 Task: Create a mood board using Canva templates and explore design options.
Action: Mouse moved to (376, 58)
Screenshot: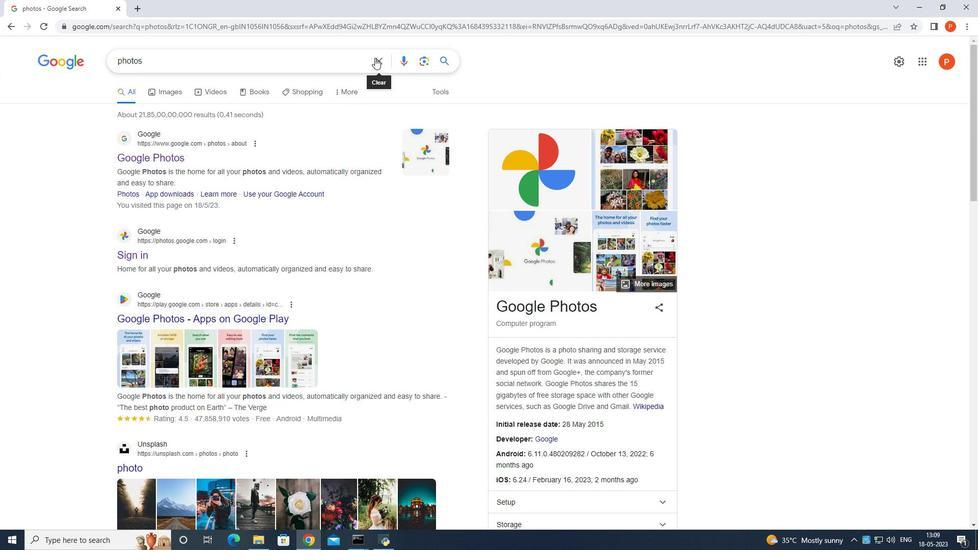 
Action: Mouse pressed left at (376, 58)
Screenshot: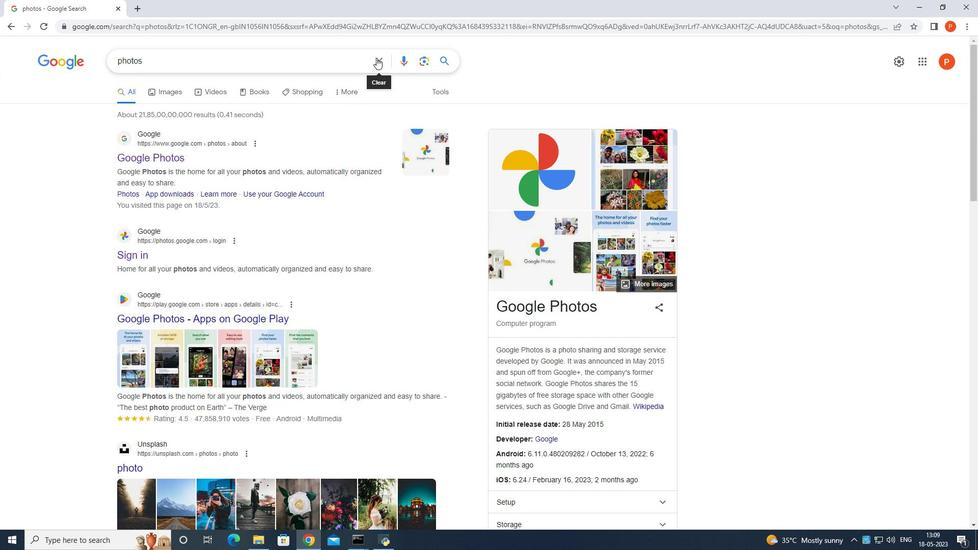 
Action: Mouse moved to (361, 58)
Screenshot: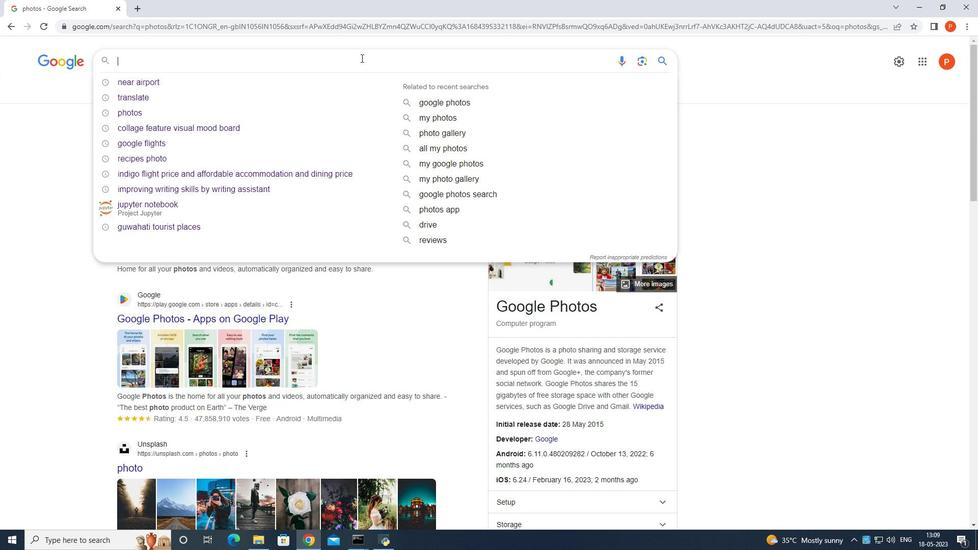
Action: Mouse pressed left at (361, 58)
Screenshot: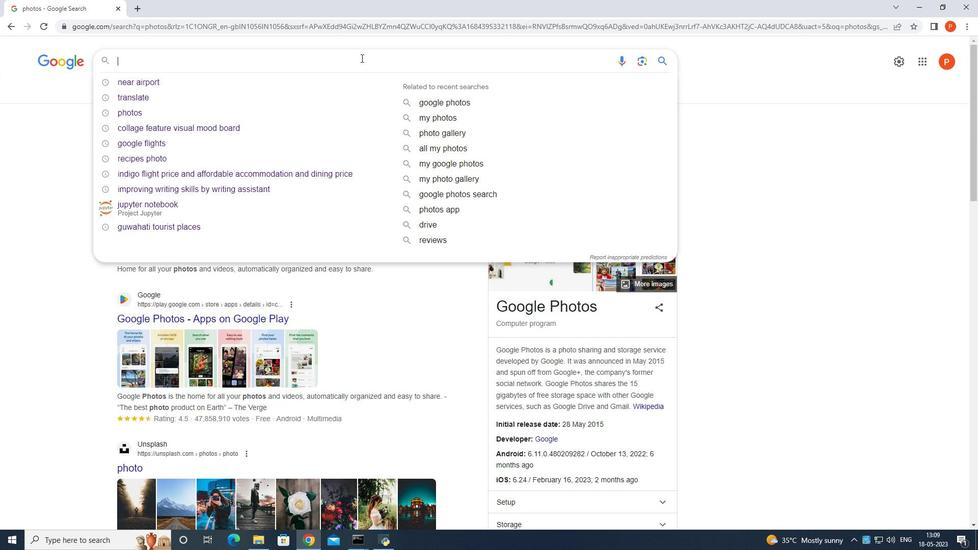 
Action: Mouse moved to (314, 131)
Screenshot: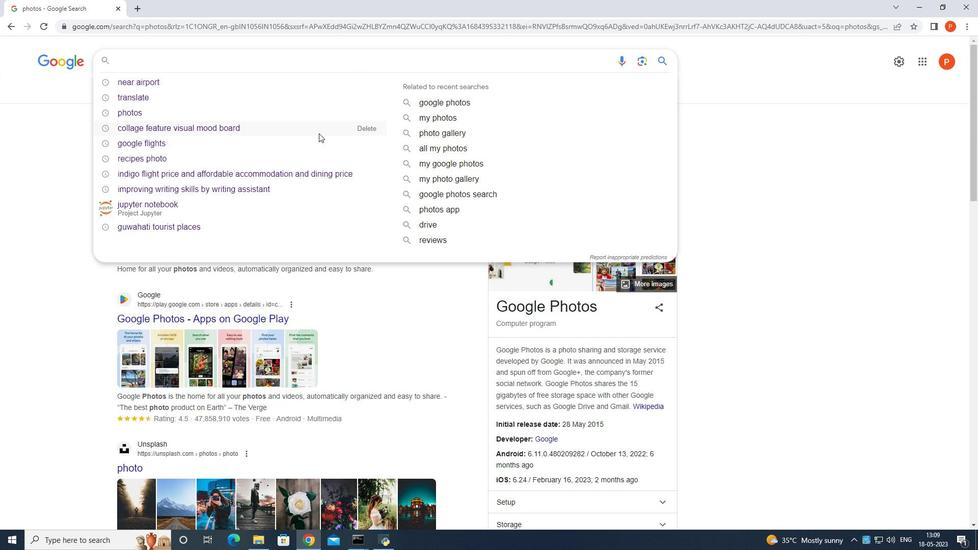 
Action: Mouse pressed left at (314, 131)
Screenshot: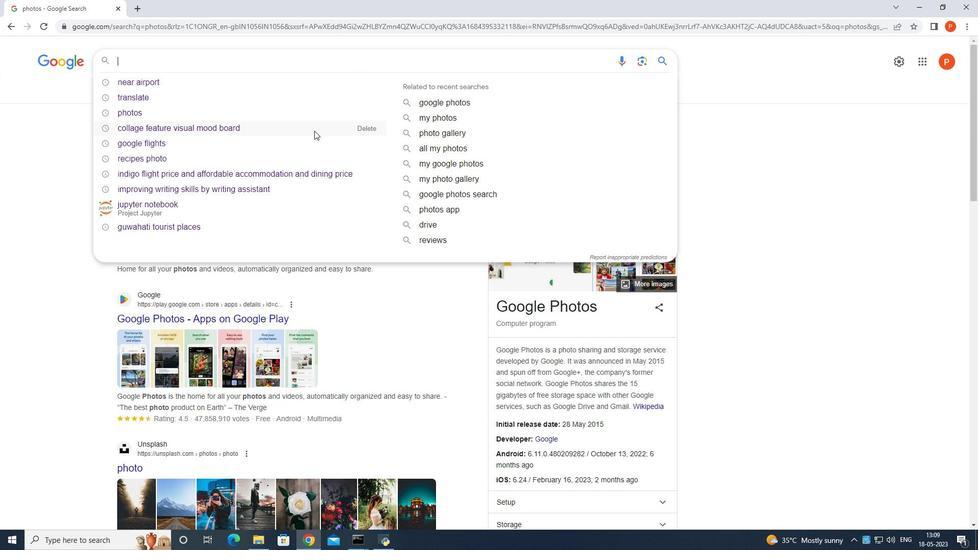 
Action: Mouse moved to (339, 199)
Screenshot: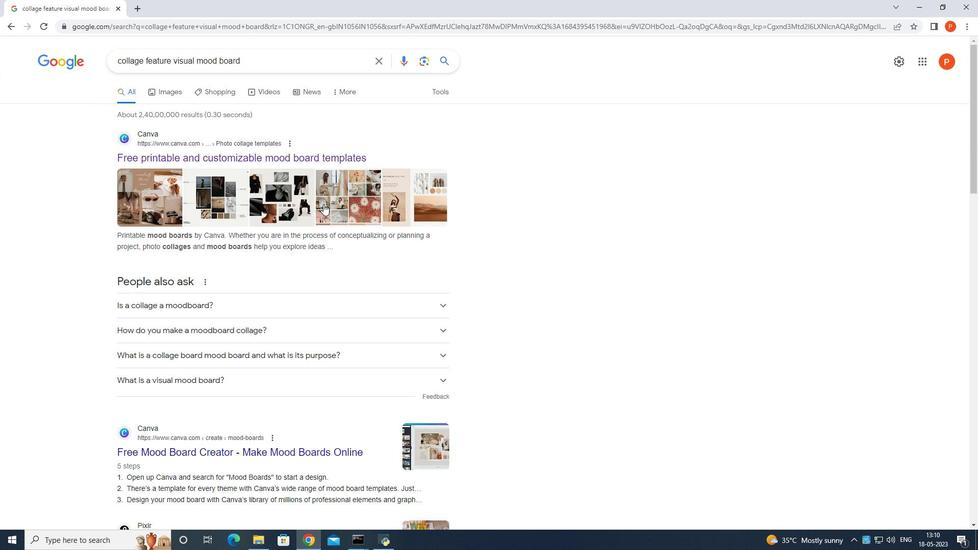 
Action: Mouse pressed left at (339, 199)
Screenshot: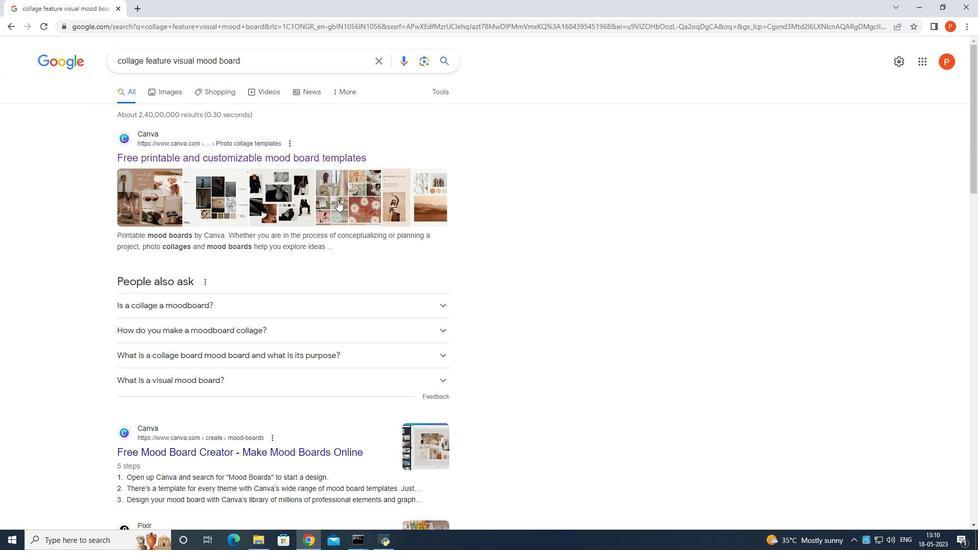 
Action: Mouse moved to (361, 200)
Screenshot: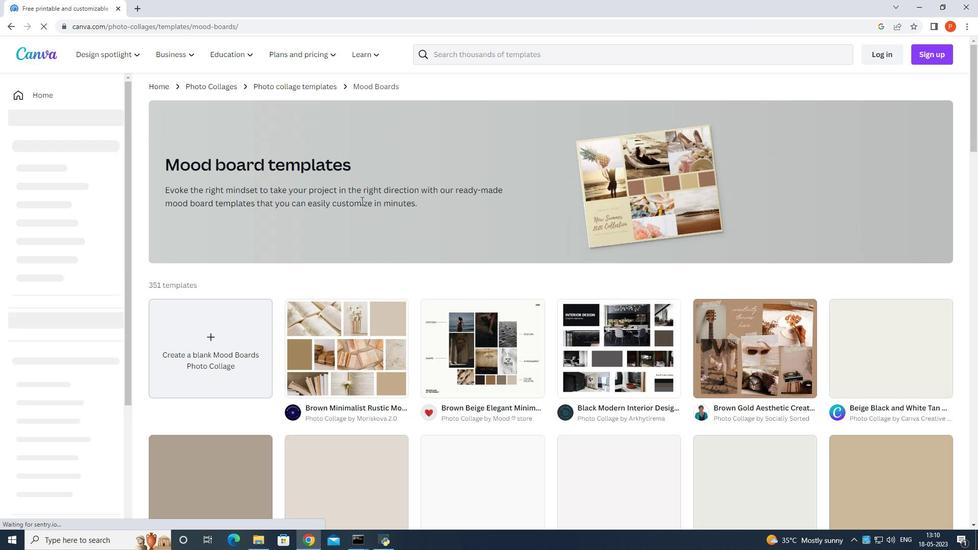 
Action: Mouse scrolled (361, 199) with delta (0, 0)
Screenshot: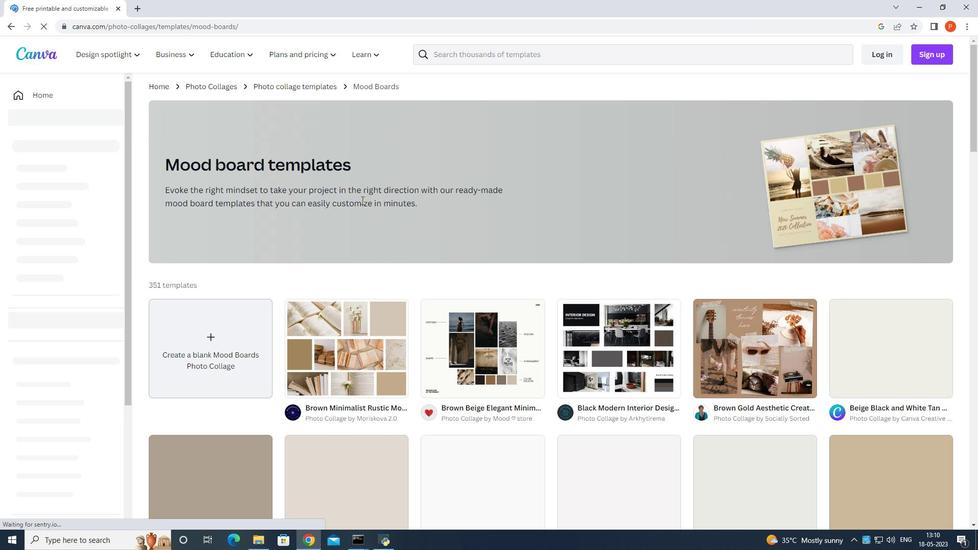 
Action: Mouse scrolled (361, 199) with delta (0, 0)
Screenshot: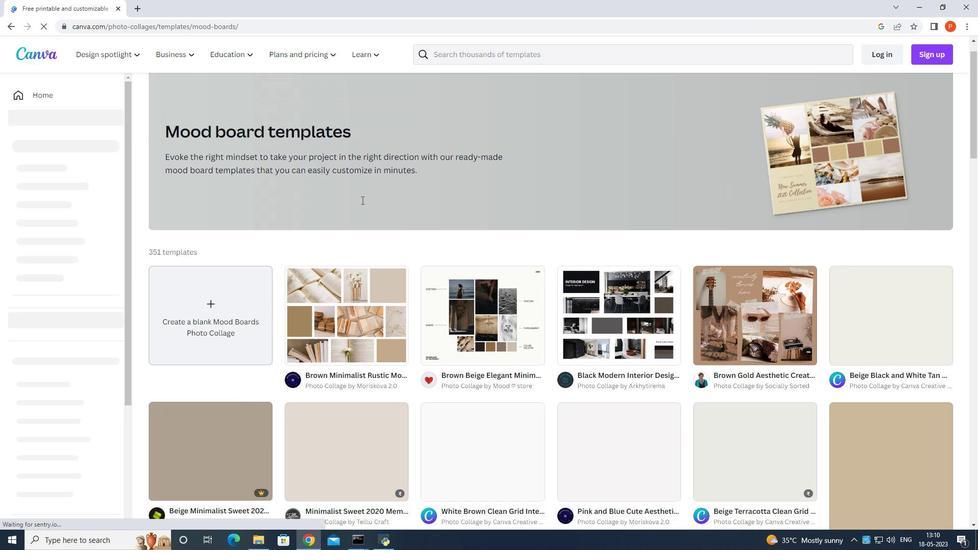 
Action: Mouse scrolled (361, 199) with delta (0, 0)
Screenshot: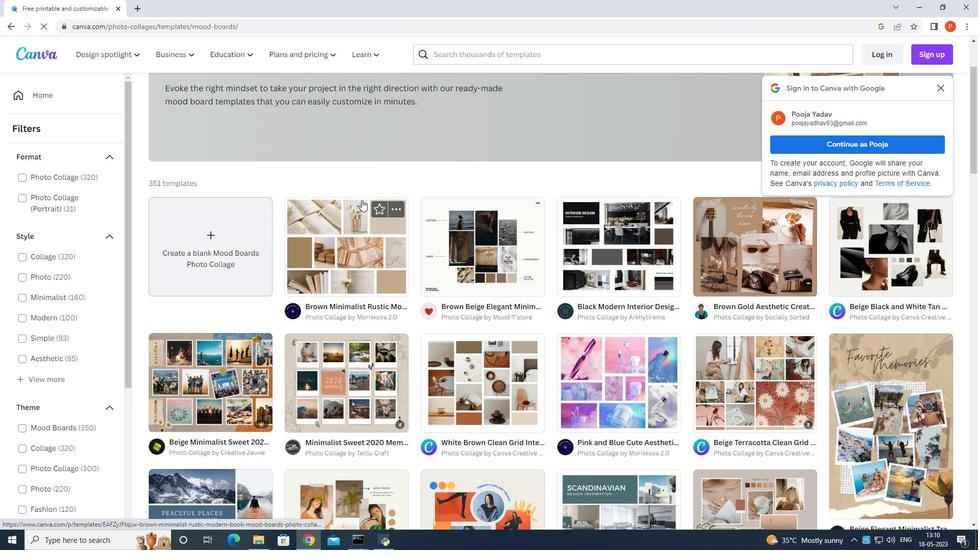 
Action: Mouse moved to (363, 203)
Screenshot: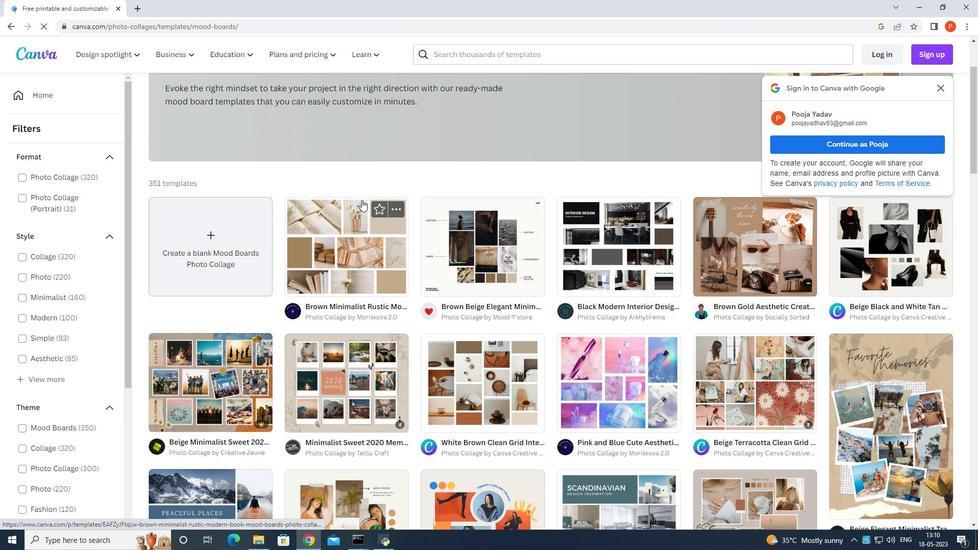 
Action: Mouse scrolled (363, 202) with delta (0, 0)
Screenshot: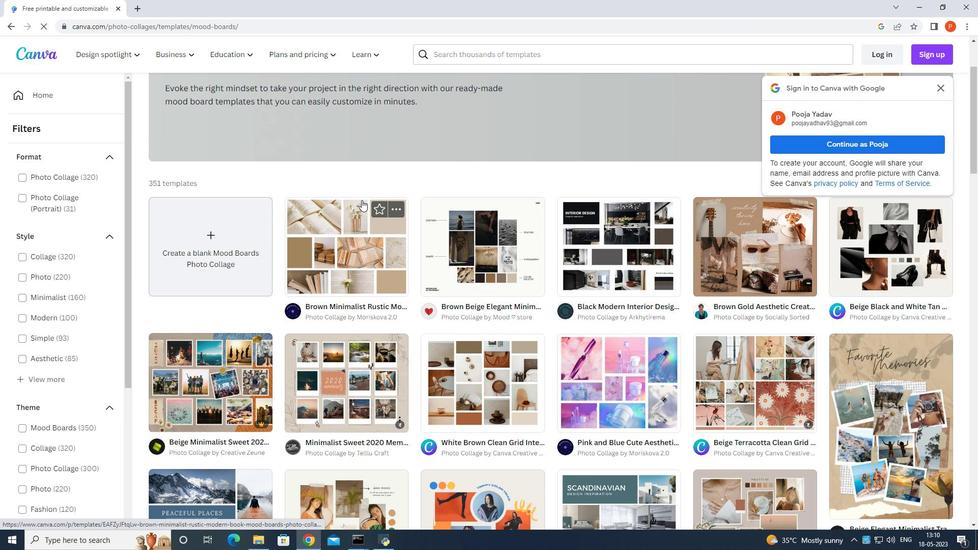 
Action: Mouse moved to (620, 144)
Screenshot: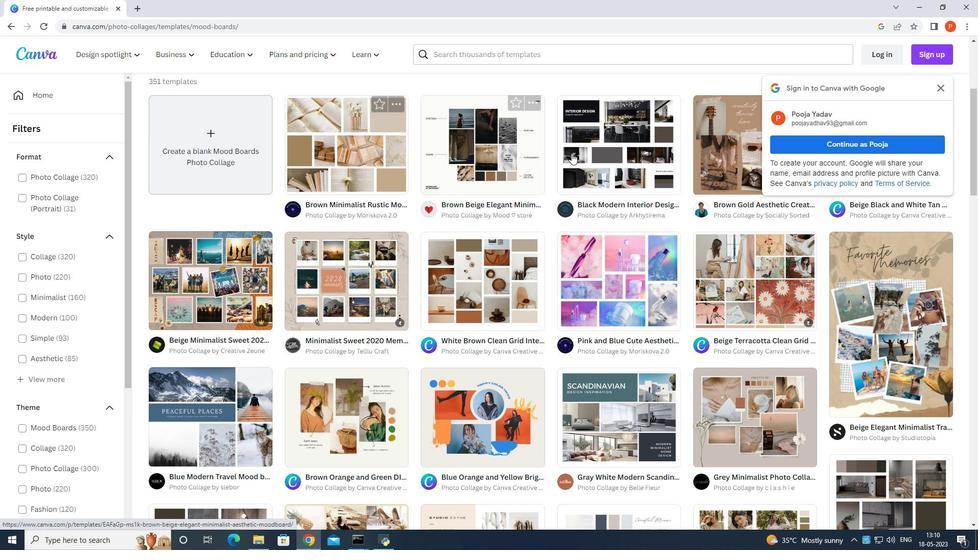 
Action: Mouse pressed left at (620, 144)
Screenshot: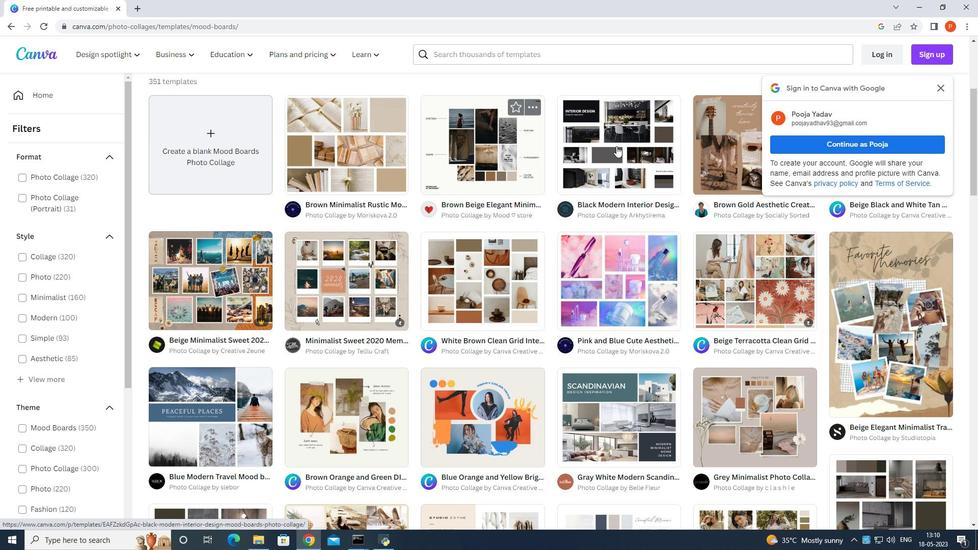
Action: Mouse moved to (669, 158)
Screenshot: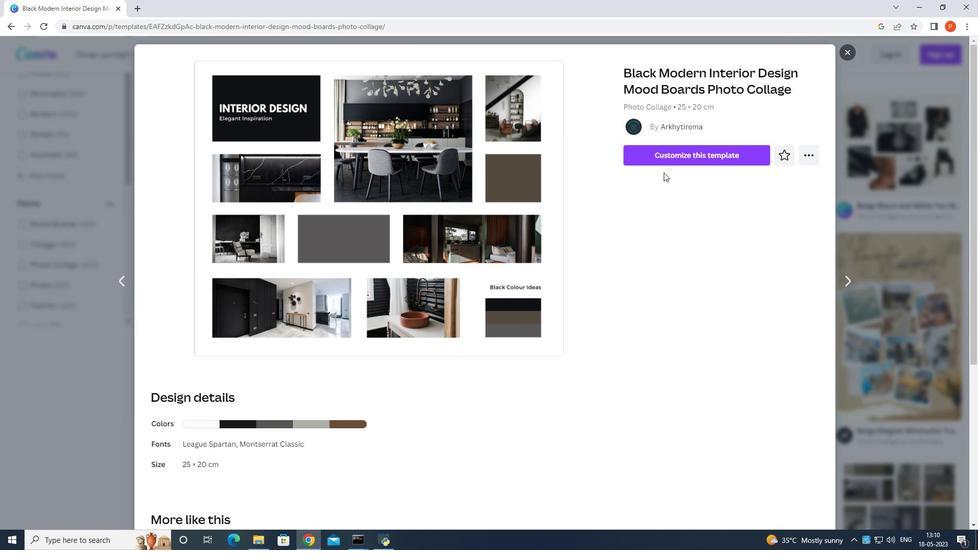 
Action: Mouse pressed left at (669, 158)
Screenshot: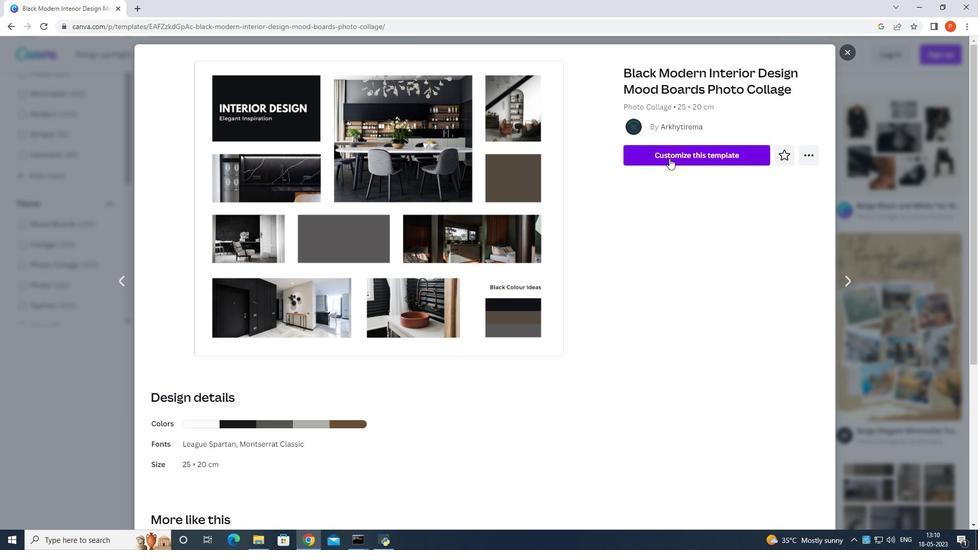
Action: Mouse moved to (581, 274)
Screenshot: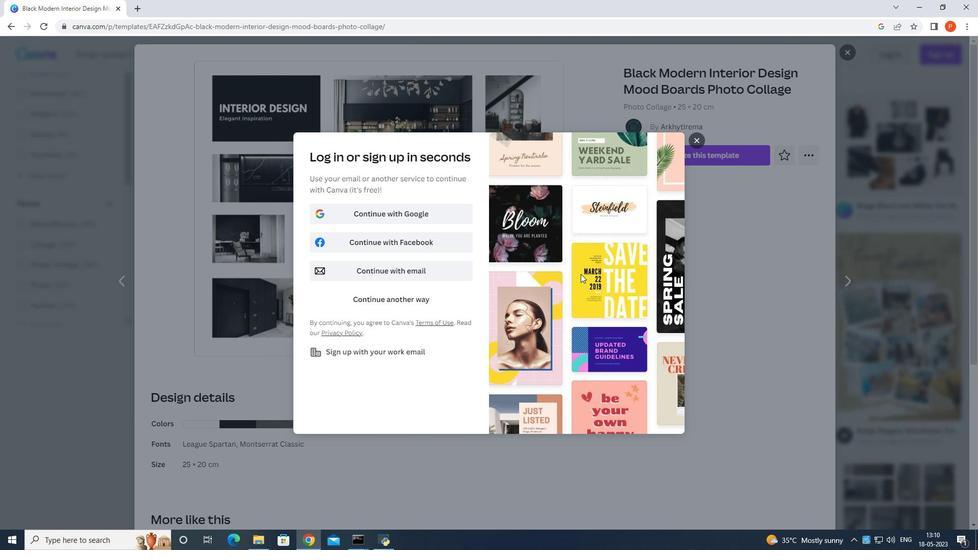 
Action: Mouse pressed left at (581, 274)
Screenshot: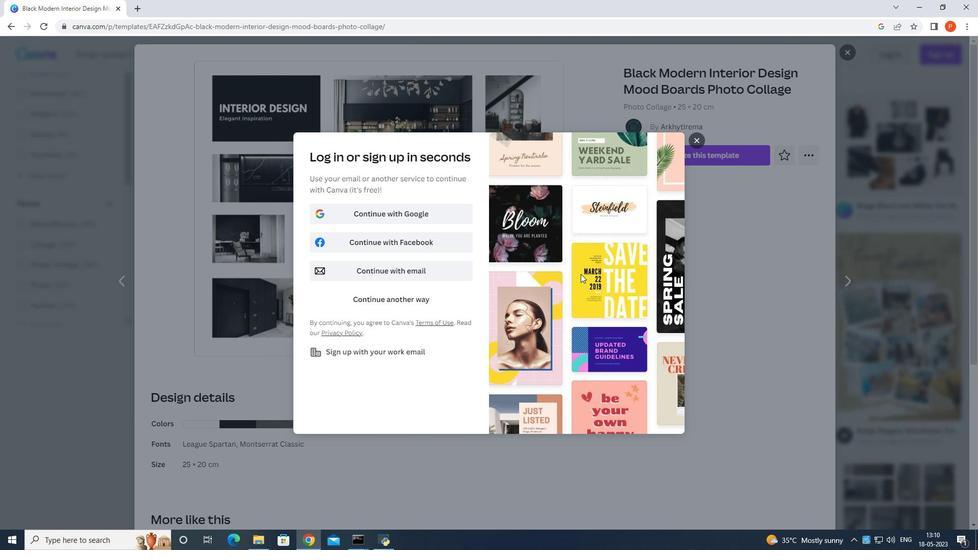 
Action: Mouse moved to (761, 259)
Screenshot: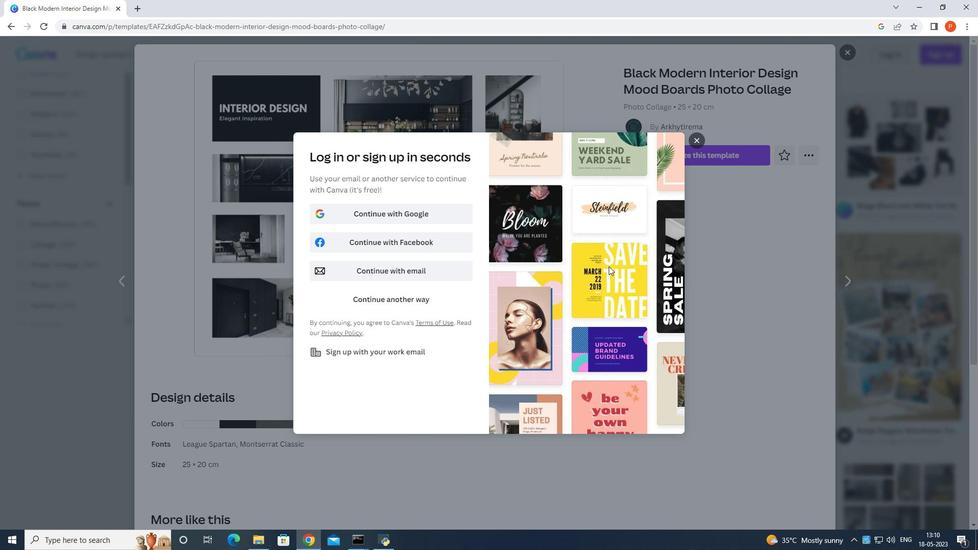 
Action: Mouse pressed left at (761, 259)
Screenshot: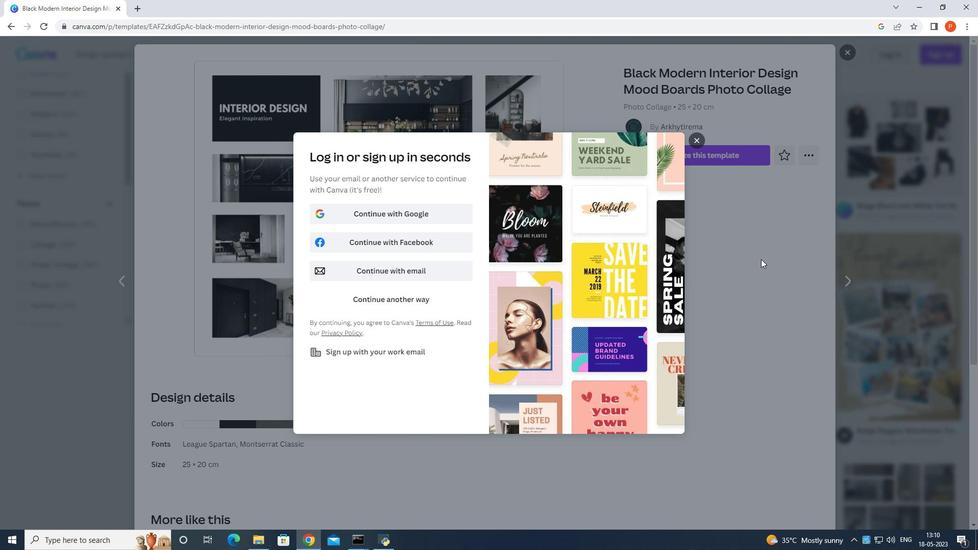 
Action: Mouse moved to (704, 140)
Screenshot: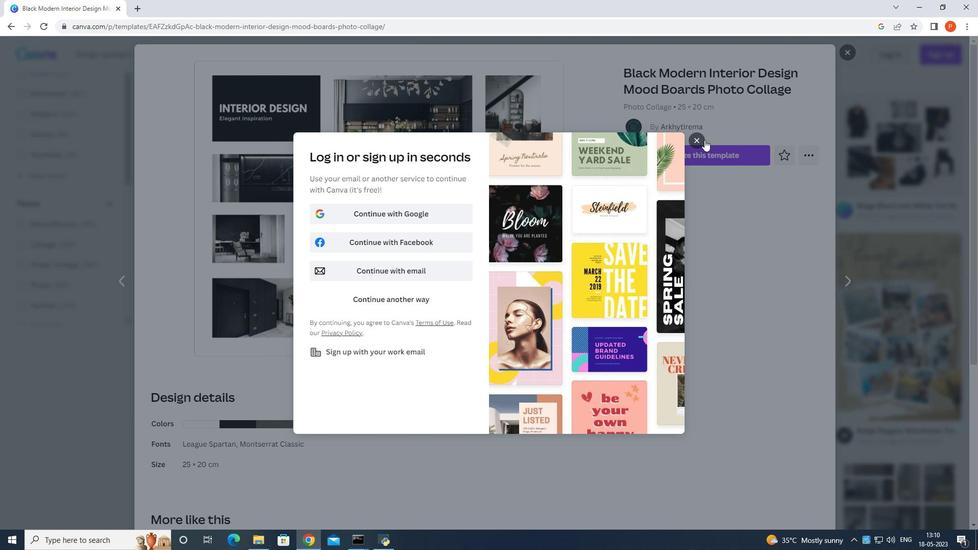 
Action: Mouse pressed left at (704, 140)
Screenshot: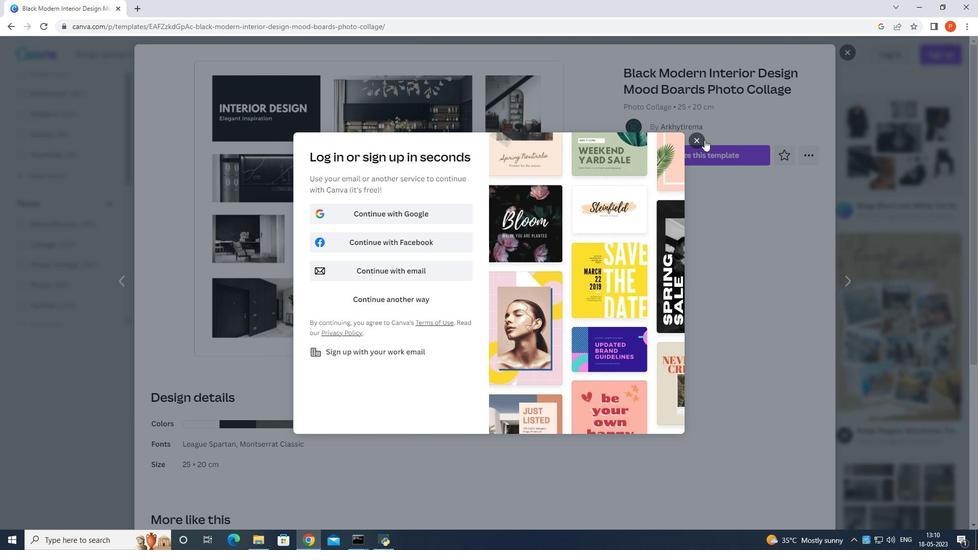 
Action: Mouse moved to (699, 140)
Screenshot: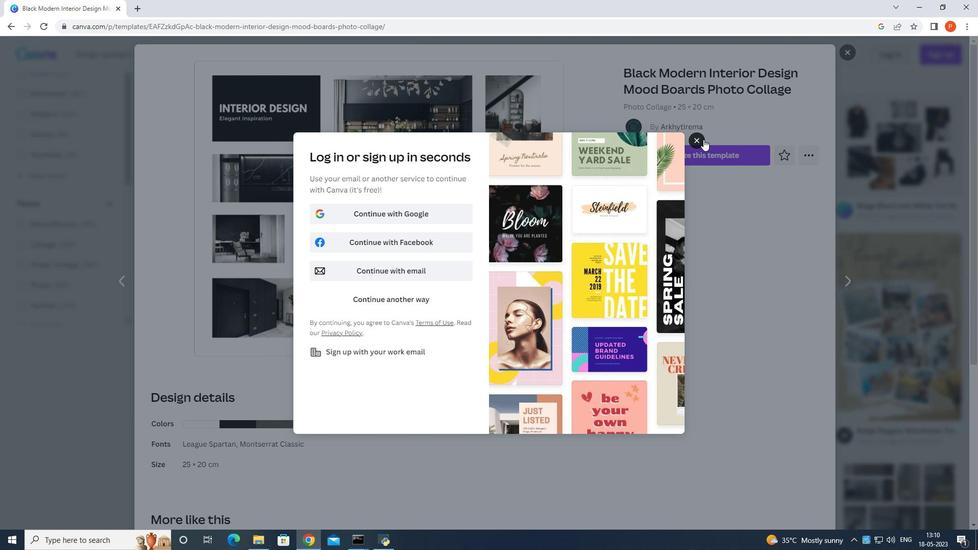 
Action: Mouse pressed left at (699, 140)
Screenshot: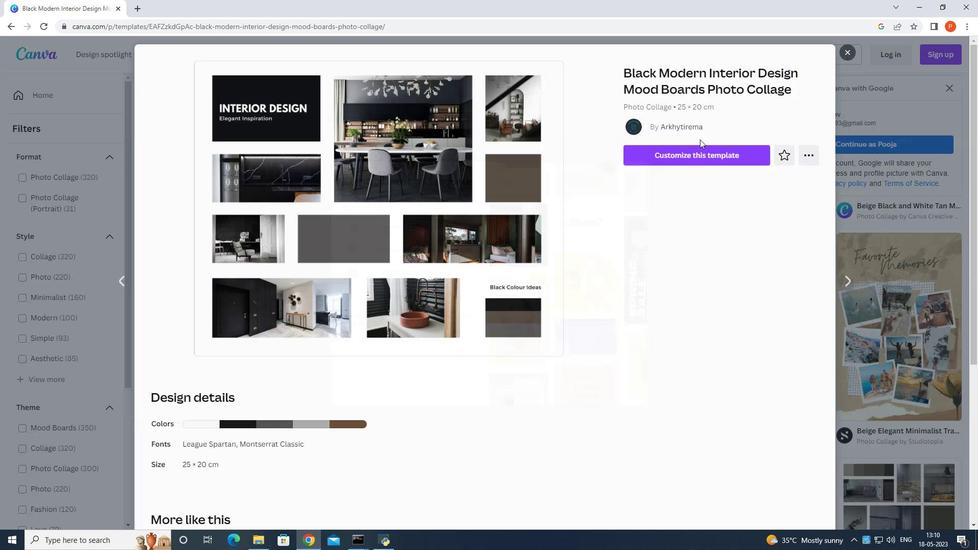 
Action: Mouse moved to (521, 246)
Screenshot: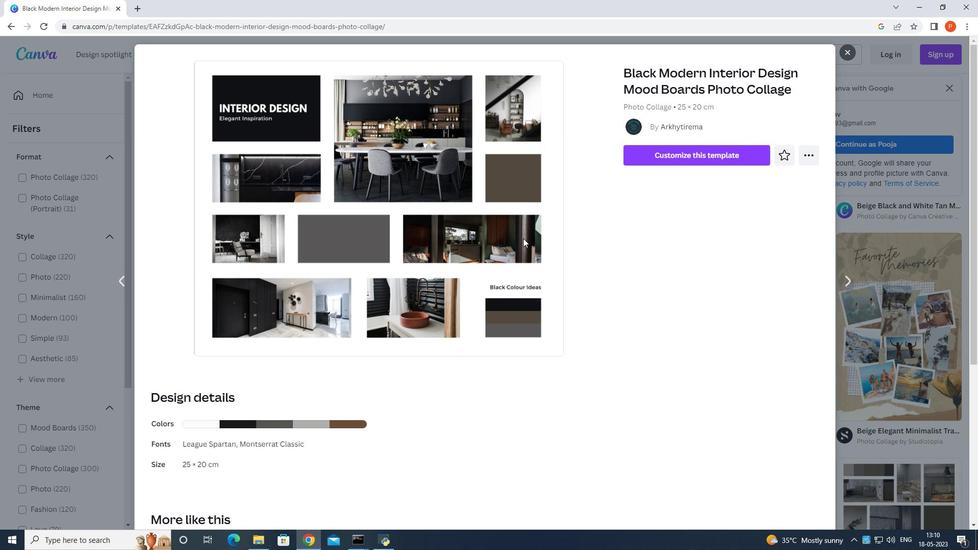 
Action: Mouse pressed left at (521, 246)
Screenshot: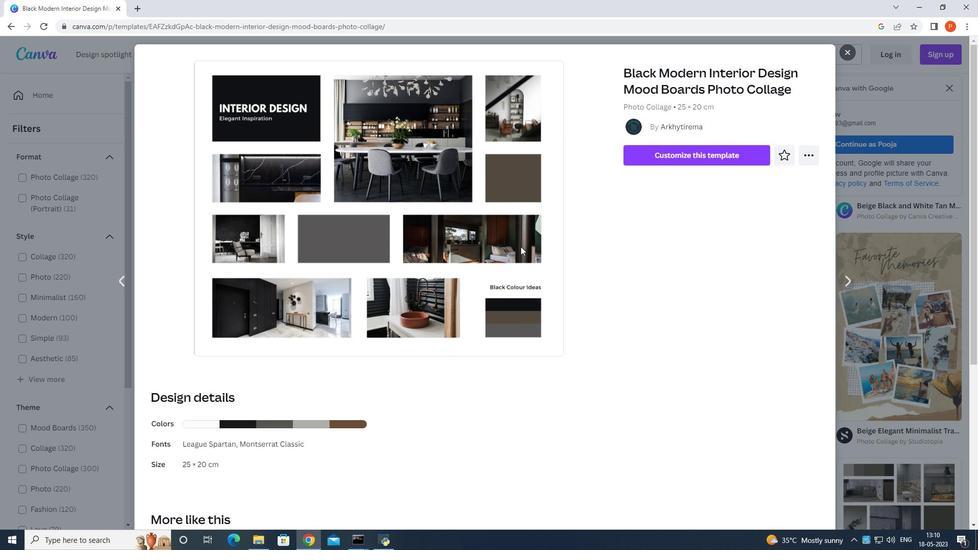 
Action: Mouse pressed left at (521, 246)
Screenshot: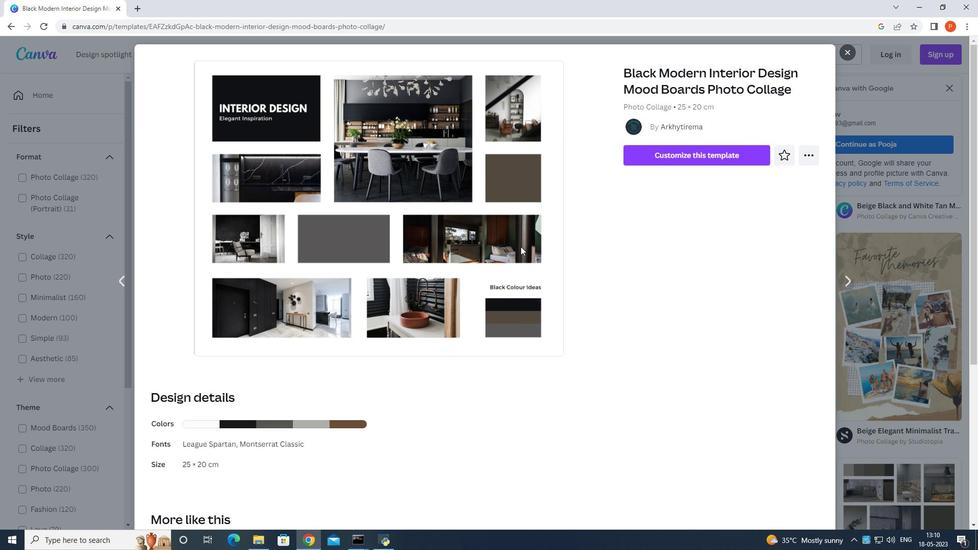 
Action: Mouse moved to (453, 302)
Screenshot: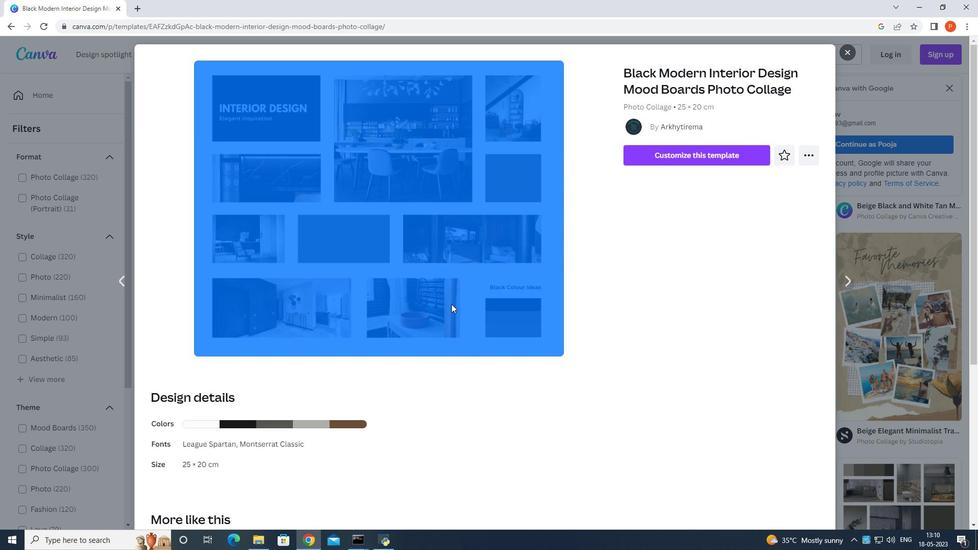 
Action: Mouse pressed left at (453, 302)
Screenshot: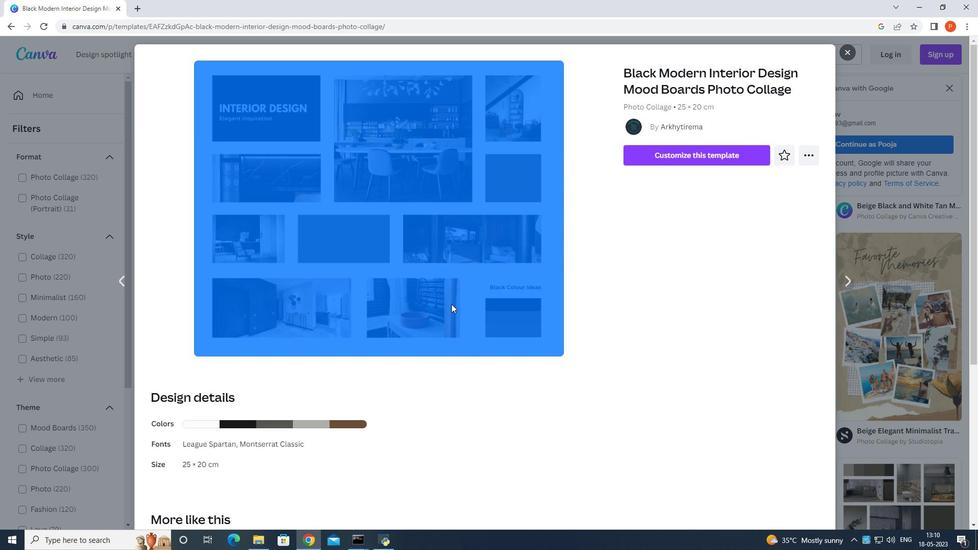 
Action: Mouse moved to (454, 296)
Screenshot: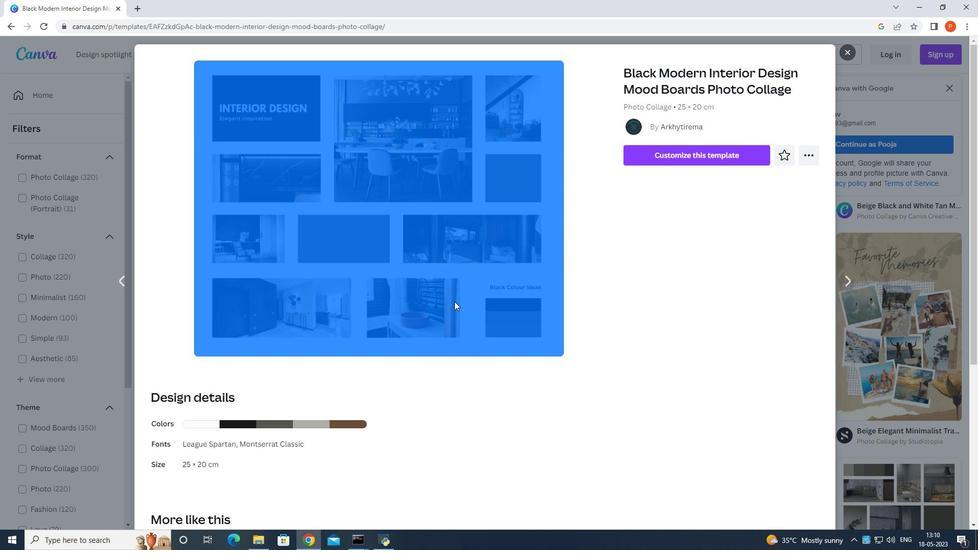 
Action: Mouse pressed left at (454, 296)
Screenshot: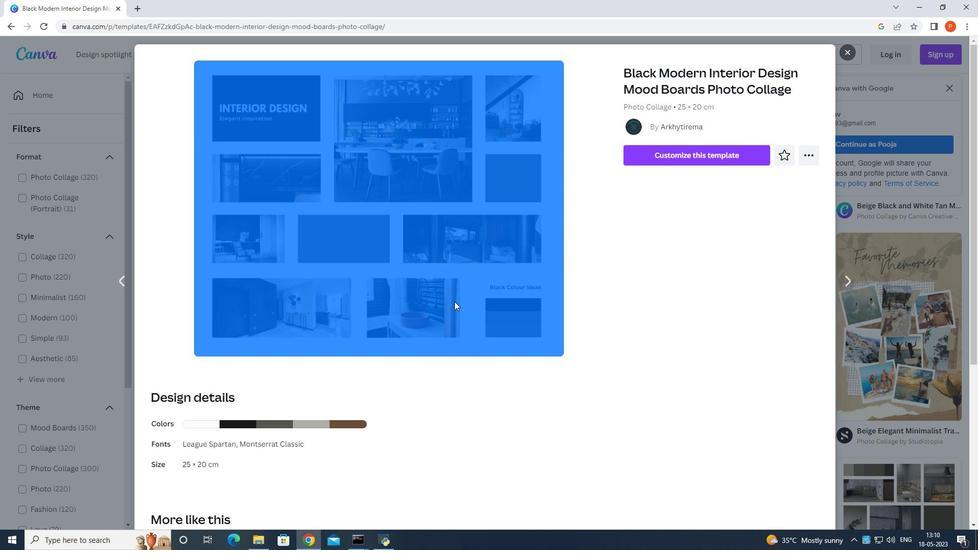 
Action: Mouse pressed left at (454, 296)
Screenshot: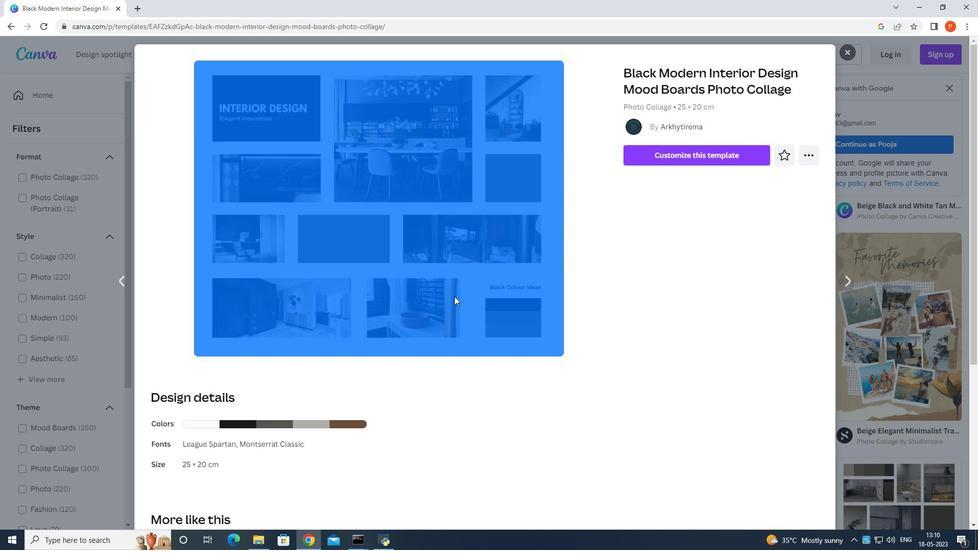 
Action: Mouse moved to (455, 296)
Screenshot: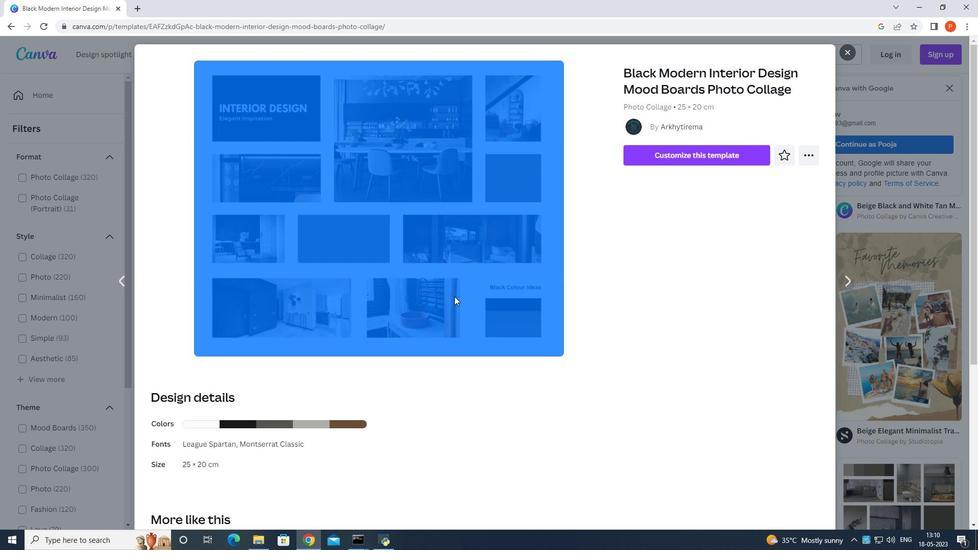 
Action: Mouse pressed left at (455, 296)
Screenshot: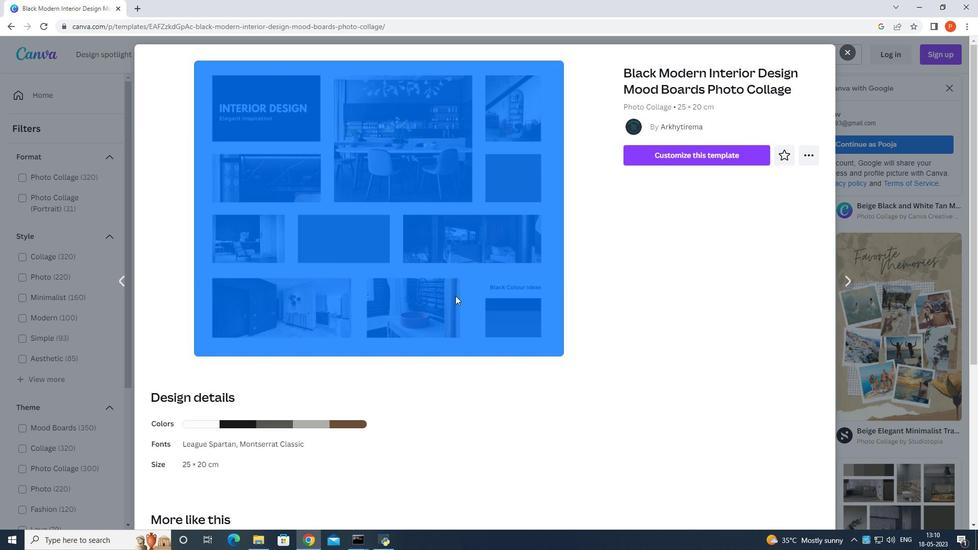 
Action: Mouse pressed left at (455, 296)
Screenshot: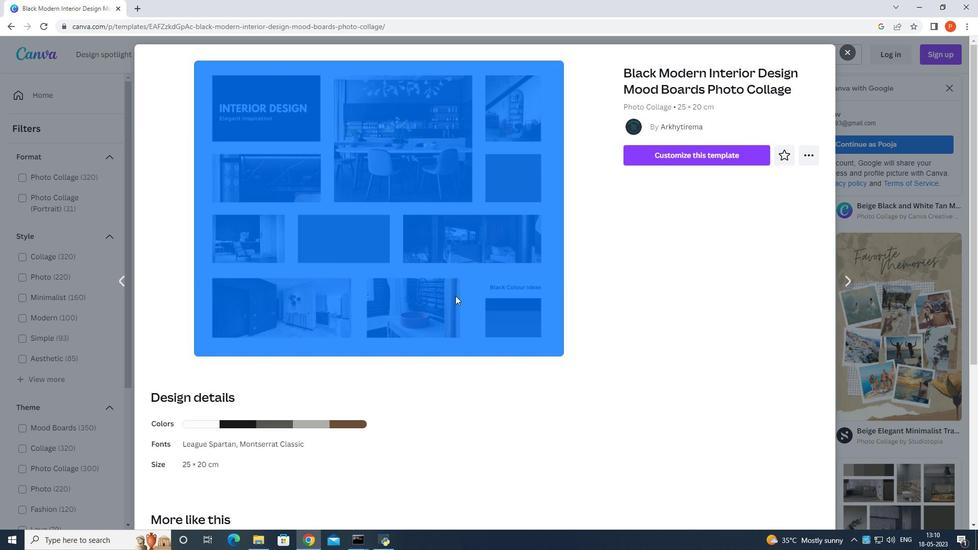 
Action: Mouse moved to (448, 292)
Screenshot: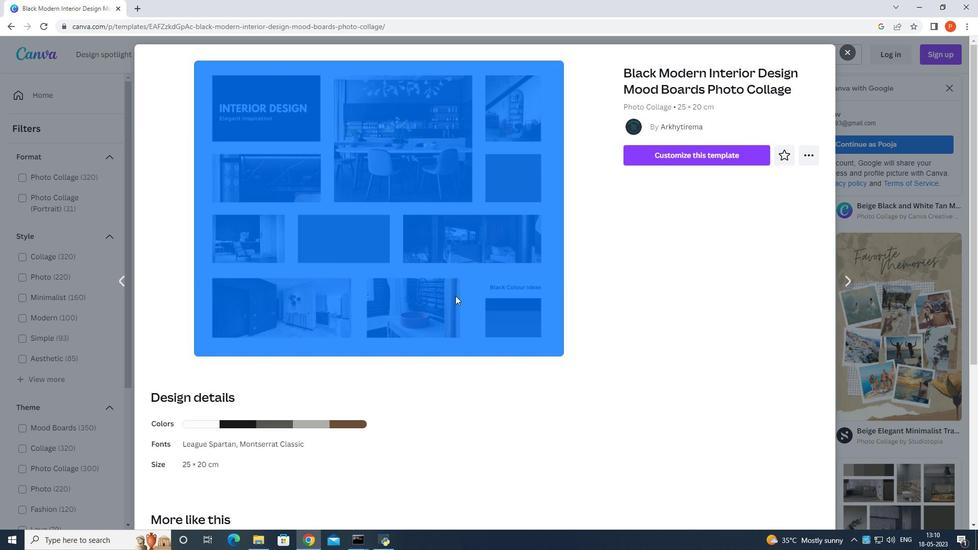 
Action: Mouse pressed left at (448, 292)
Screenshot: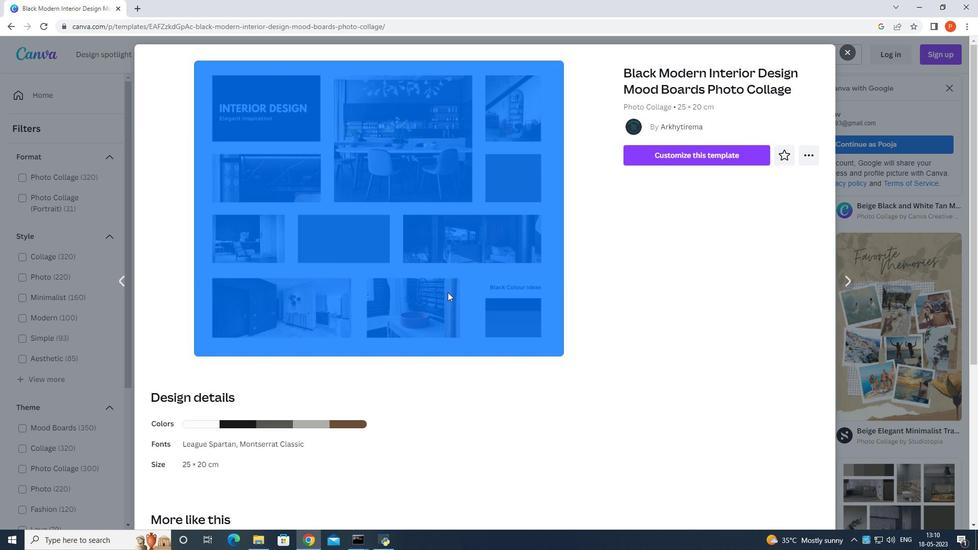
Action: Mouse moved to (846, 280)
Screenshot: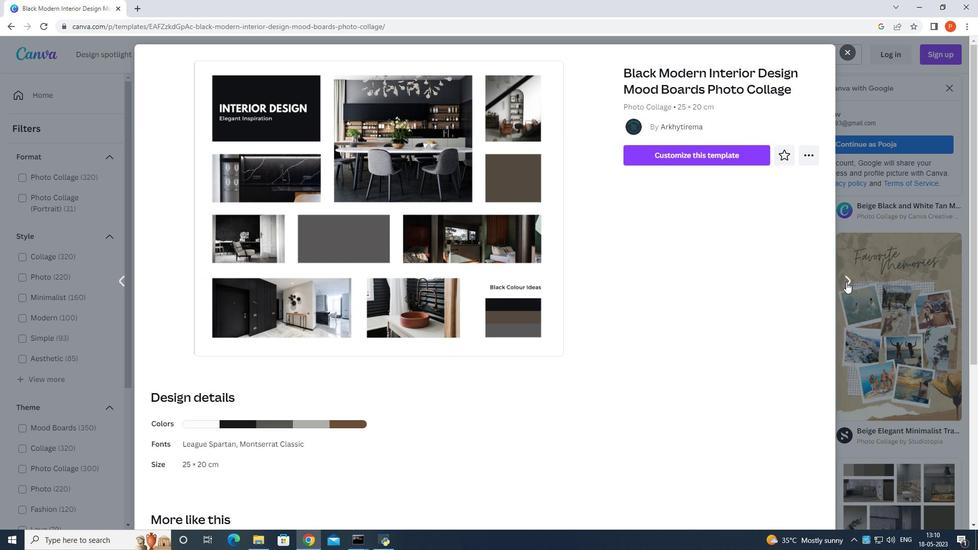 
Action: Mouse pressed left at (846, 280)
Screenshot: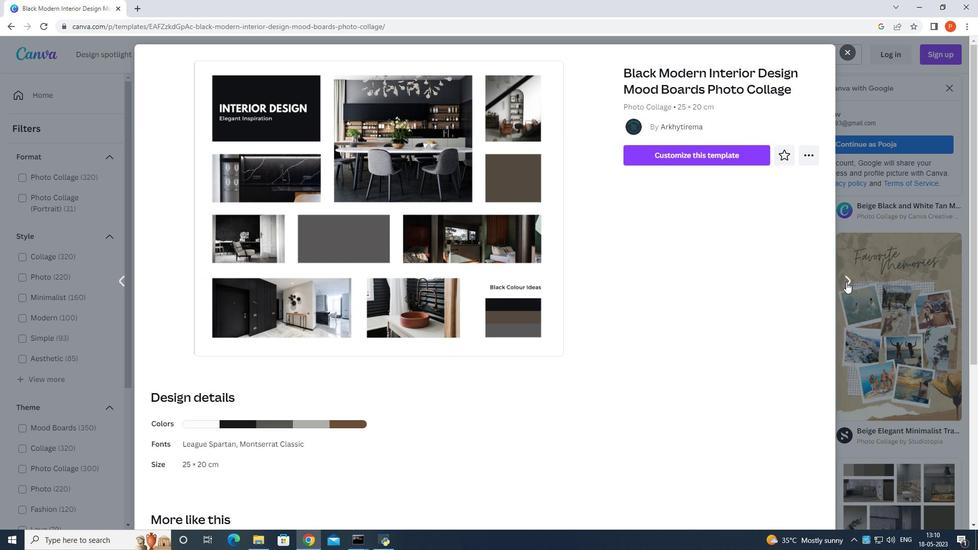 
Action: Mouse moved to (846, 280)
Screenshot: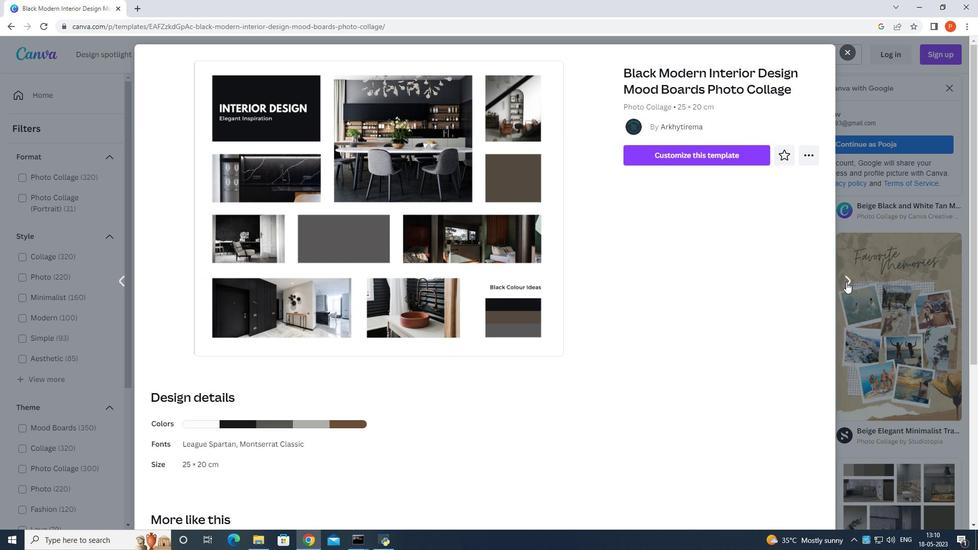 
Action: Mouse pressed left at (846, 280)
Screenshot: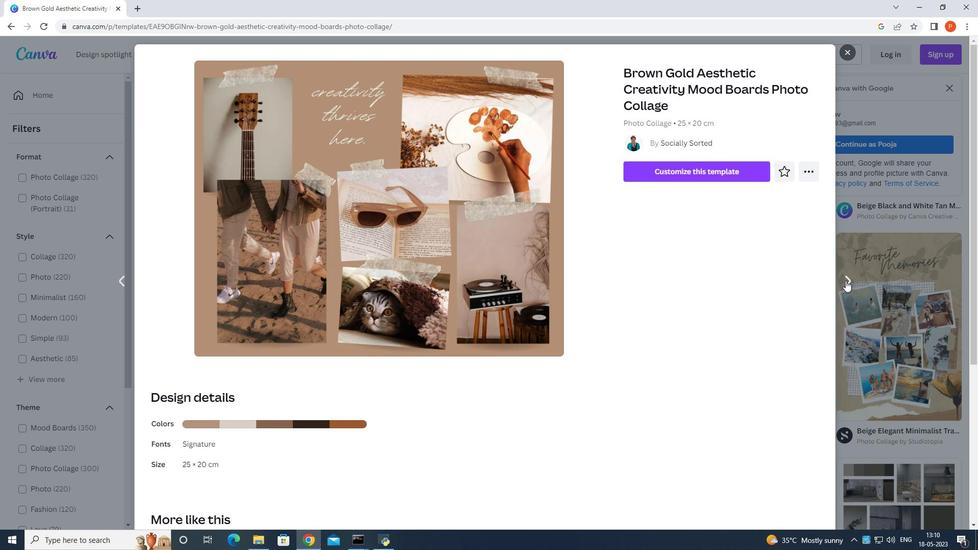 
Action: Mouse pressed left at (846, 280)
Screenshot: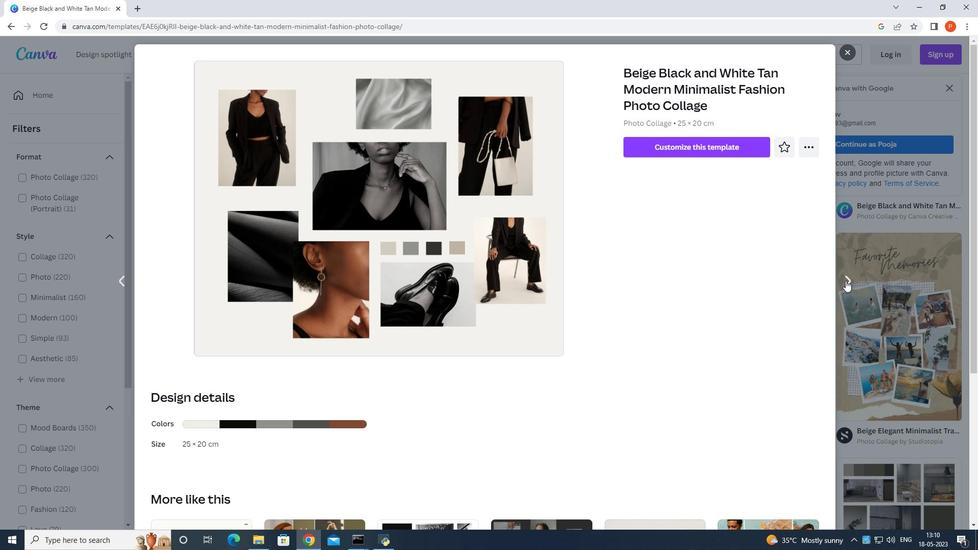 
Action: Mouse moved to (702, 298)
Screenshot: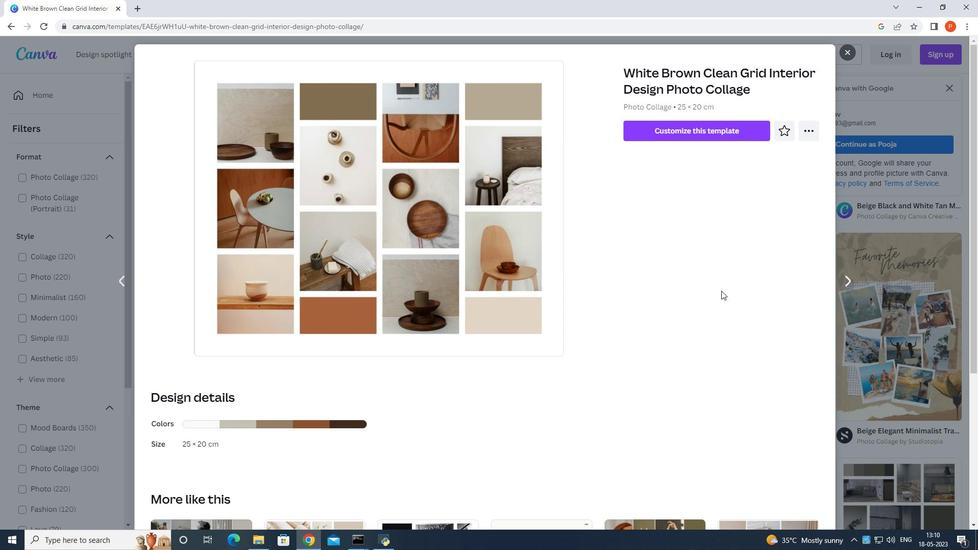
Action: Mouse scrolled (703, 297) with delta (0, 0)
Screenshot: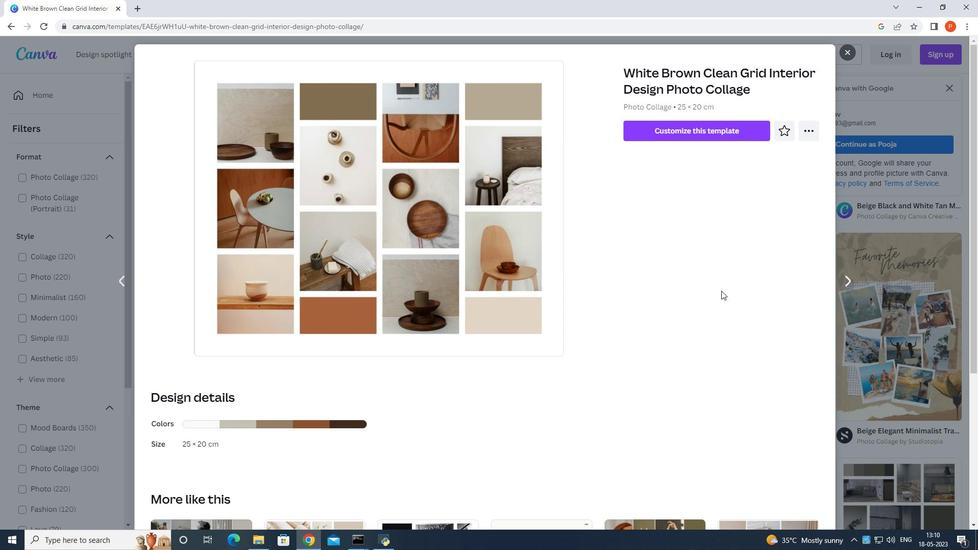 
Action: Mouse scrolled (702, 297) with delta (0, 0)
Screenshot: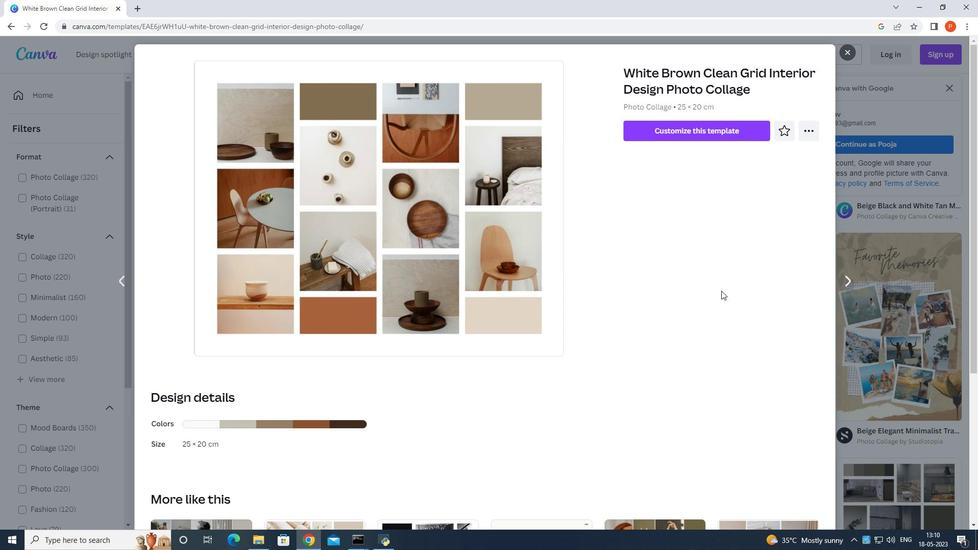 
Action: Mouse scrolled (702, 297) with delta (0, 0)
Screenshot: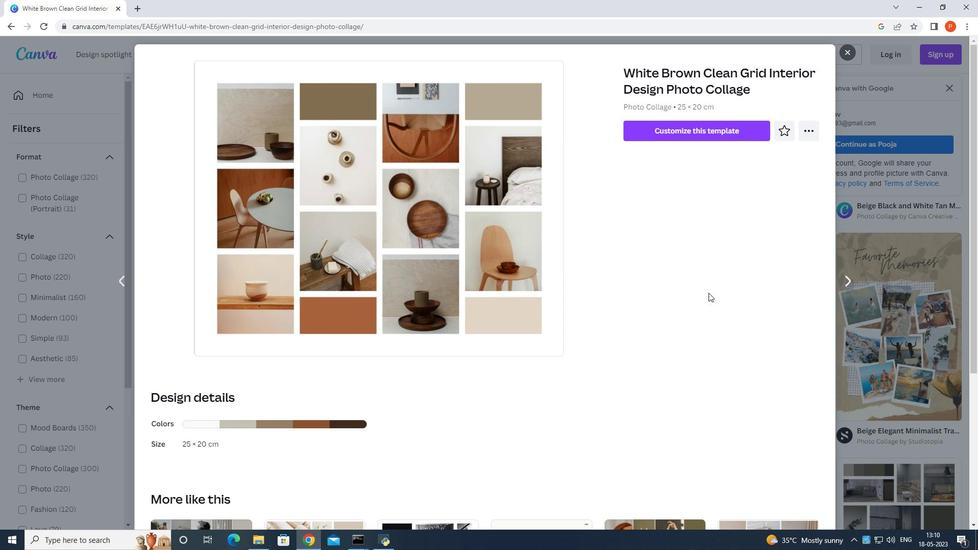 
Action: Mouse scrolled (702, 297) with delta (0, 0)
Screenshot: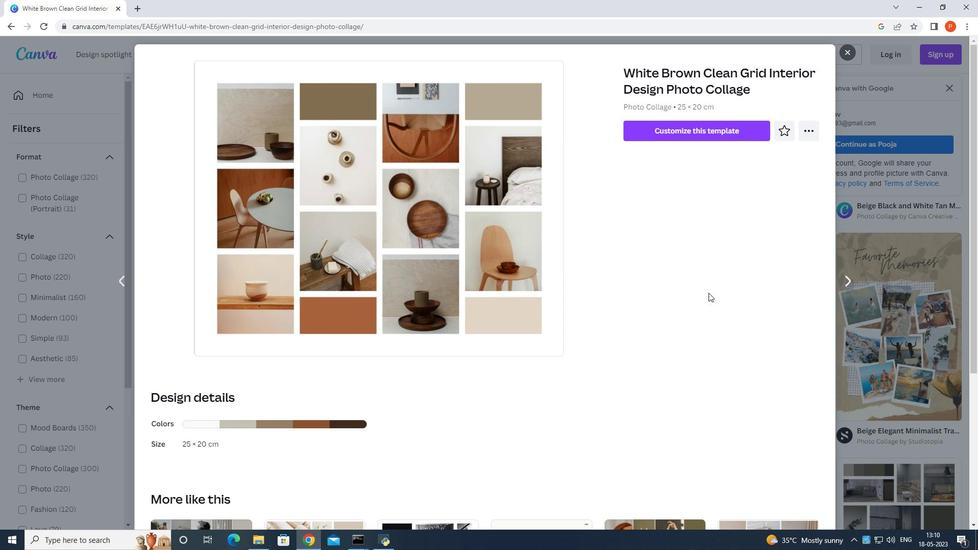 
Action: Mouse scrolled (702, 297) with delta (0, 0)
Screenshot: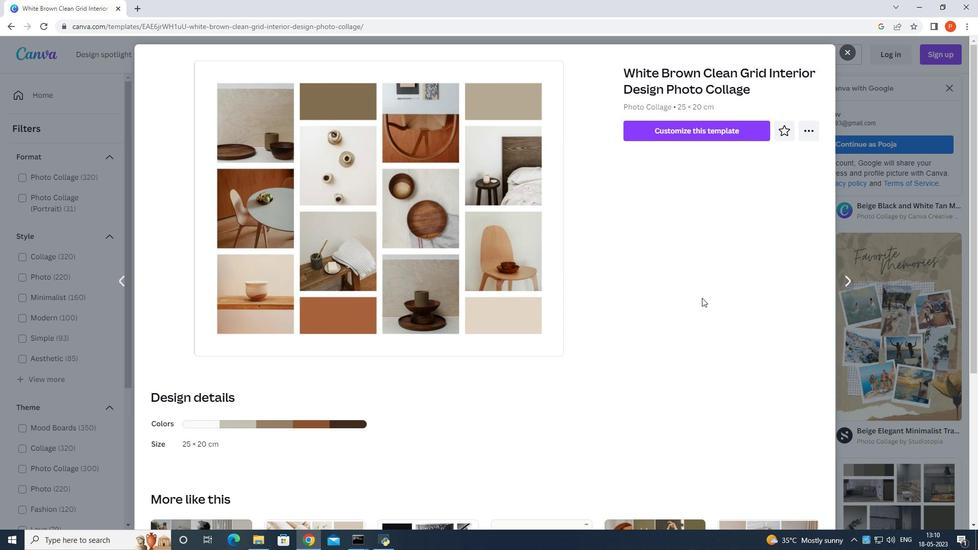 
Action: Mouse moved to (700, 297)
Screenshot: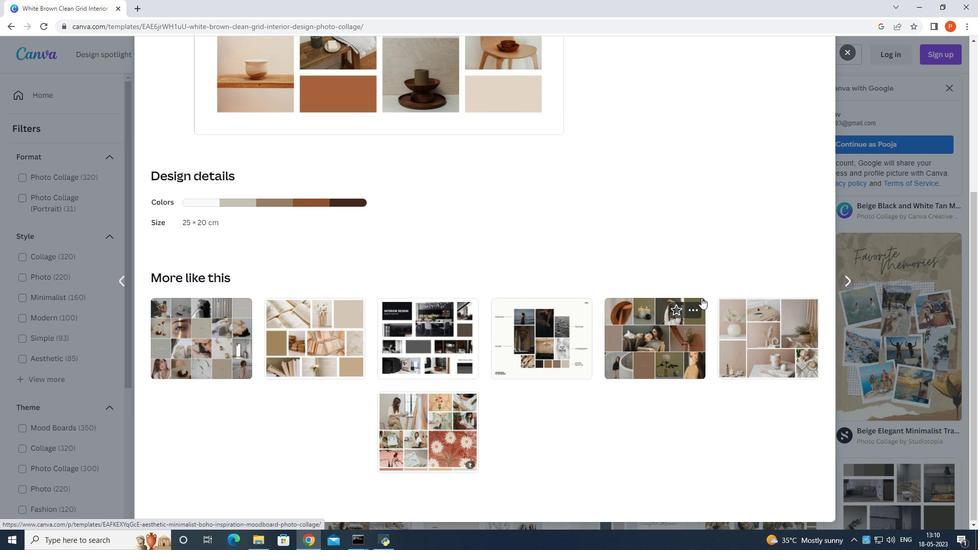 
Action: Mouse scrolled (700, 297) with delta (0, 0)
Screenshot: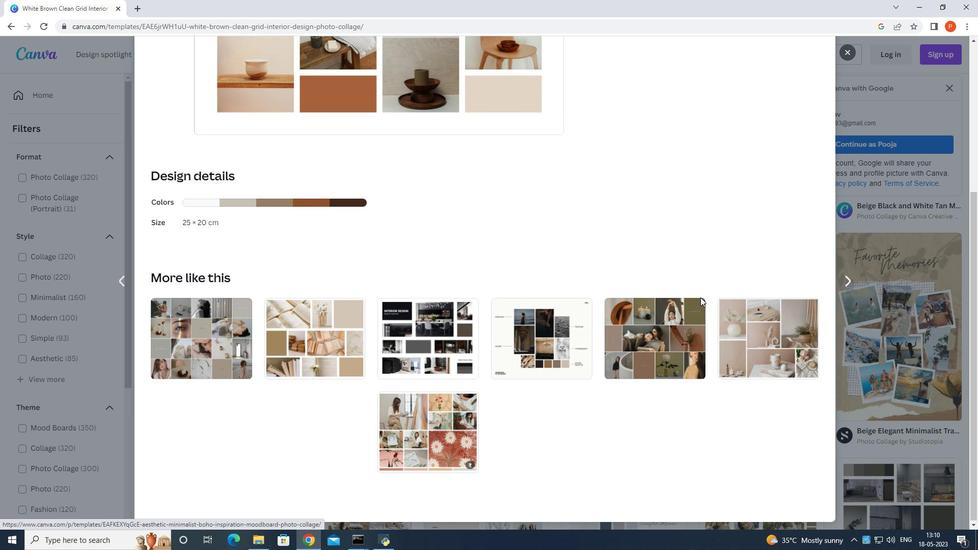 
Action: Mouse scrolled (700, 297) with delta (0, 0)
Screenshot: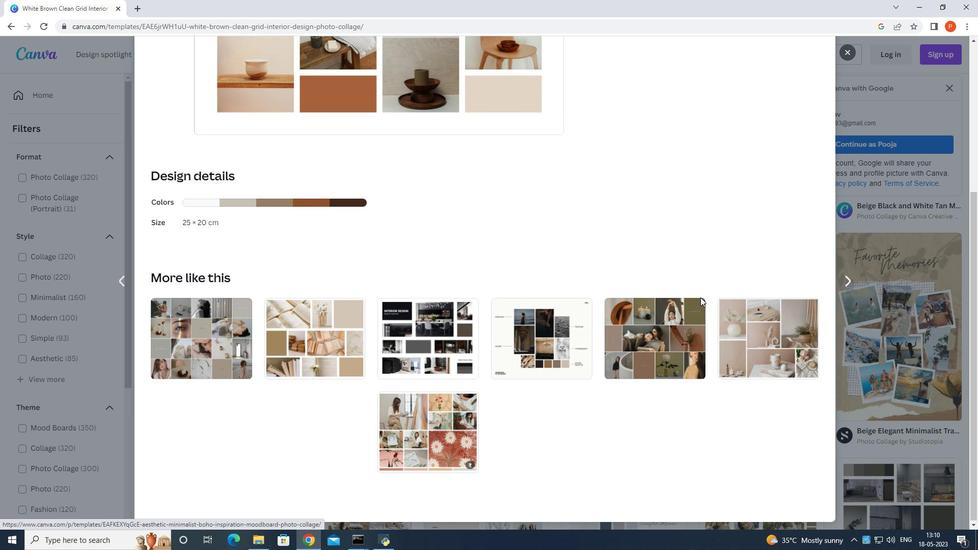 
Action: Mouse moved to (754, 324)
Screenshot: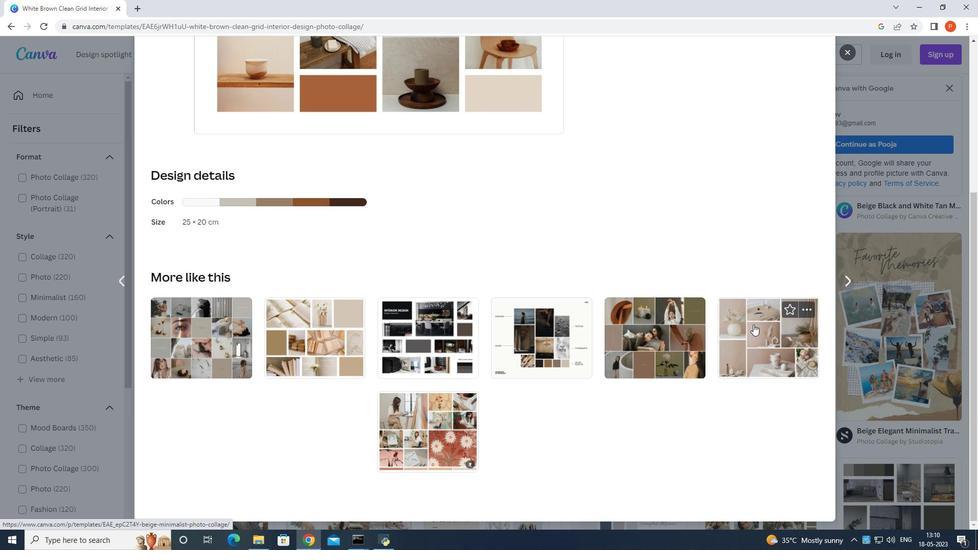 
Action: Mouse pressed left at (754, 324)
Screenshot: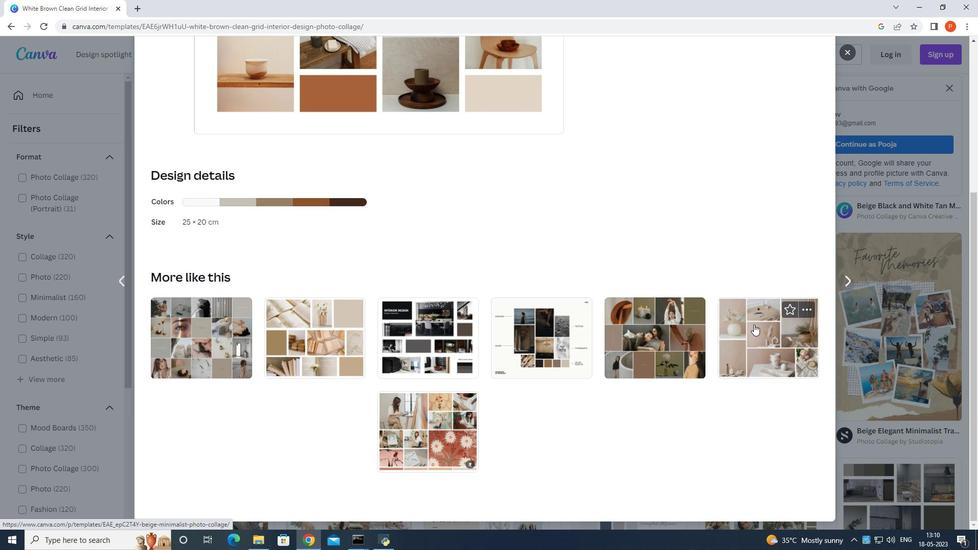 
Action: Mouse moved to (491, 317)
Screenshot: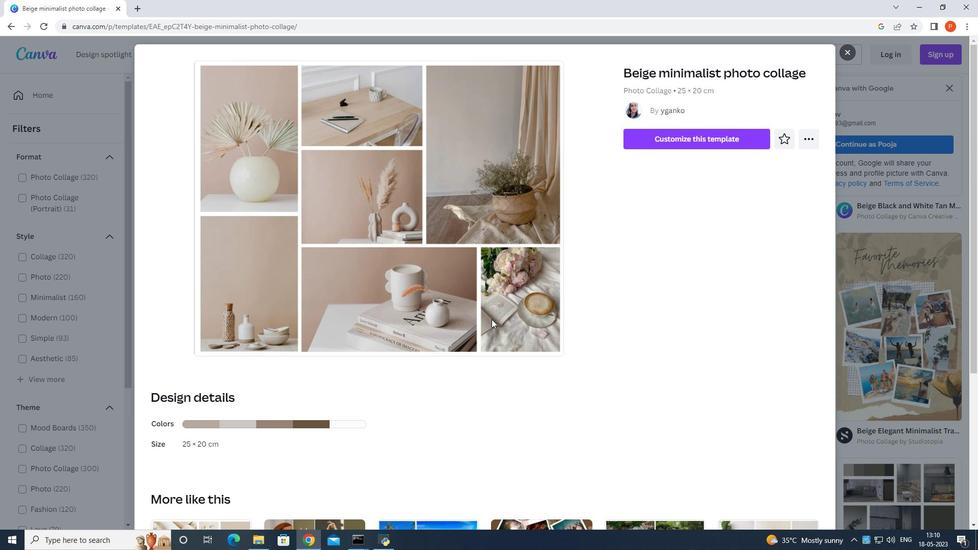 
Action: Mouse scrolled (491, 316) with delta (0, 0)
Screenshot: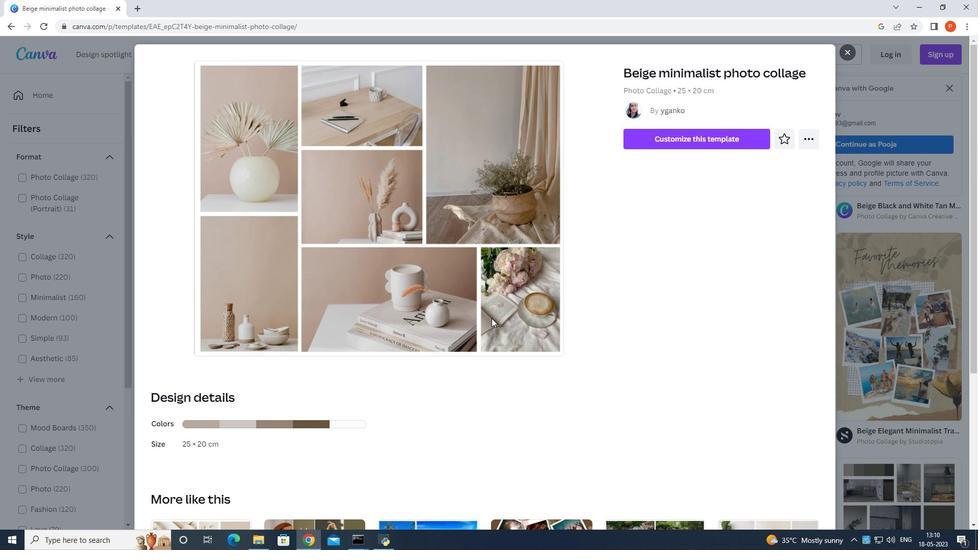 
Action: Mouse scrolled (491, 316) with delta (0, 0)
Screenshot: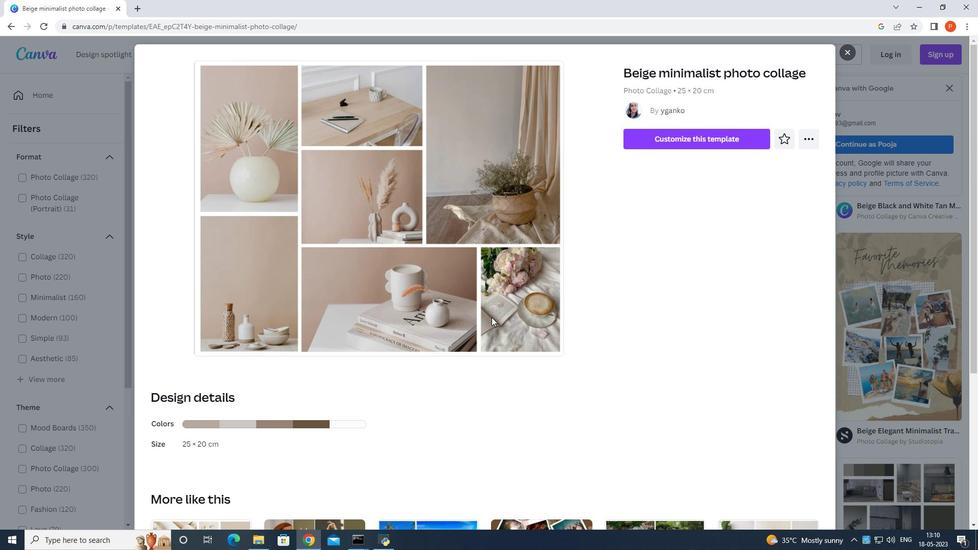 
Action: Mouse scrolled (491, 316) with delta (0, 0)
Screenshot: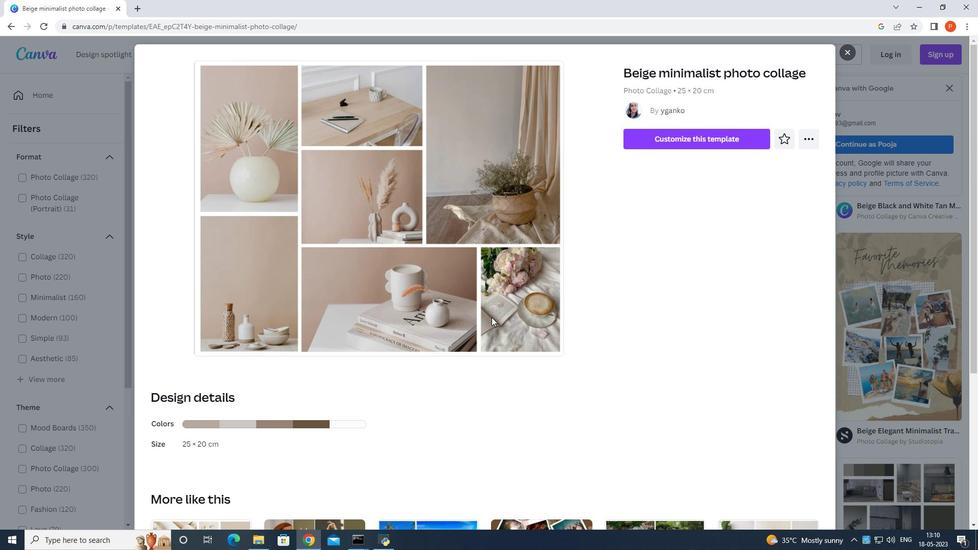 
Action: Mouse moved to (493, 315)
Screenshot: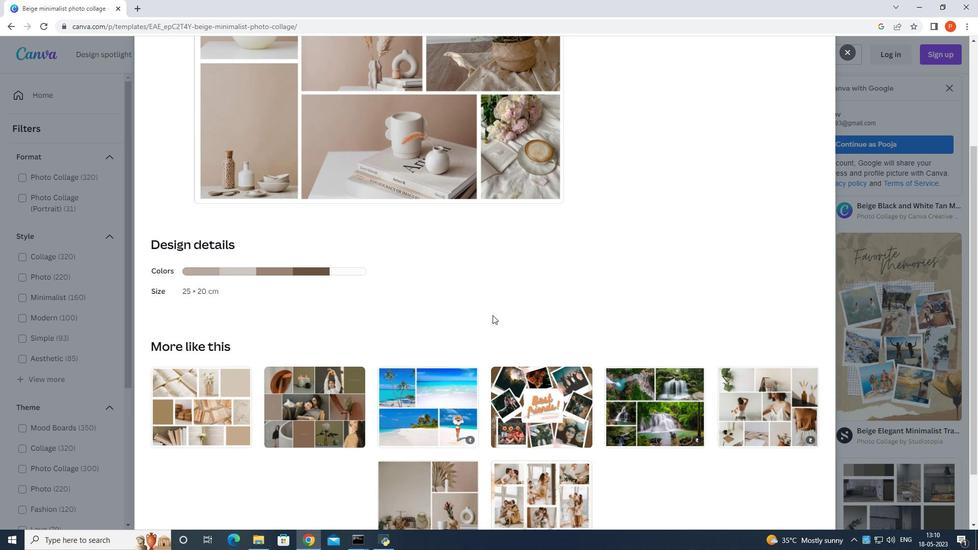 
Action: Mouse scrolled (493, 315) with delta (0, 0)
Screenshot: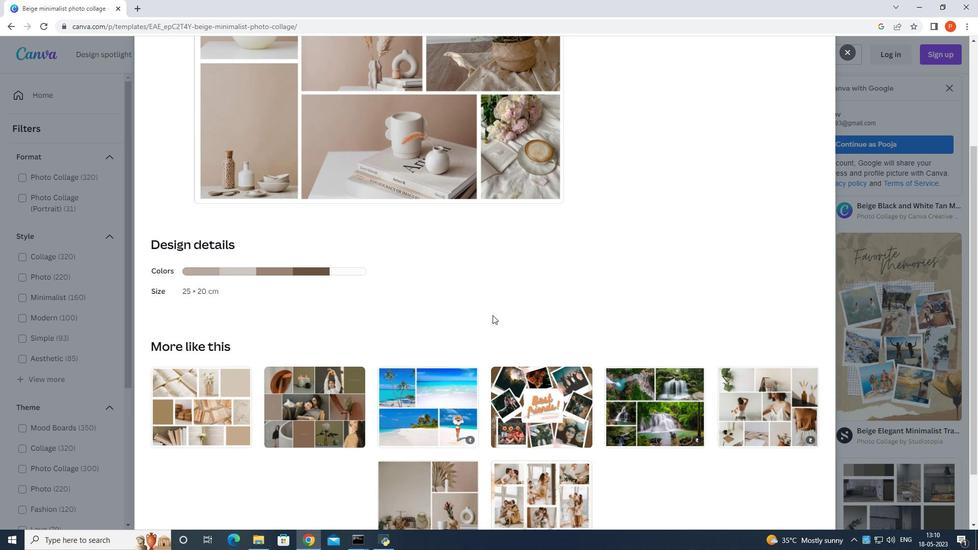 
Action: Mouse moved to (495, 315)
Screenshot: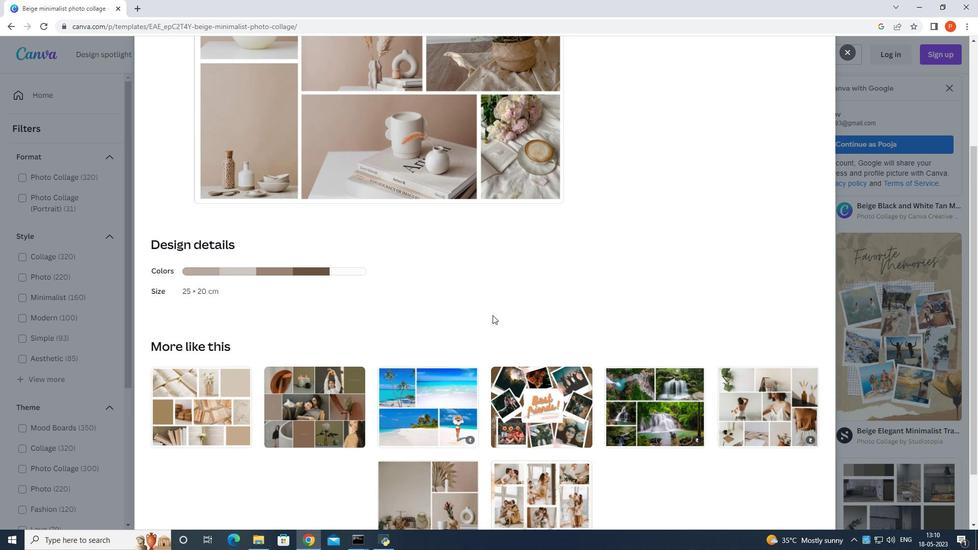 
Action: Mouse scrolled (495, 315) with delta (0, 0)
Screenshot: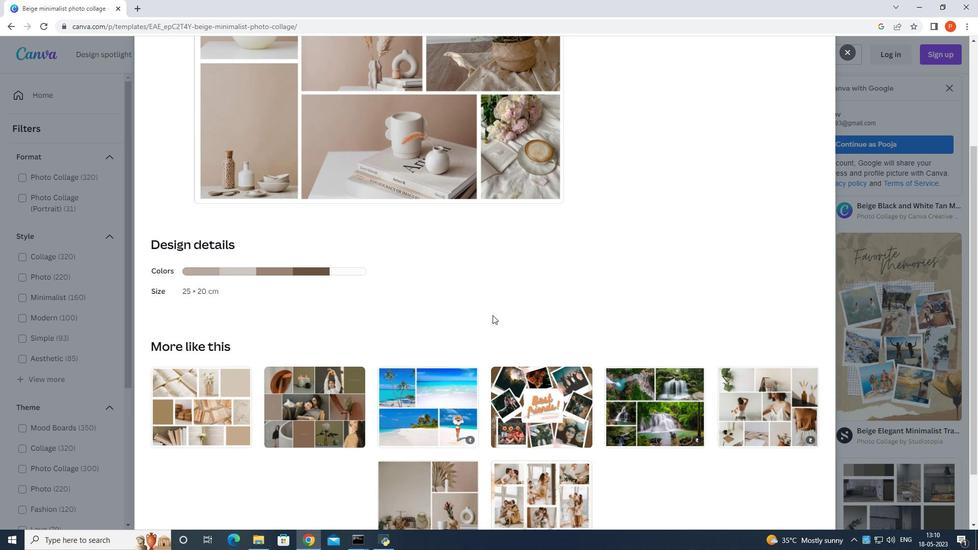 
Action: Mouse scrolled (495, 315) with delta (0, 0)
Screenshot: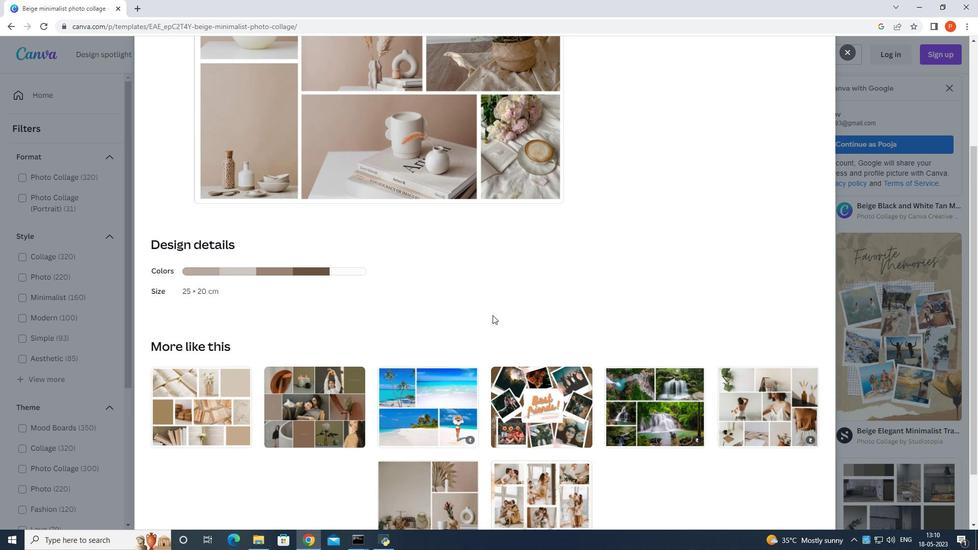 
Action: Mouse scrolled (495, 315) with delta (0, 0)
Screenshot: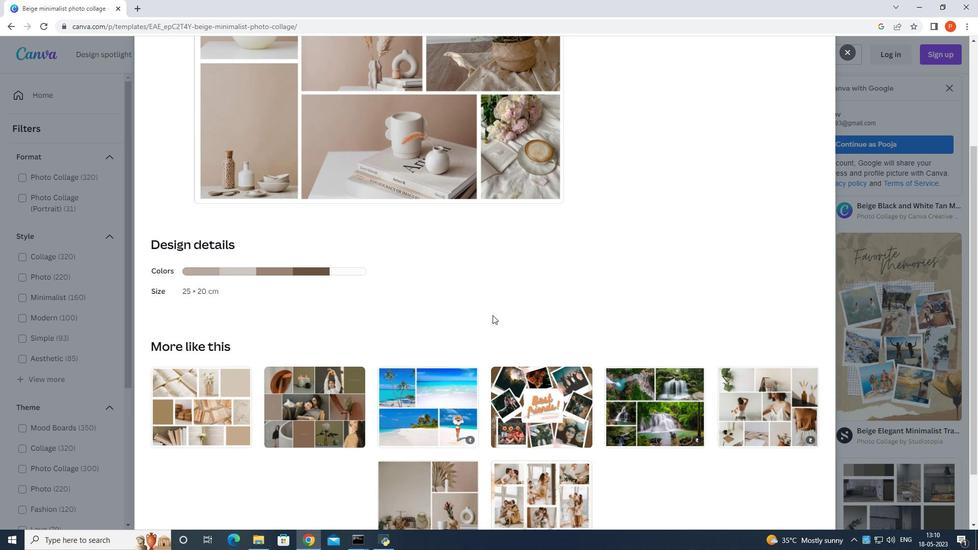 
Action: Mouse moved to (495, 315)
Screenshot: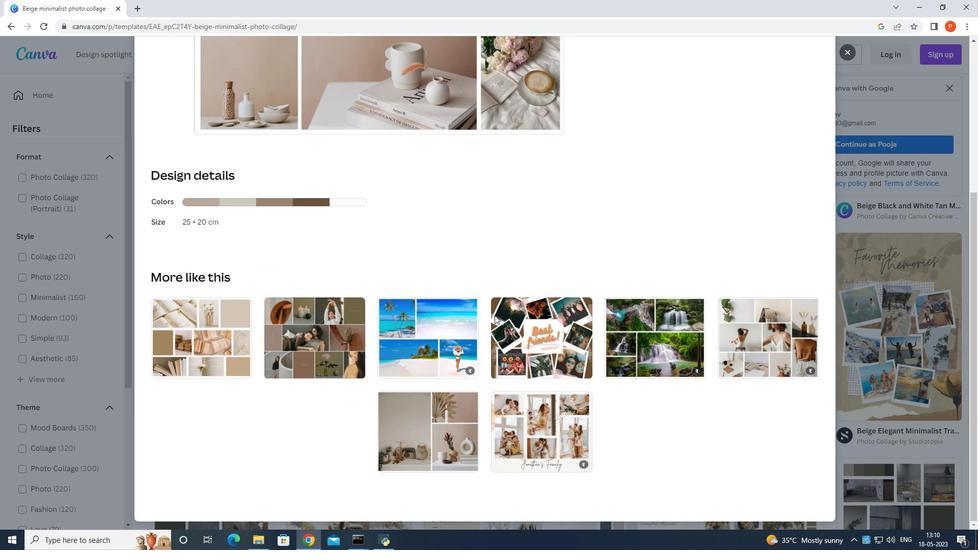 
Action: Mouse scrolled (495, 315) with delta (0, 0)
Screenshot: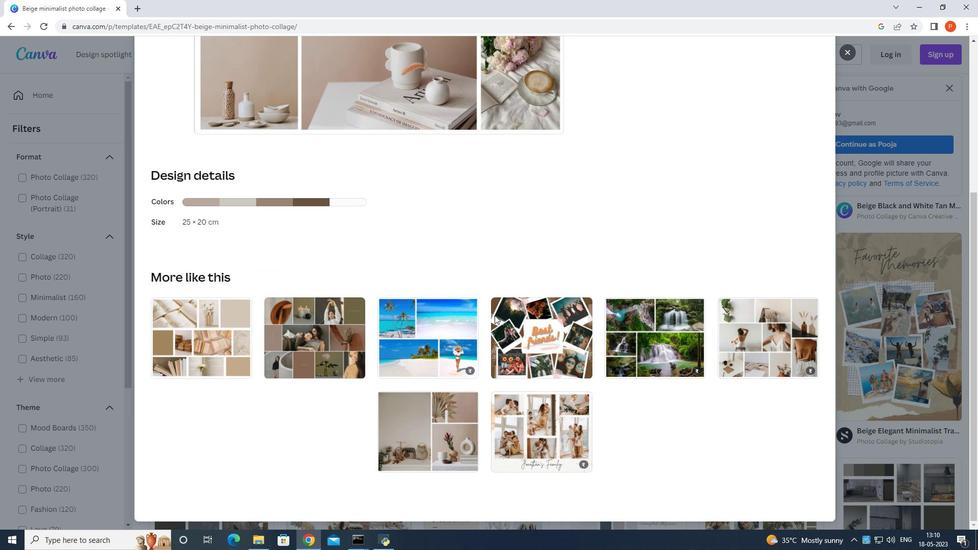 
Action: Mouse scrolled (495, 315) with delta (0, 0)
Screenshot: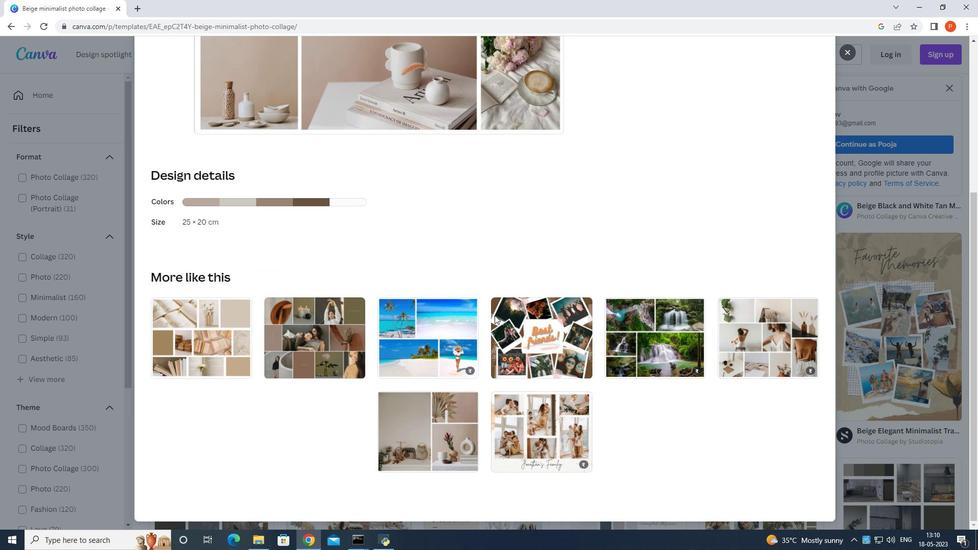 
Action: Mouse scrolled (495, 315) with delta (0, 0)
Screenshot: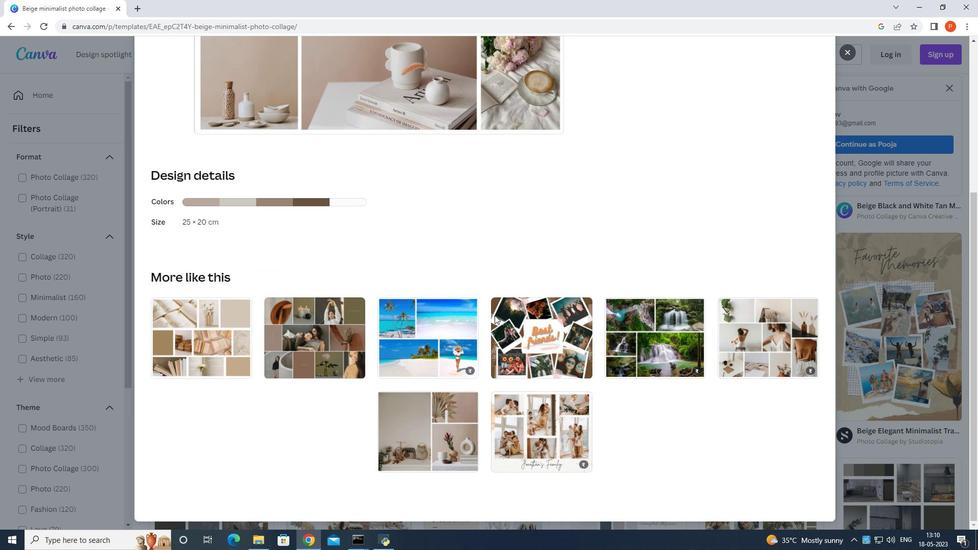 
Action: Mouse moved to (496, 315)
Screenshot: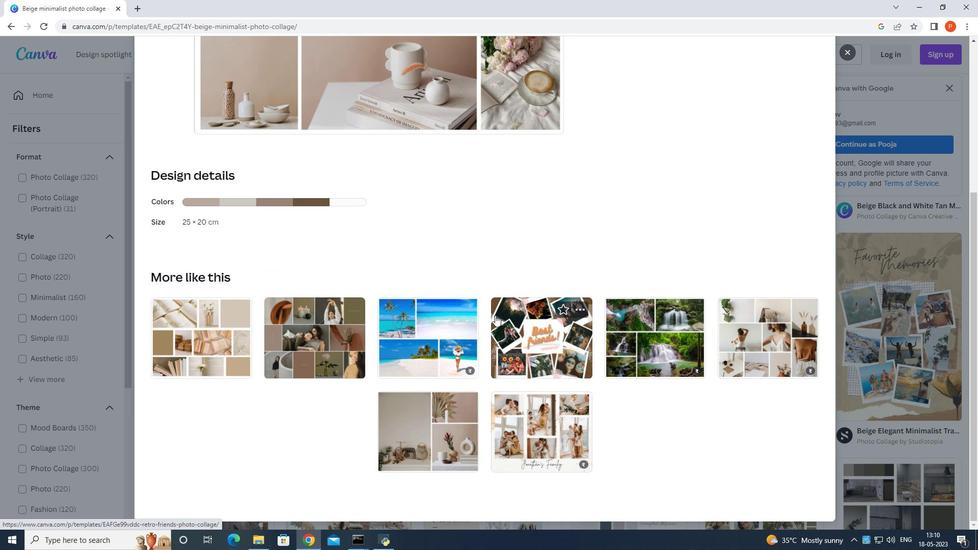 
Action: Mouse scrolled (496, 316) with delta (0, 0)
Screenshot: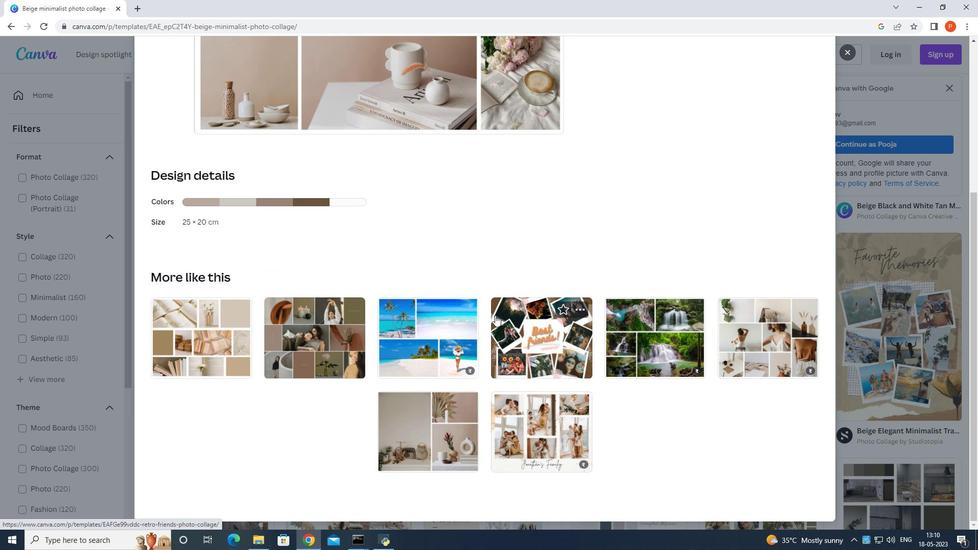 
Action: Mouse moved to (497, 315)
Screenshot: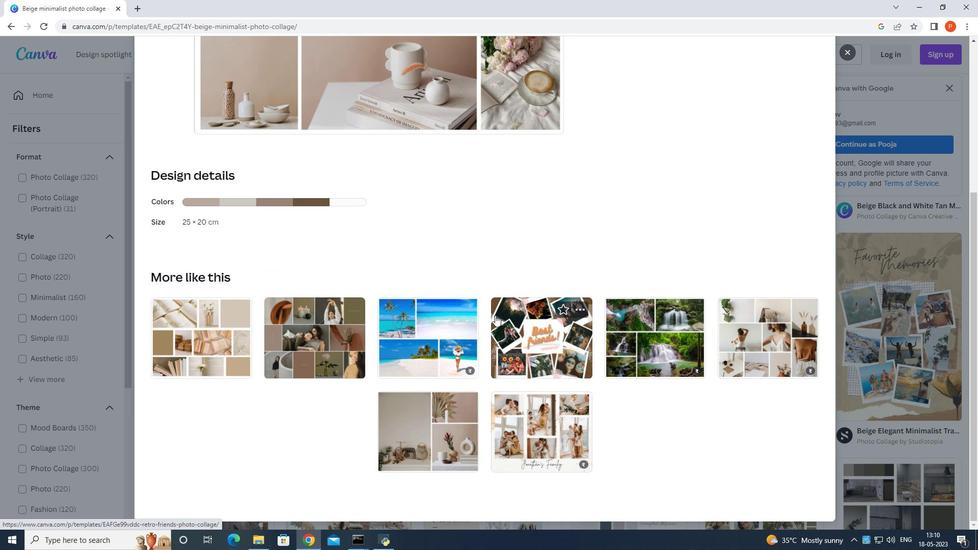 
Action: Mouse scrolled (497, 315) with delta (0, 0)
Screenshot: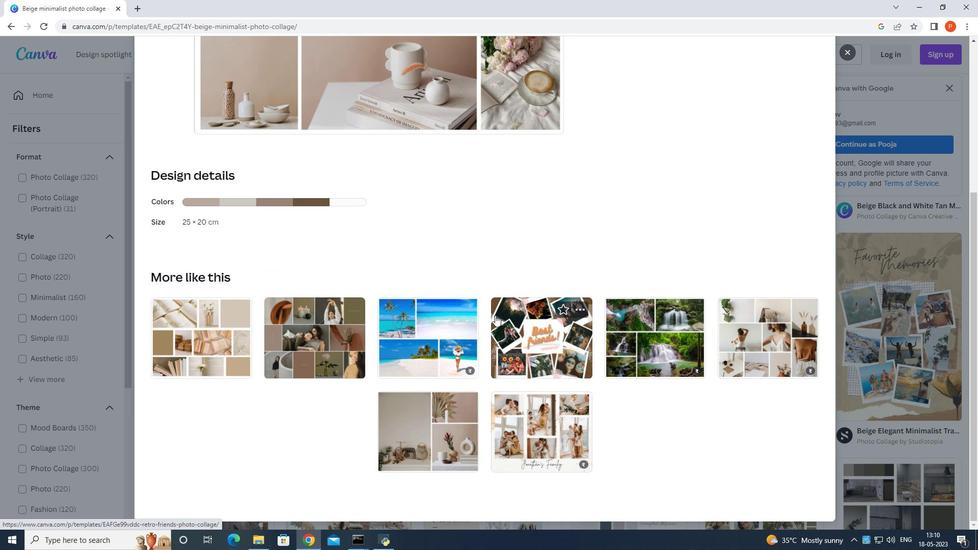 
Action: Mouse moved to (498, 314)
Screenshot: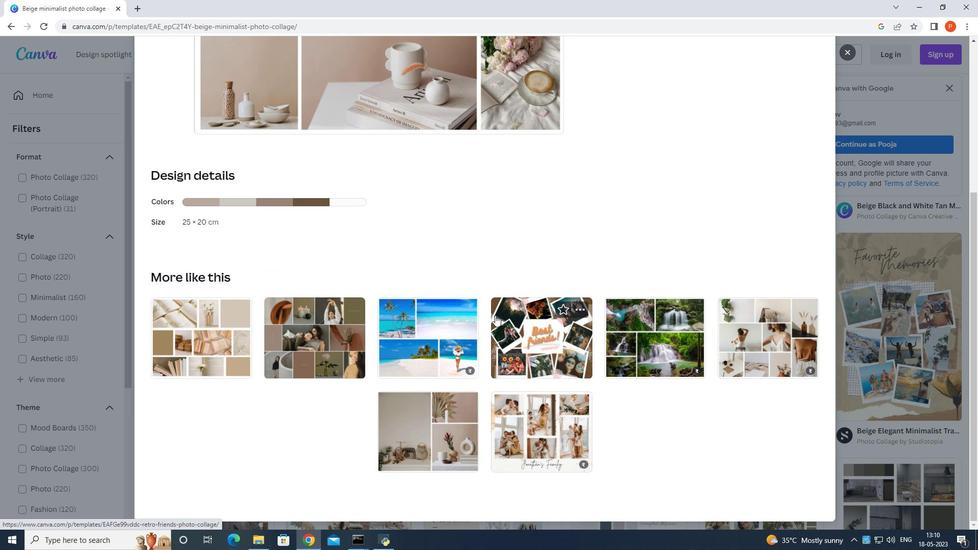 
Action: Mouse scrolled (498, 315) with delta (0, 0)
Screenshot: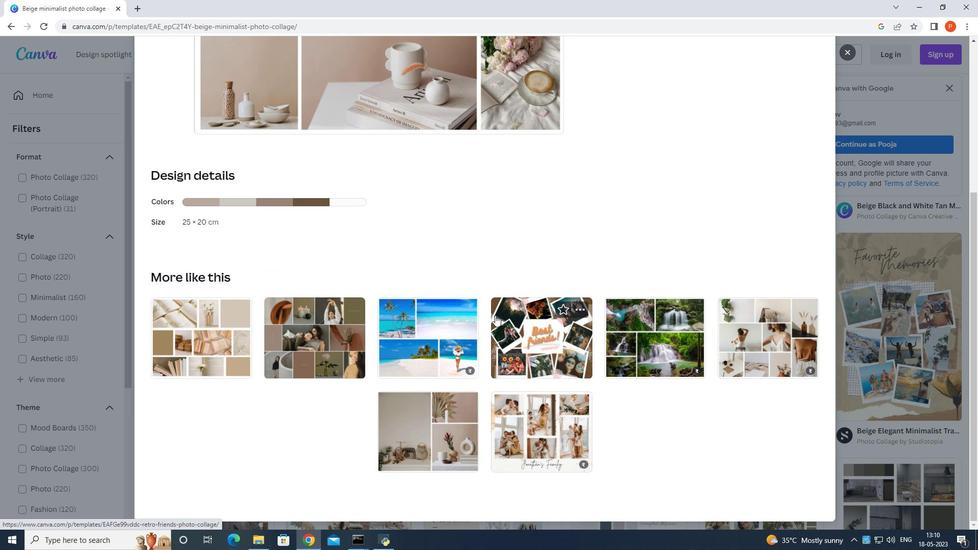
Action: Mouse scrolled (498, 315) with delta (0, 0)
Screenshot: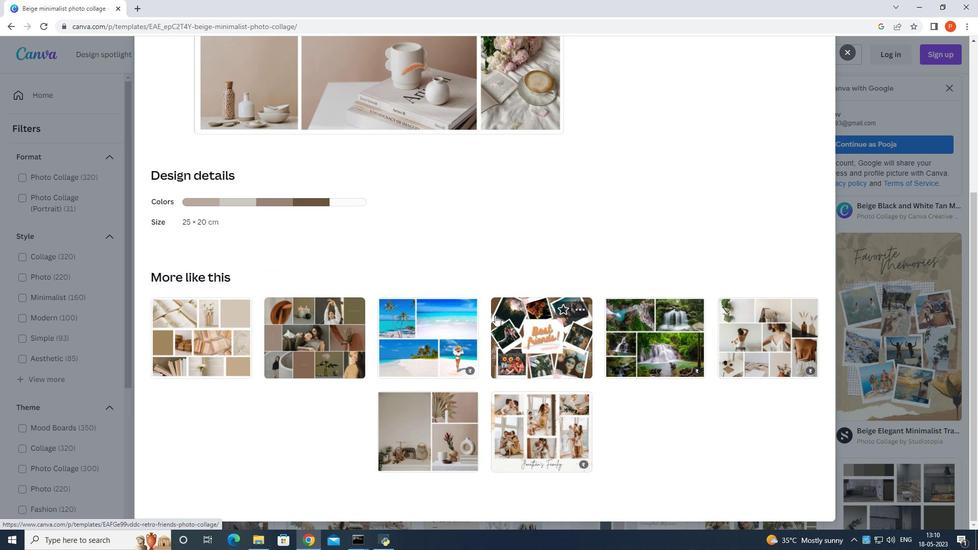 
Action: Mouse moved to (500, 314)
Screenshot: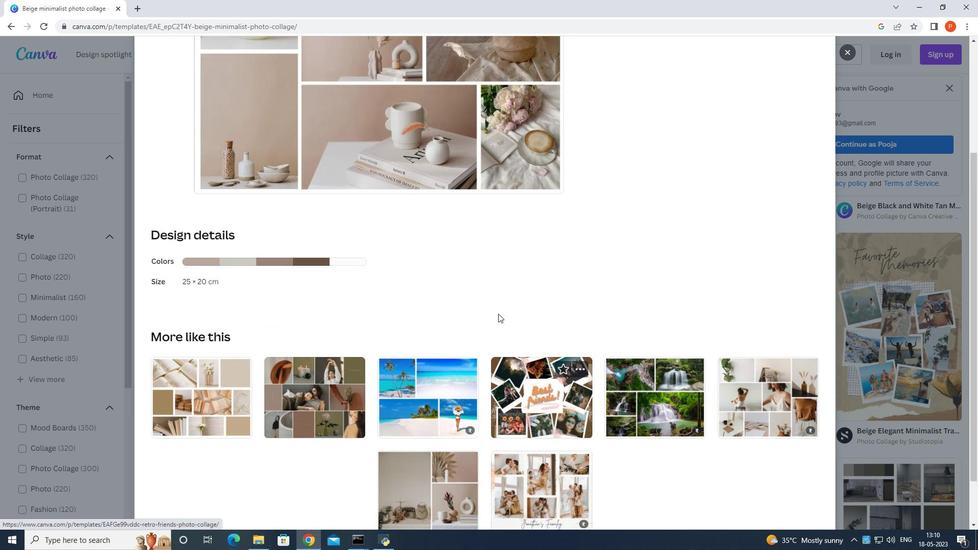 
Action: Mouse scrolled (500, 315) with delta (0, 0)
Screenshot: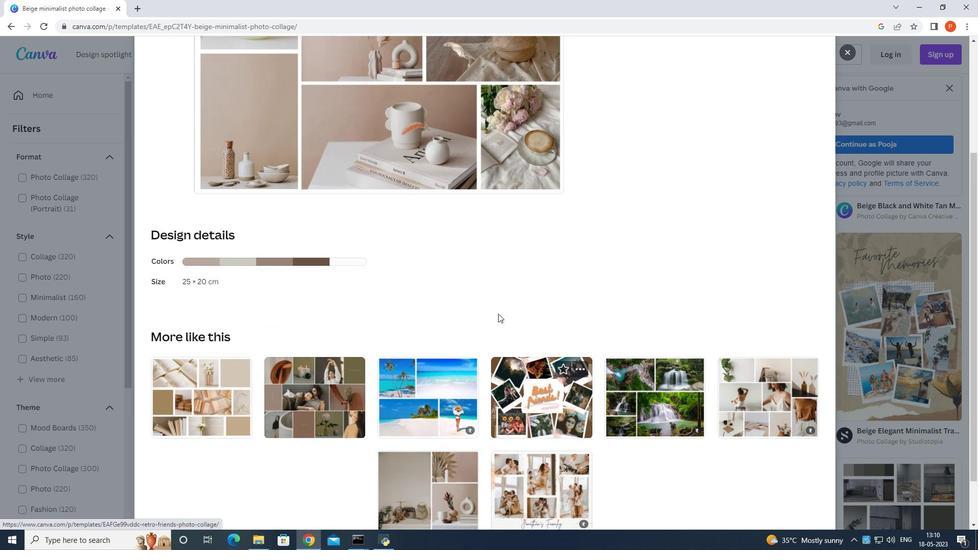 
Action: Mouse scrolled (500, 315) with delta (0, 0)
Screenshot: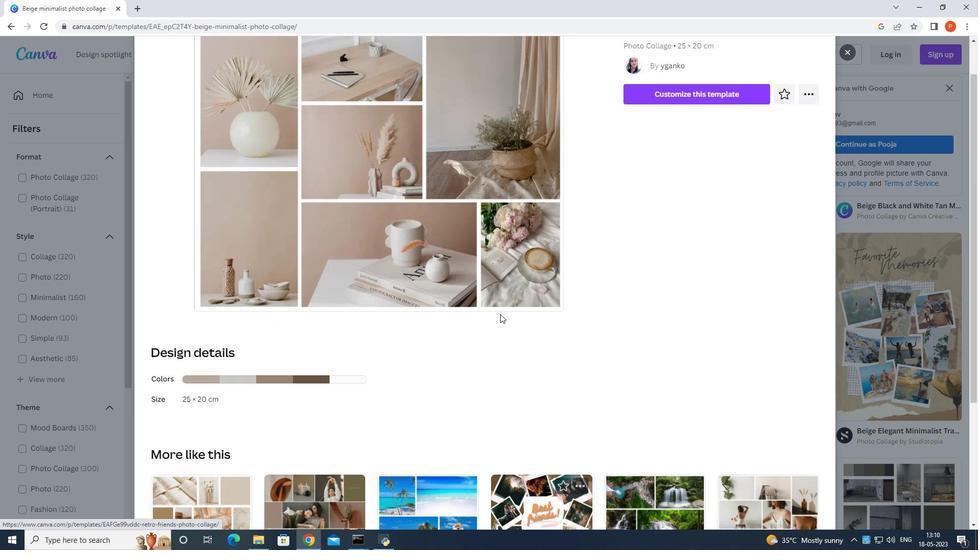 
Action: Mouse moved to (501, 314)
Screenshot: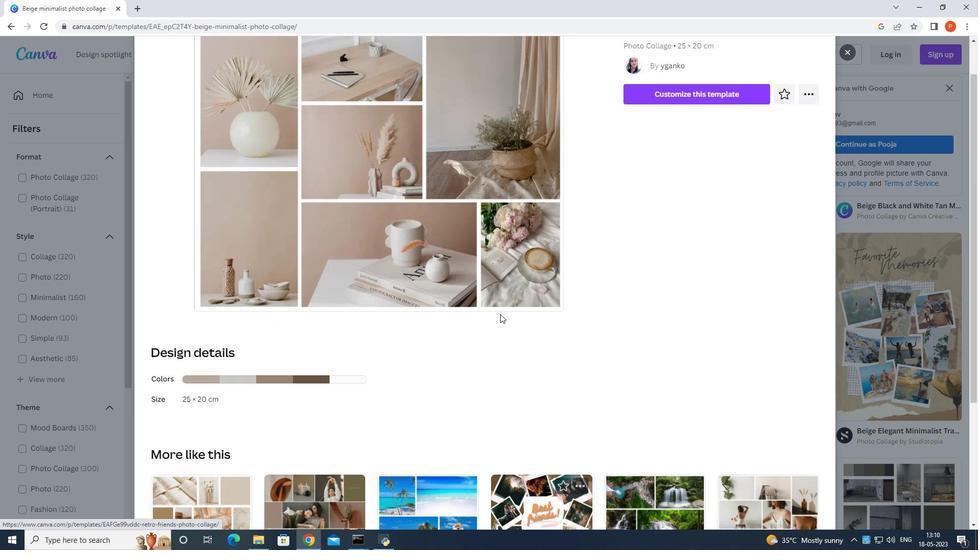 
Action: Mouse scrolled (501, 315) with delta (0, 0)
Screenshot: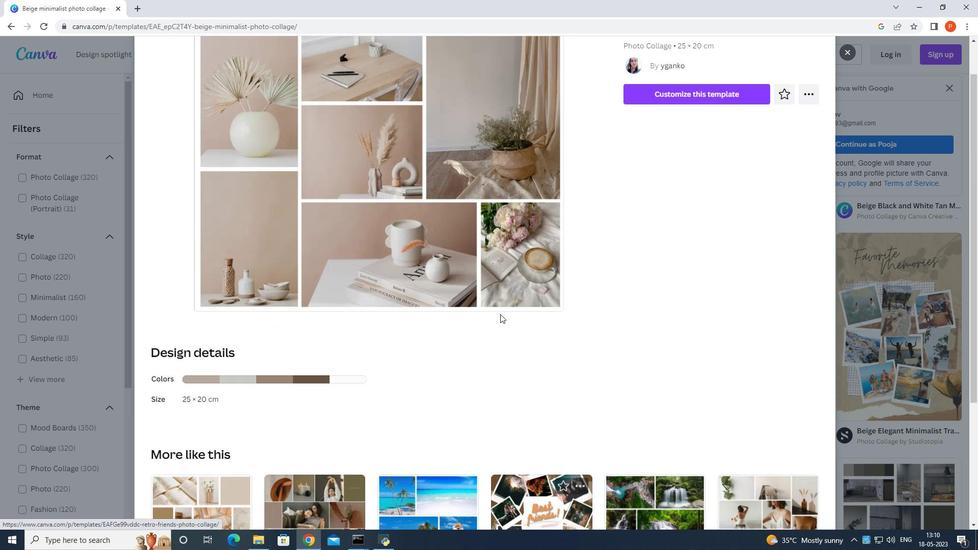 
Action: Mouse moved to (479, 293)
Screenshot: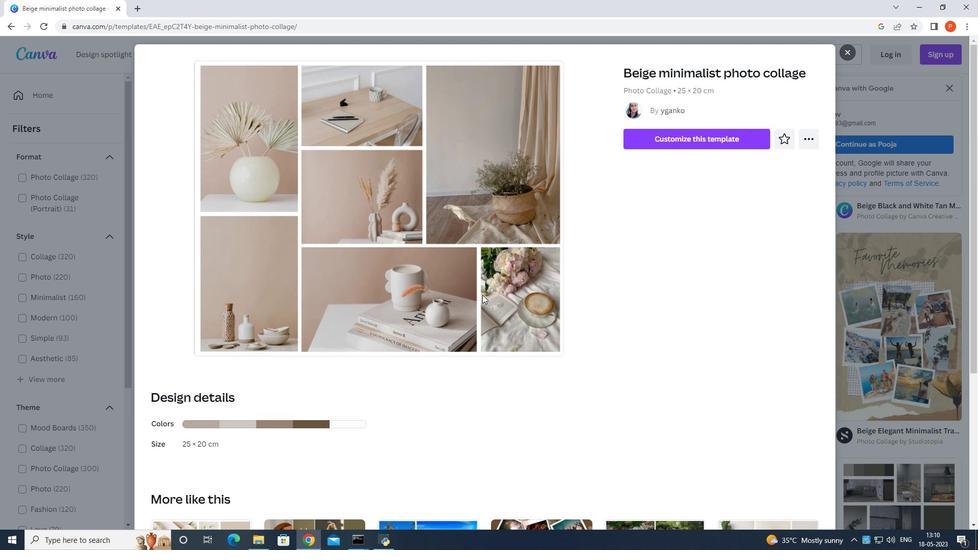 
Action: Mouse pressed left at (479, 293)
Screenshot: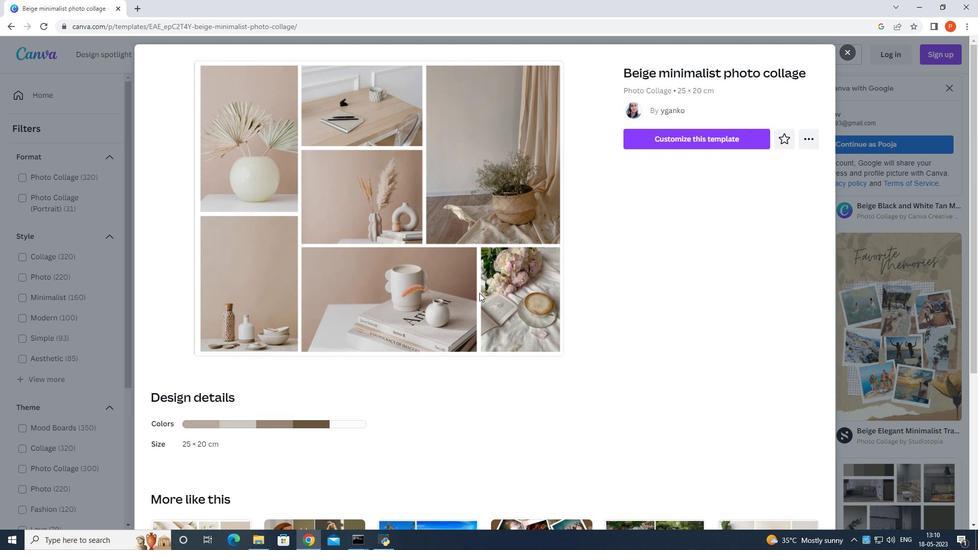 
Action: Mouse pressed left at (479, 293)
Screenshot: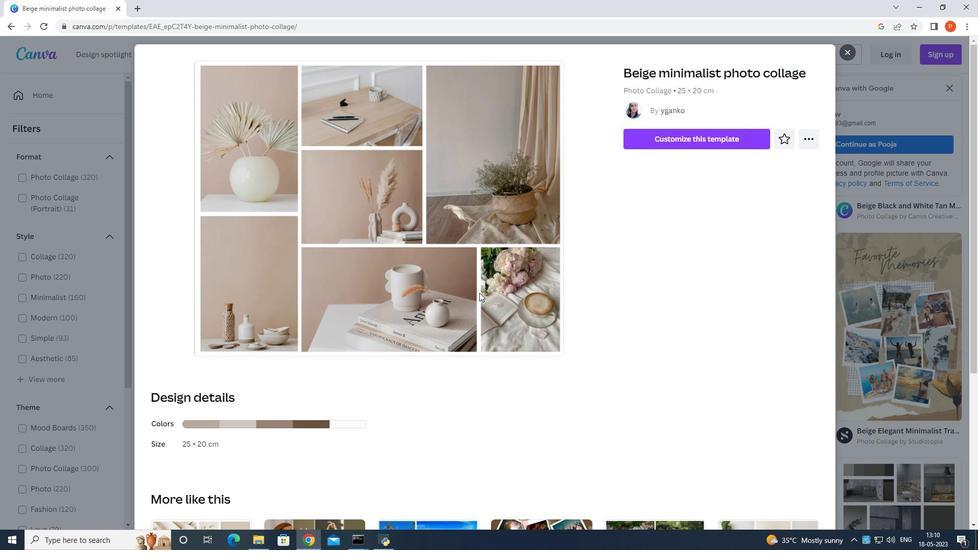 
Action: Mouse pressed left at (479, 293)
Screenshot: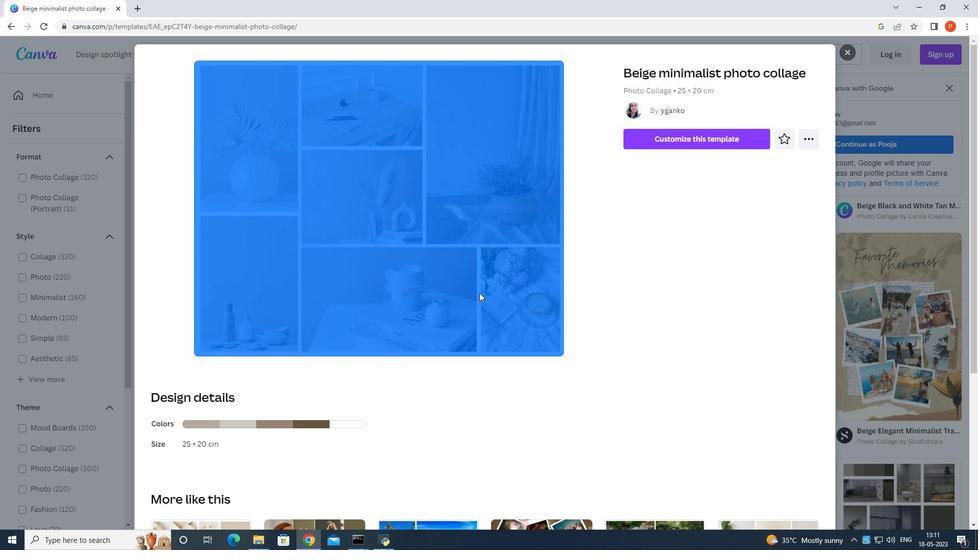 
Action: Mouse moved to (530, 343)
Screenshot: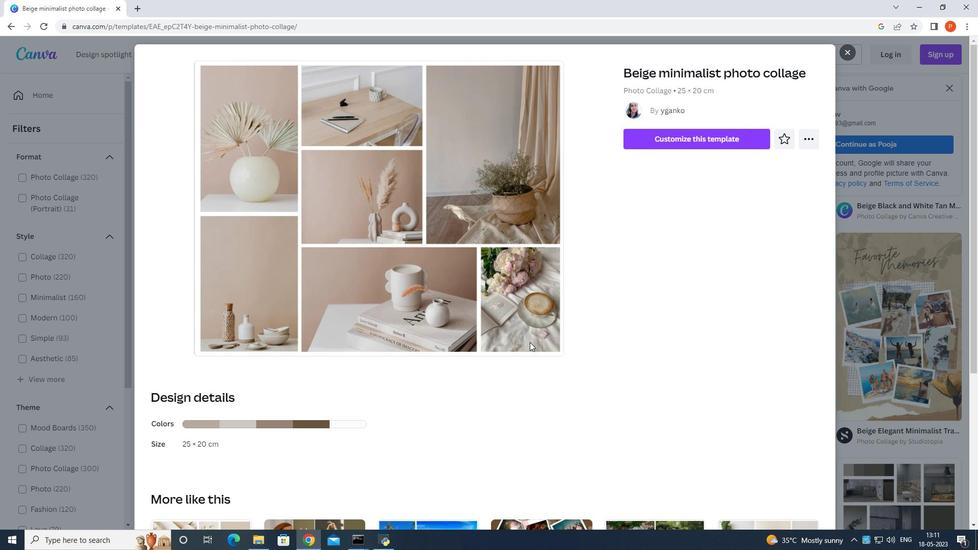 
Action: Mouse scrolled (530, 343) with delta (0, 0)
Screenshot: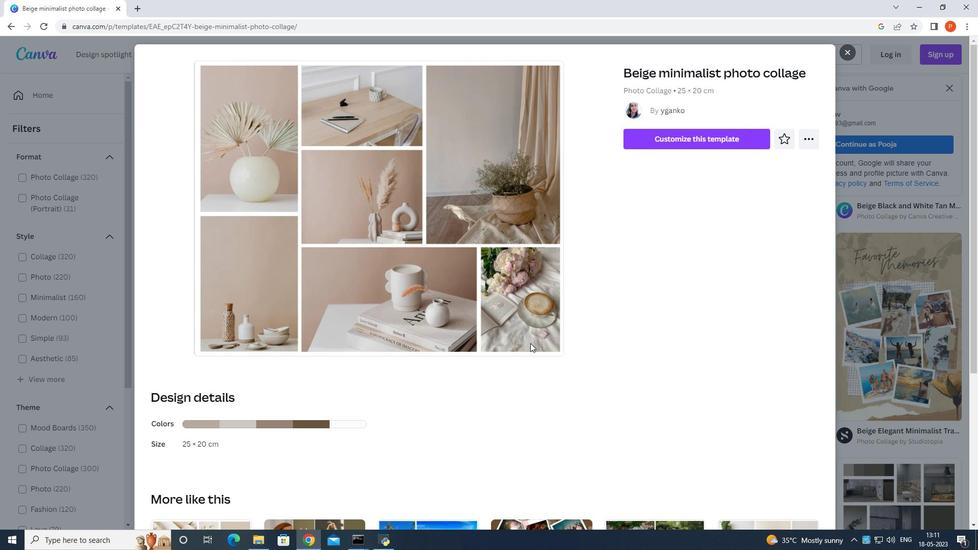 
Action: Mouse moved to (531, 343)
Screenshot: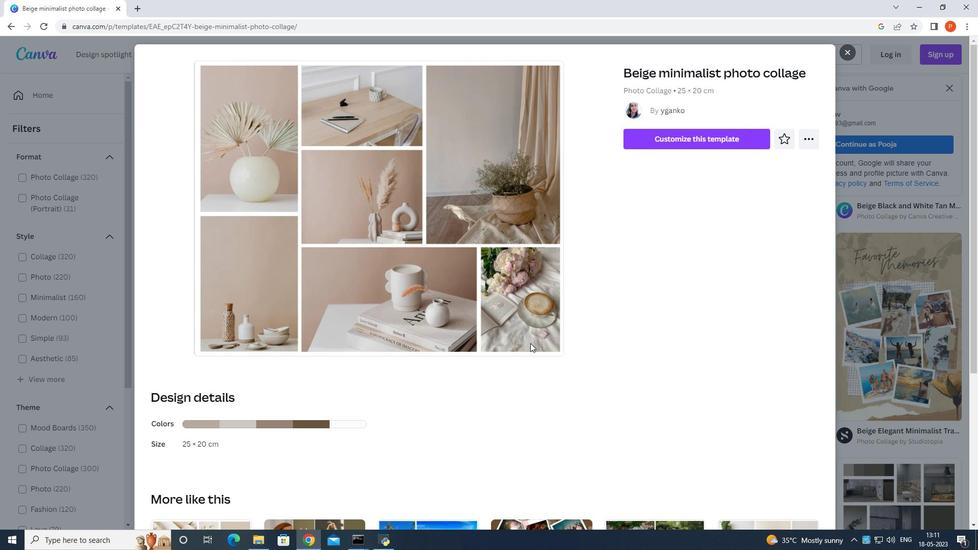 
Action: Mouse scrolled (531, 343) with delta (0, 0)
Screenshot: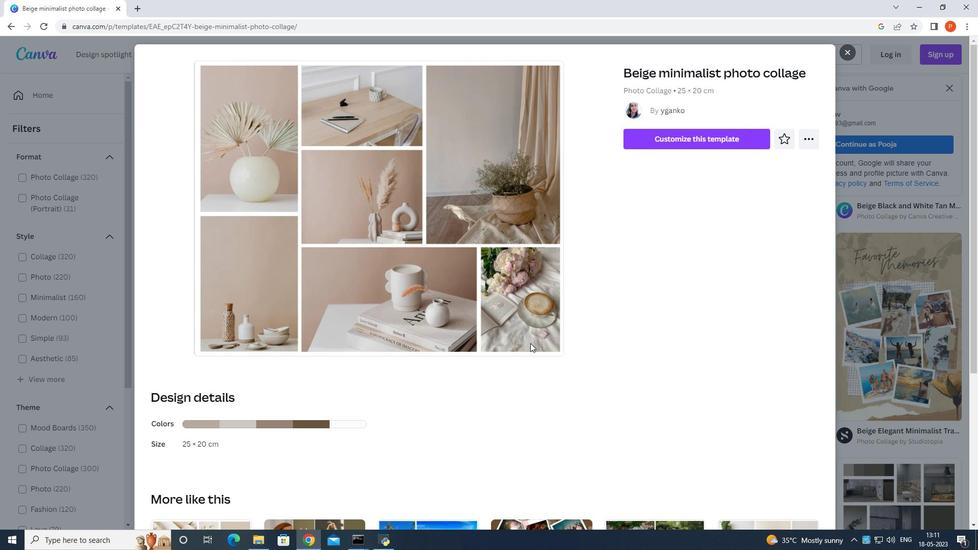 
Action: Mouse scrolled (531, 343) with delta (0, 0)
Screenshot: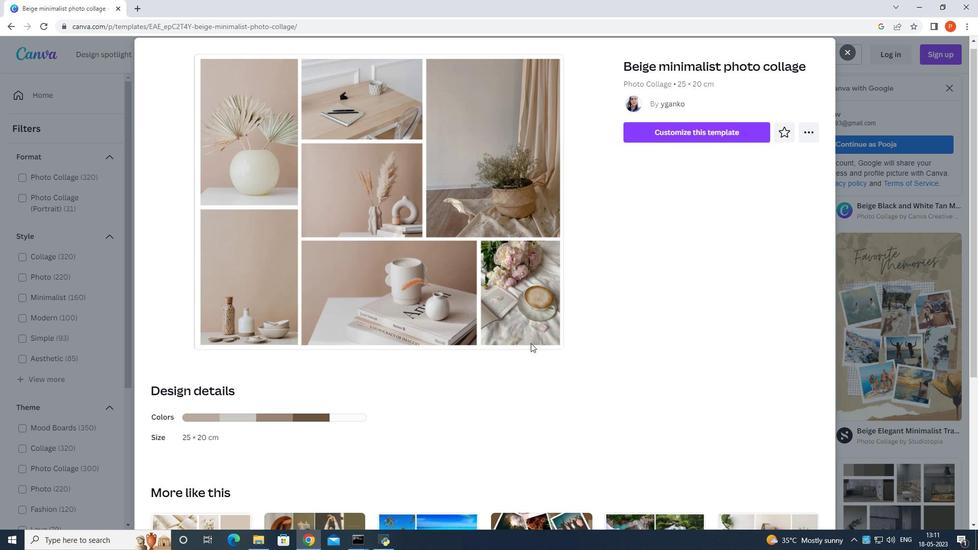 
Action: Mouse moved to (531, 343)
Screenshot: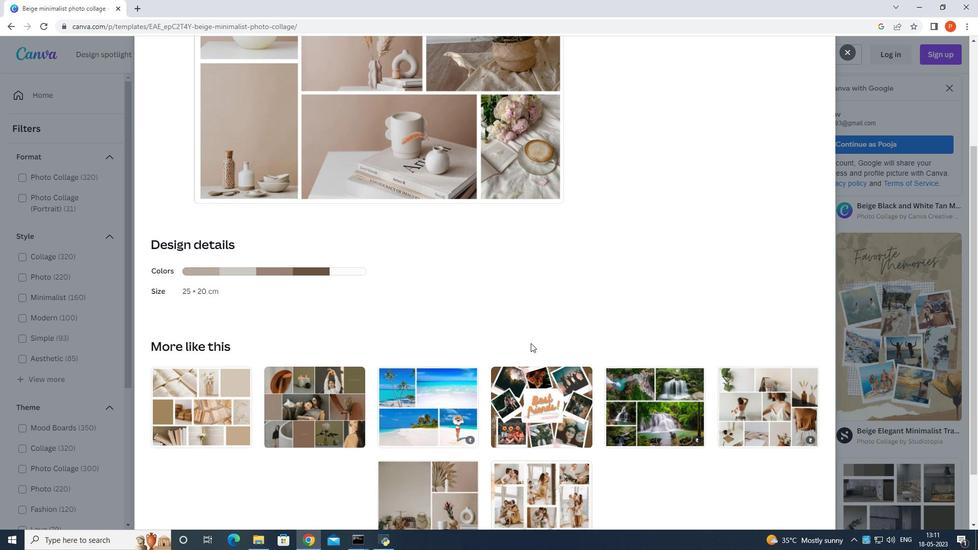 
Action: Mouse scrolled (531, 343) with delta (0, 0)
Screenshot: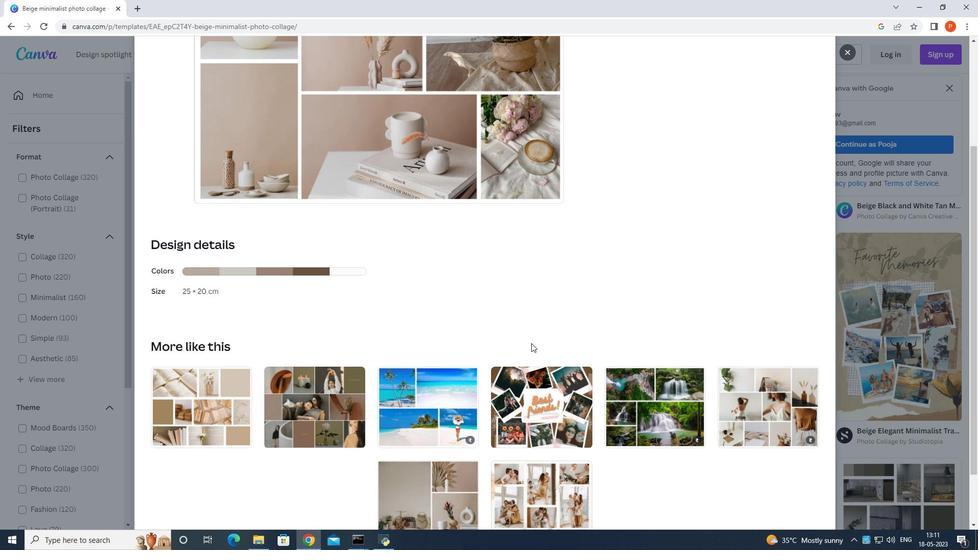 
Action: Mouse scrolled (531, 343) with delta (0, 0)
Screenshot: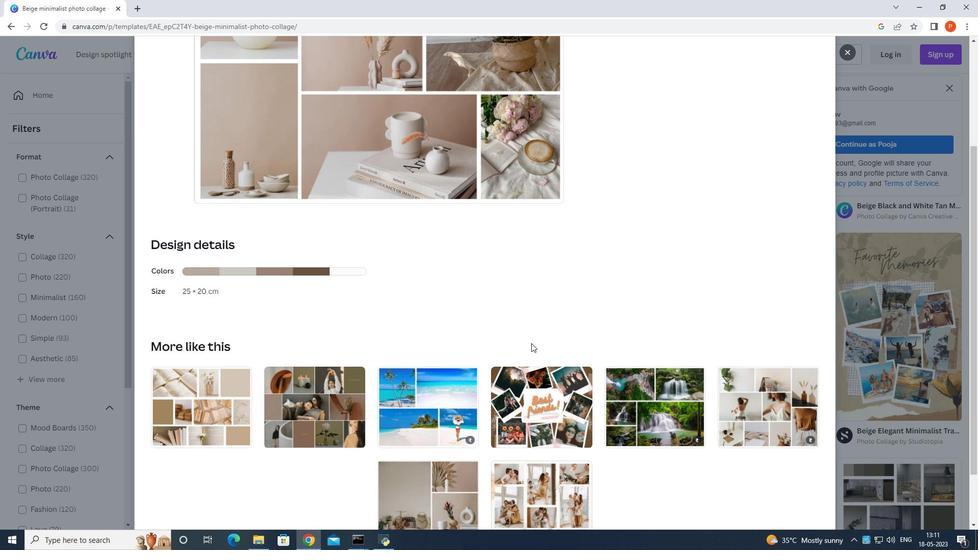 
Action: Mouse moved to (532, 352)
Screenshot: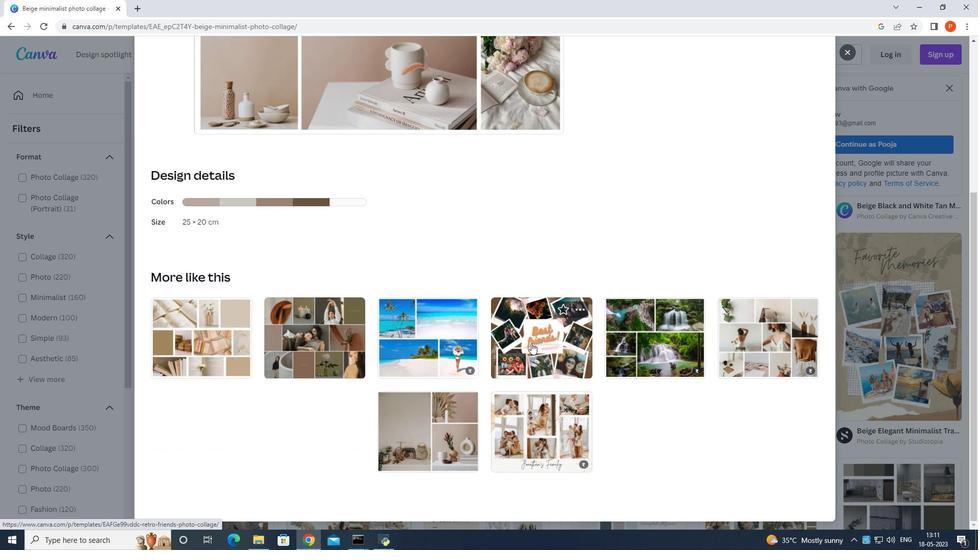
Action: Mouse pressed left at (532, 352)
Screenshot: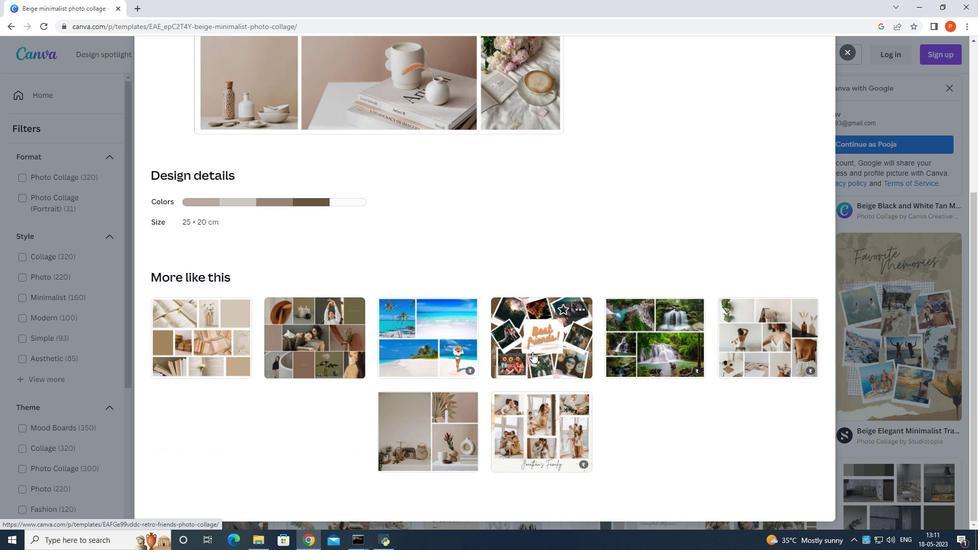 
Action: Mouse moved to (489, 332)
Screenshot: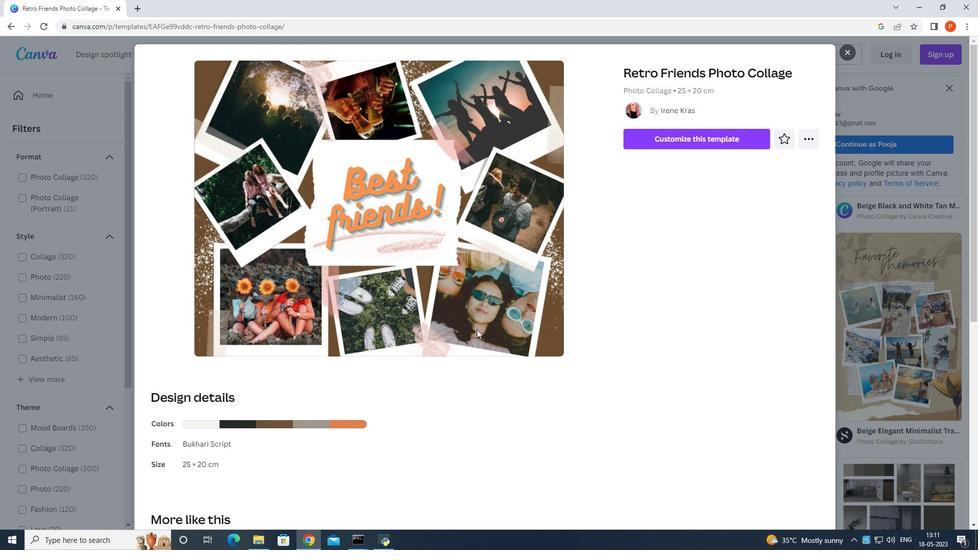 
Action: Mouse scrolled (489, 331) with delta (0, 0)
Screenshot: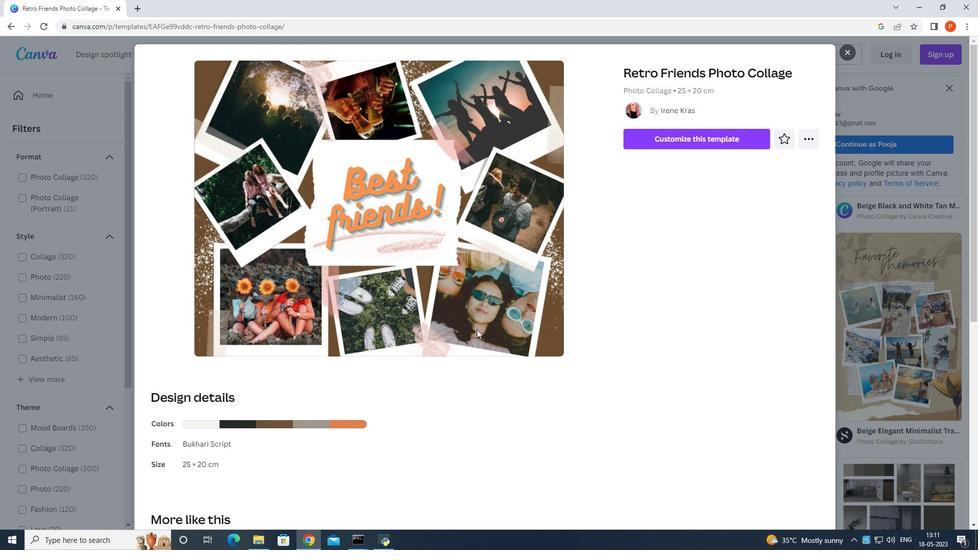 
Action: Mouse moved to (493, 335)
Screenshot: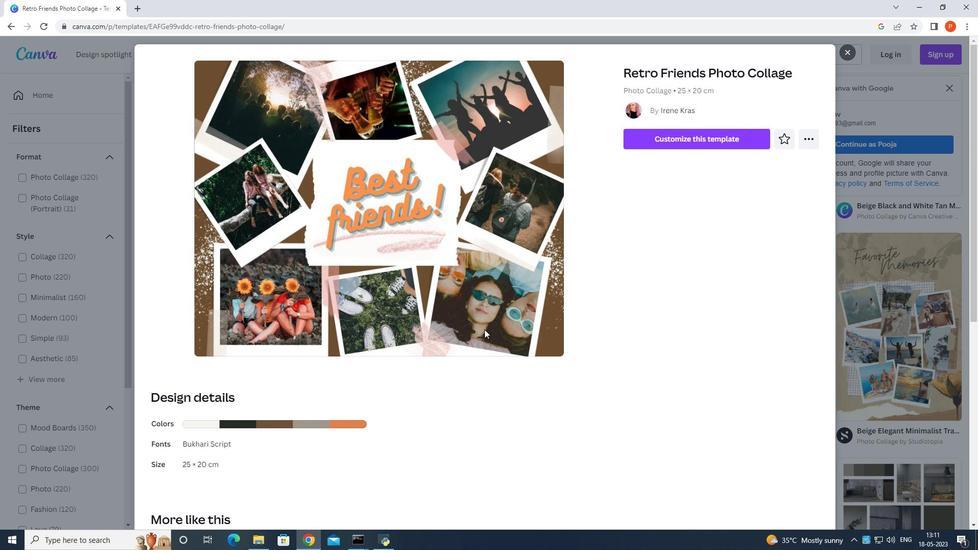 
Action: Mouse scrolled (493, 334) with delta (0, 0)
Screenshot: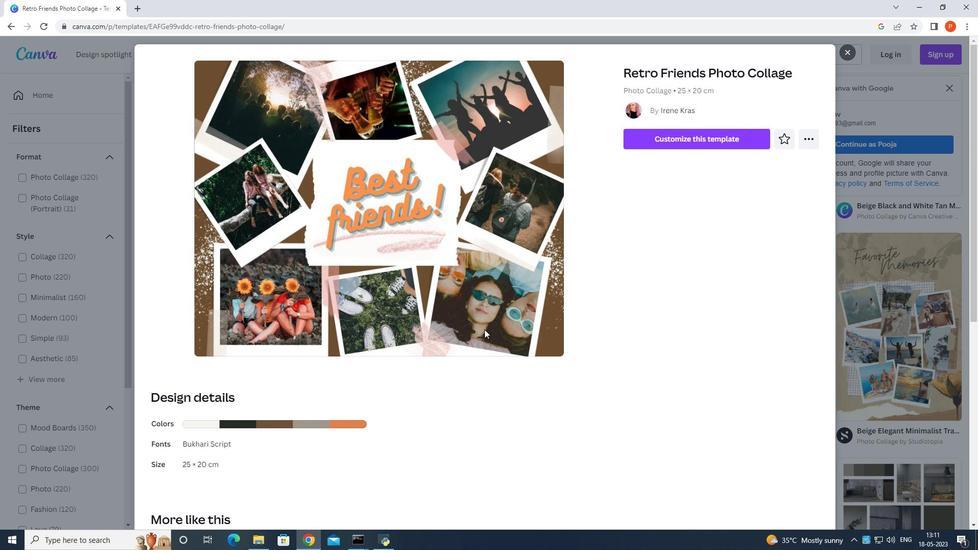 
Action: Mouse moved to (493, 335)
Screenshot: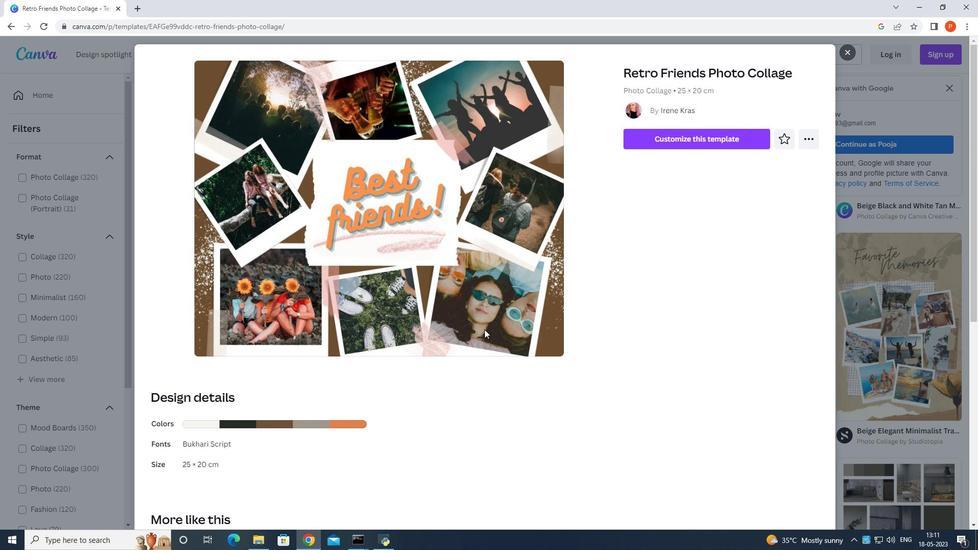 
Action: Mouse scrolled (493, 334) with delta (0, 0)
Screenshot: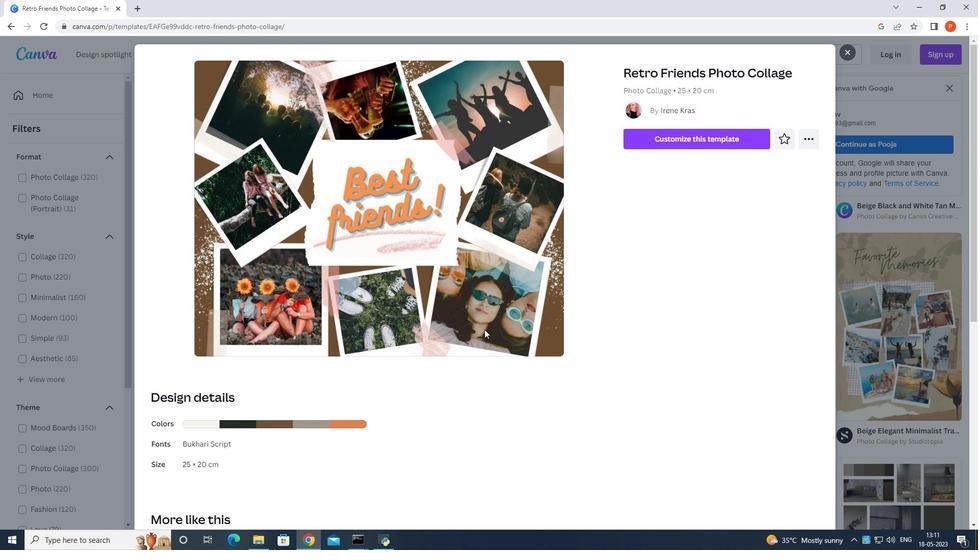 
Action: Mouse moved to (496, 335)
Screenshot: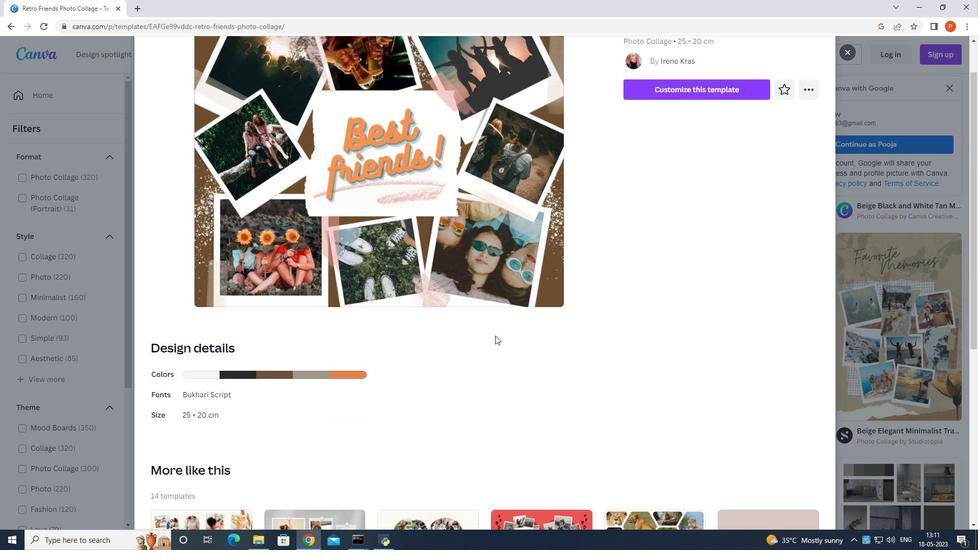 
Action: Mouse scrolled (496, 335) with delta (0, 0)
Screenshot: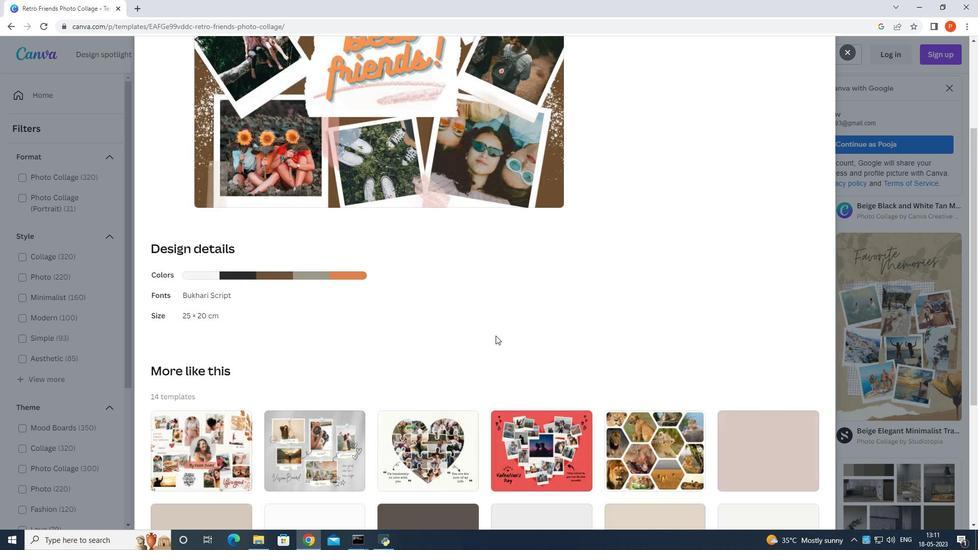 
Action: Mouse scrolled (496, 335) with delta (0, 0)
Screenshot: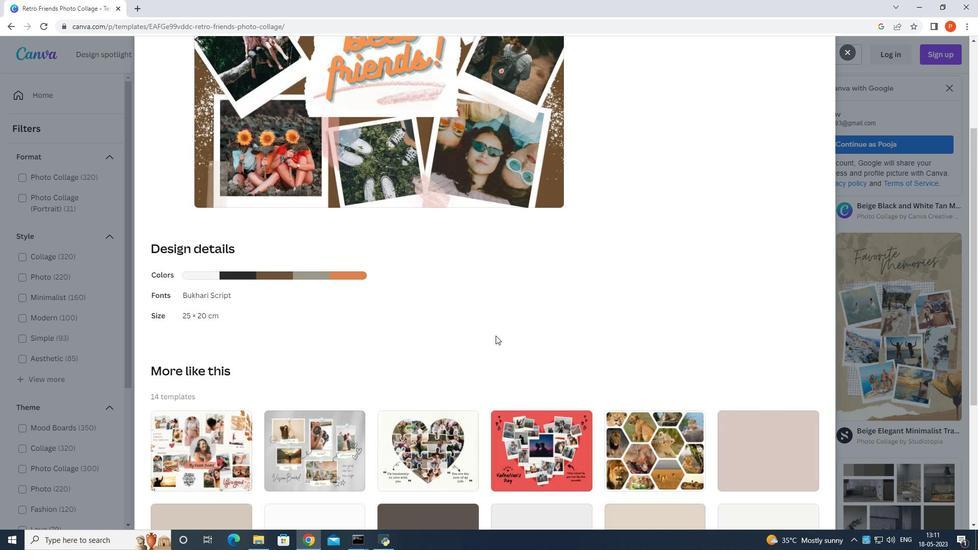 
Action: Mouse scrolled (496, 335) with delta (0, 0)
Screenshot: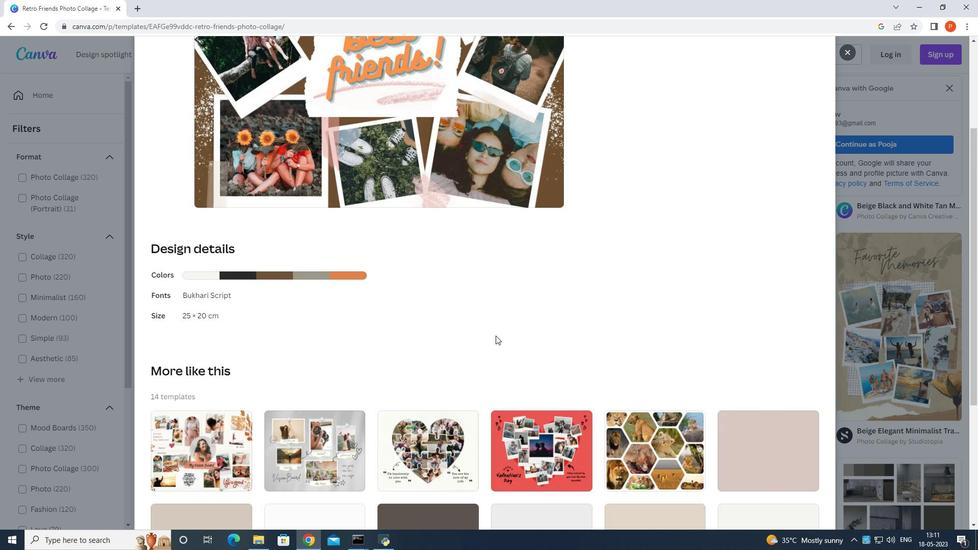
Action: Mouse scrolled (496, 335) with delta (0, 0)
Screenshot: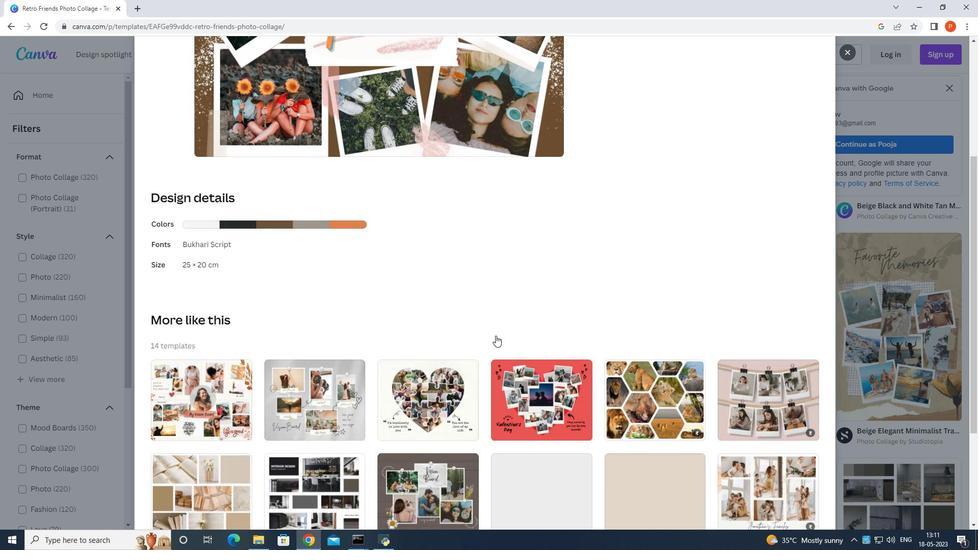 
Action: Mouse scrolled (496, 335) with delta (0, 0)
Screenshot: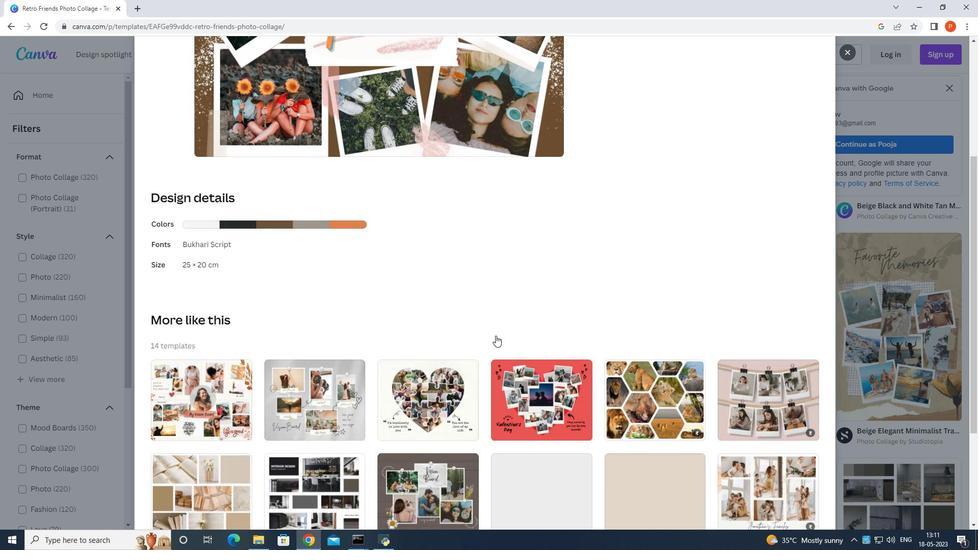 
Action: Mouse scrolled (496, 335) with delta (0, 0)
Screenshot: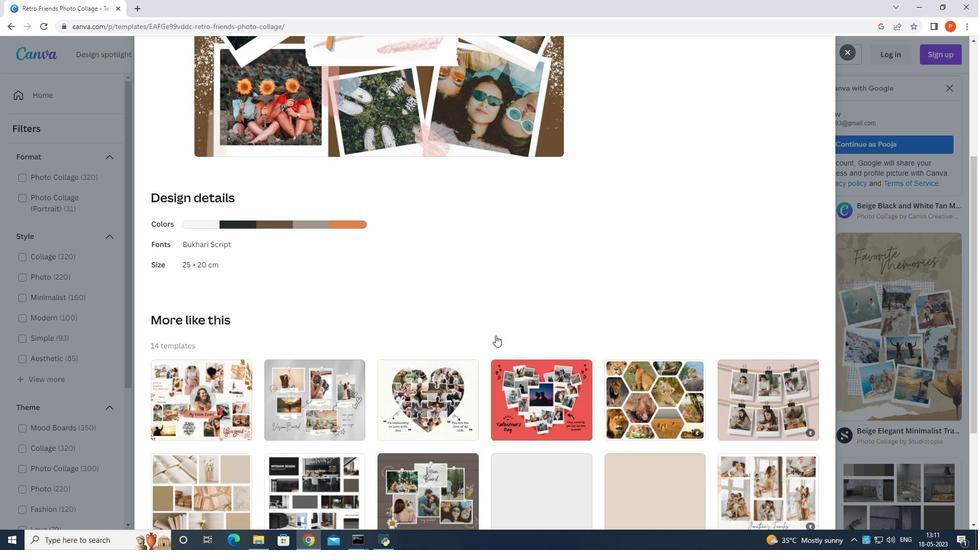 
Action: Mouse scrolled (496, 335) with delta (0, 0)
Screenshot: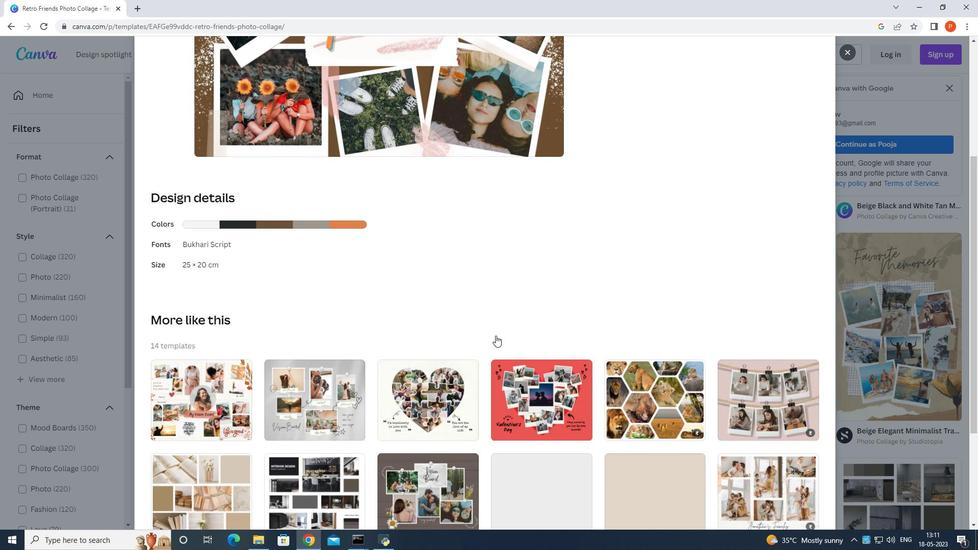 
Action: Mouse scrolled (496, 335) with delta (0, 0)
Screenshot: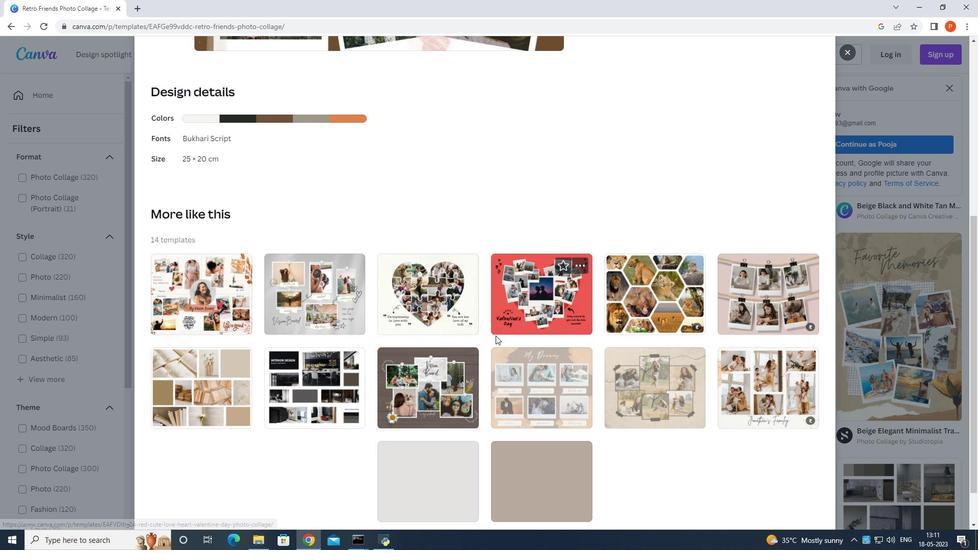 
Action: Mouse scrolled (496, 335) with delta (0, 0)
Screenshot: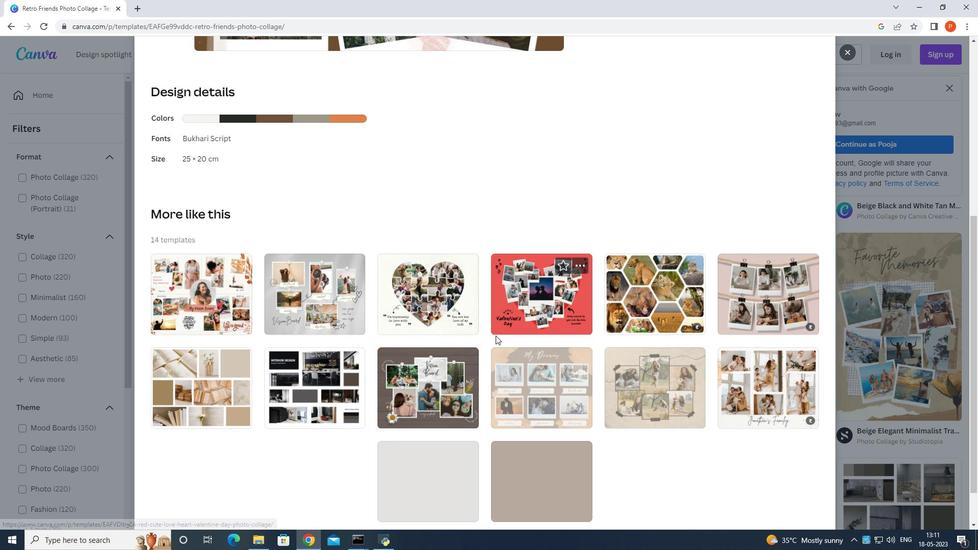 
Action: Mouse moved to (335, 337)
Screenshot: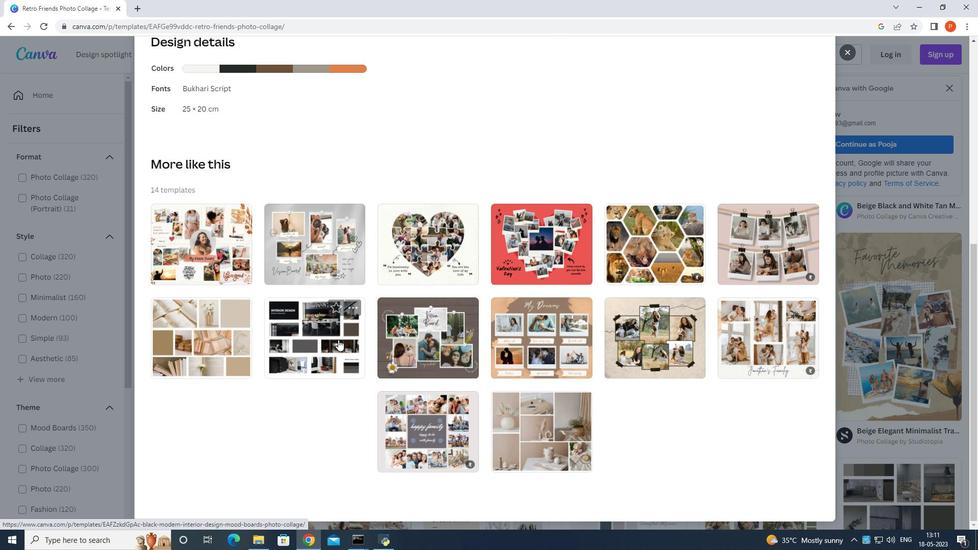 
Action: Mouse pressed left at (335, 337)
Screenshot: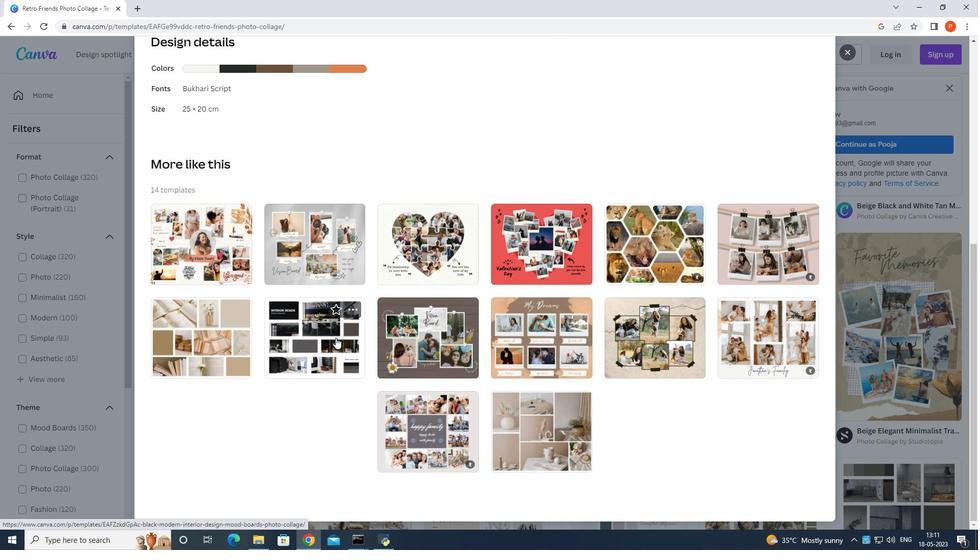 
Action: Mouse moved to (659, 288)
Screenshot: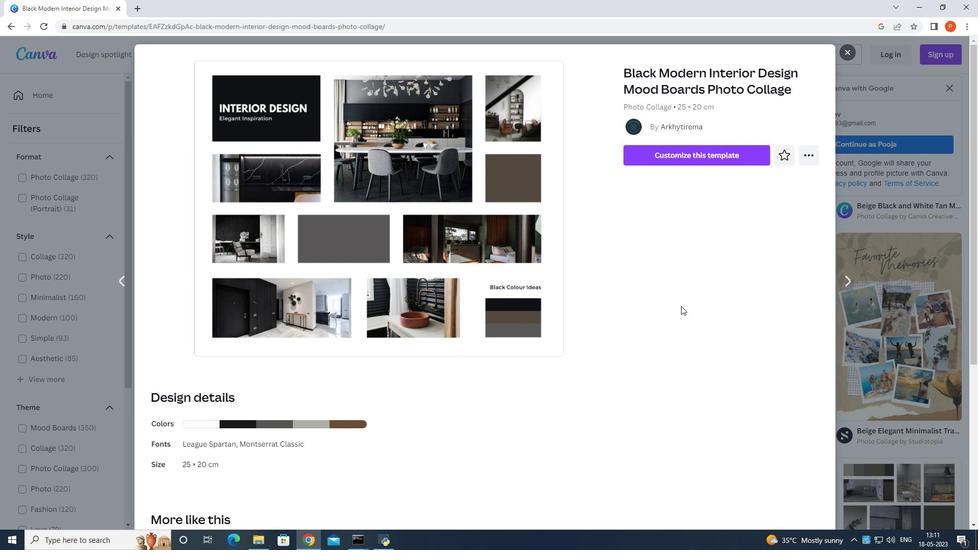 
Action: Mouse scrolled (659, 287) with delta (0, 0)
Screenshot: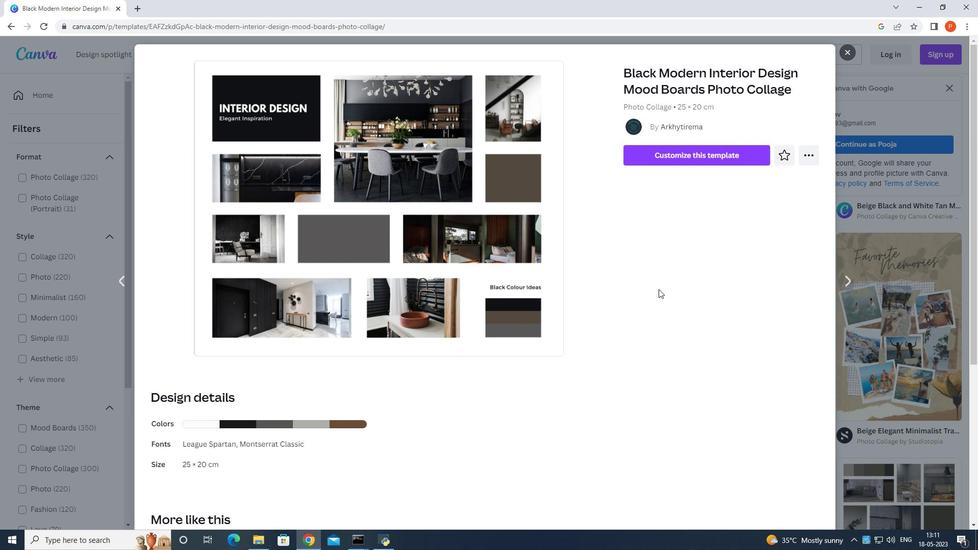 
Action: Mouse moved to (659, 290)
Screenshot: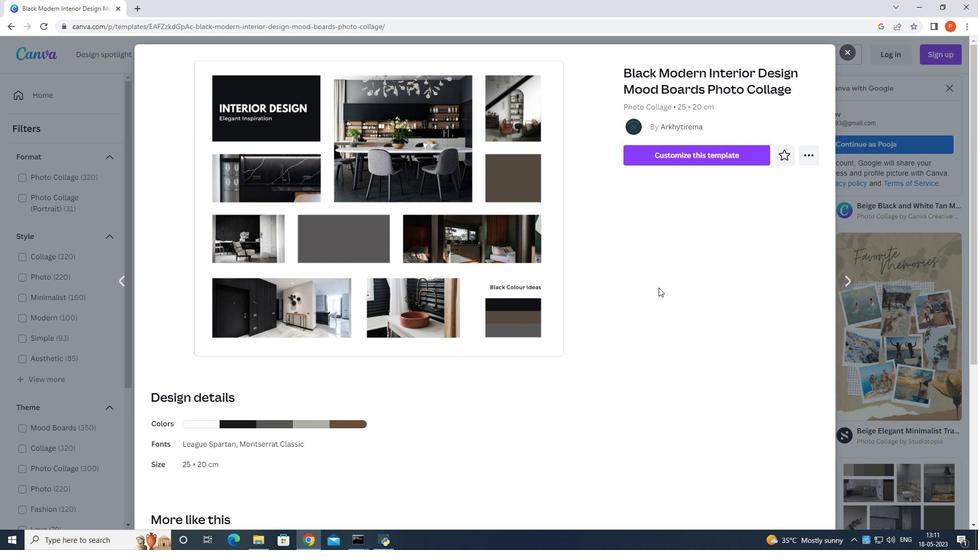 
Action: Mouse scrolled (659, 288) with delta (0, 0)
Screenshot: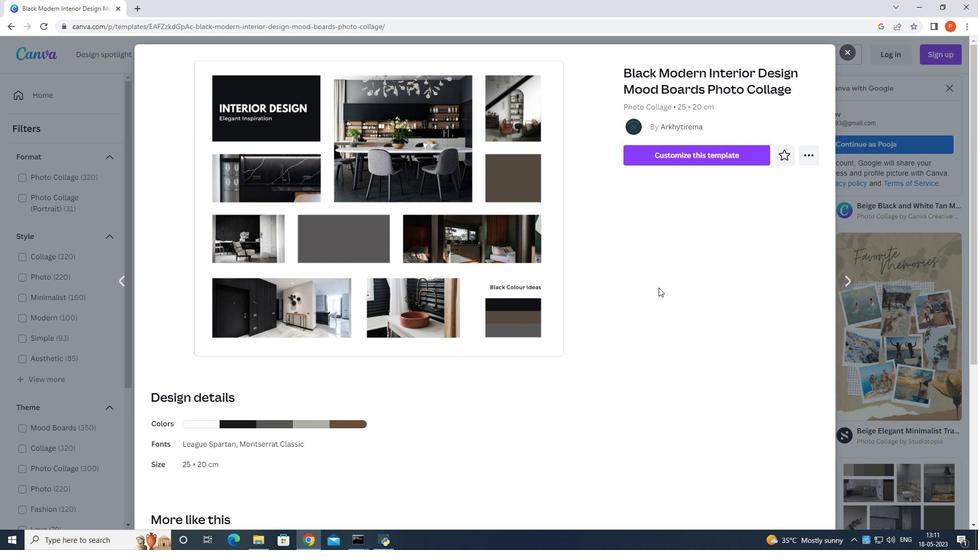 
Action: Mouse moved to (659, 291)
Screenshot: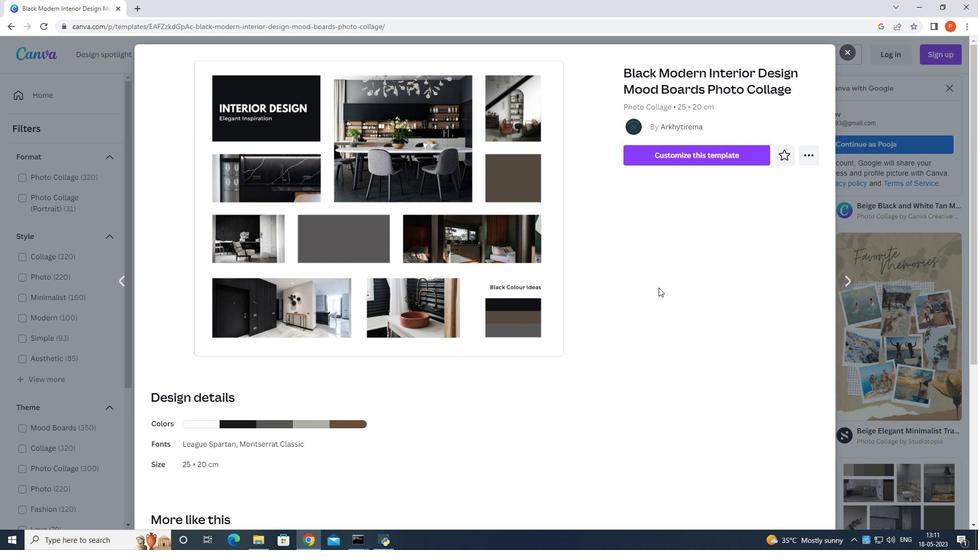 
Action: Mouse scrolled (659, 290) with delta (0, 0)
Screenshot: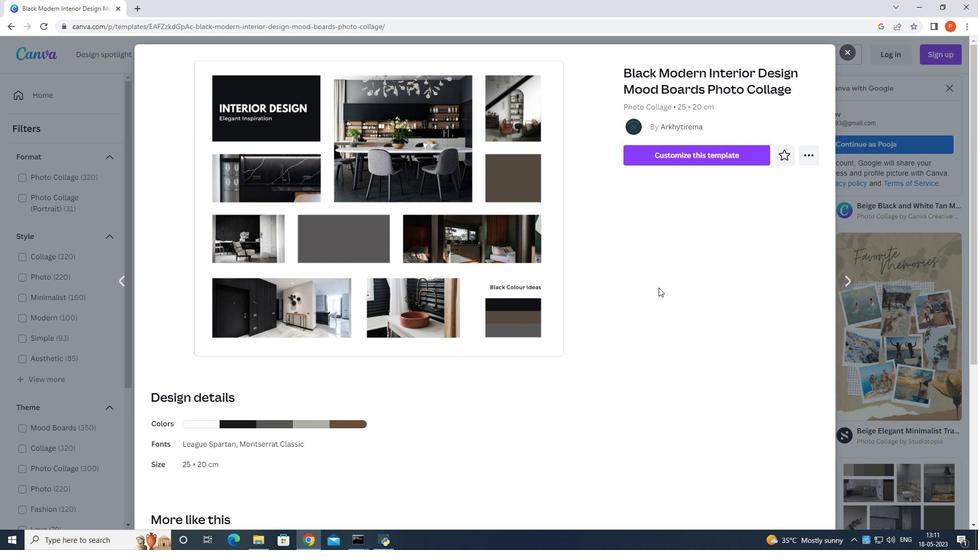 
Action: Mouse moved to (659, 292)
Screenshot: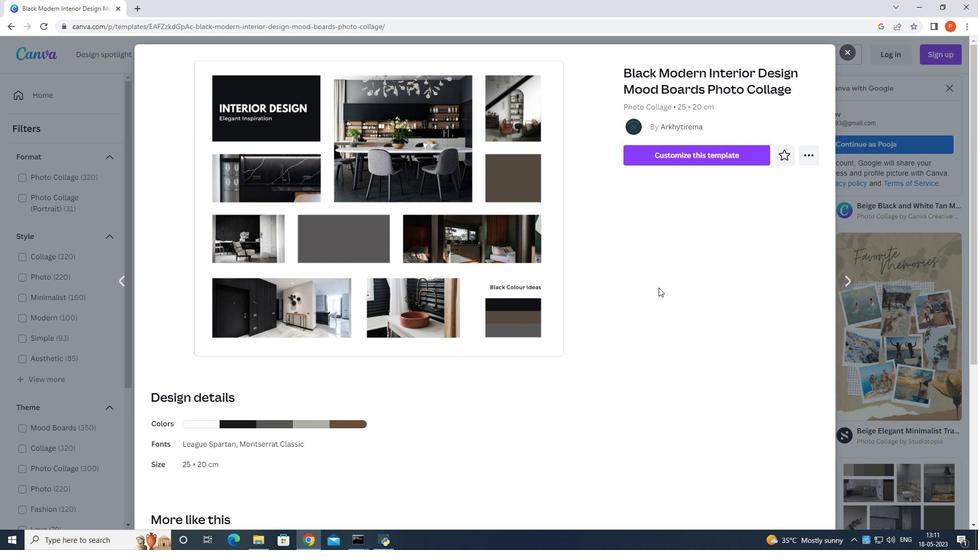 
Action: Mouse scrolled (659, 290) with delta (0, 0)
Screenshot: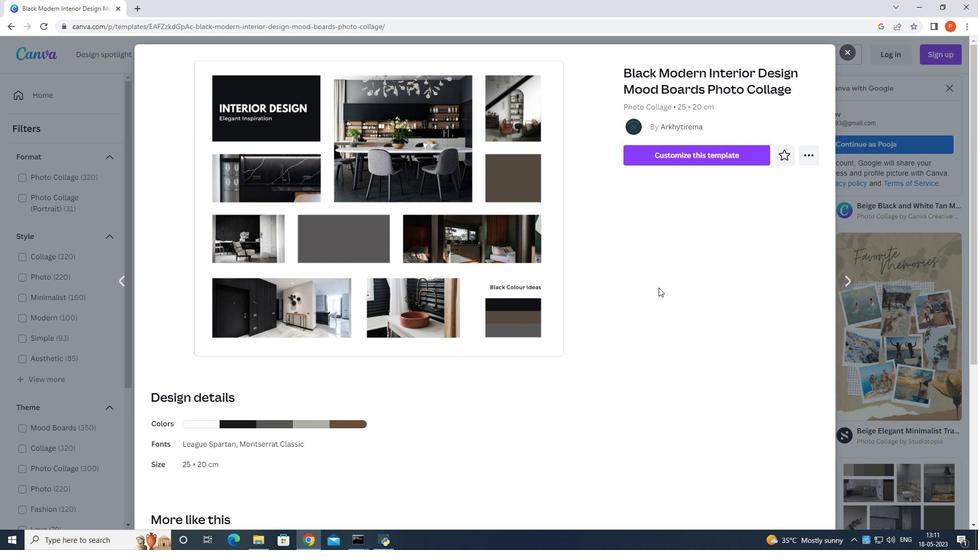 
Action: Mouse moved to (659, 294)
Screenshot: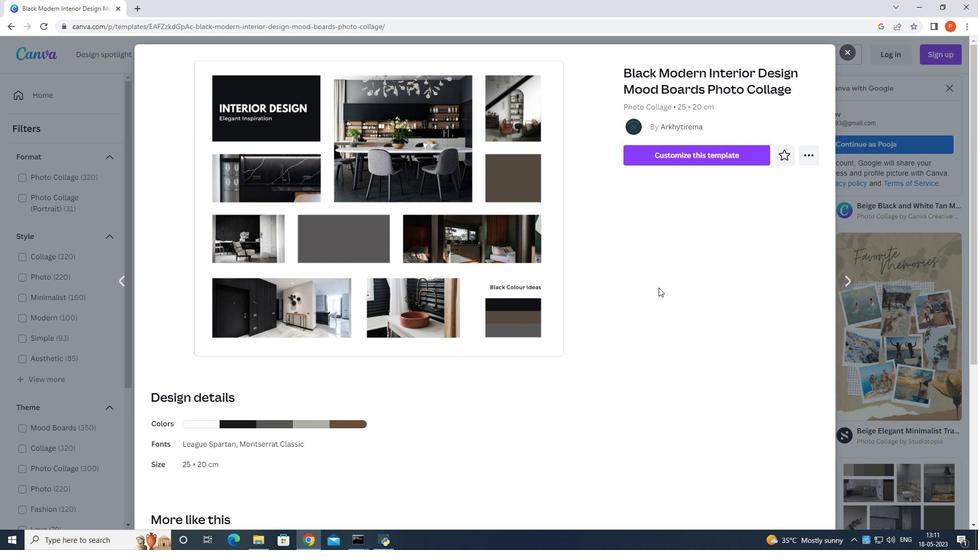 
Action: Mouse scrolled (659, 292) with delta (0, 0)
Screenshot: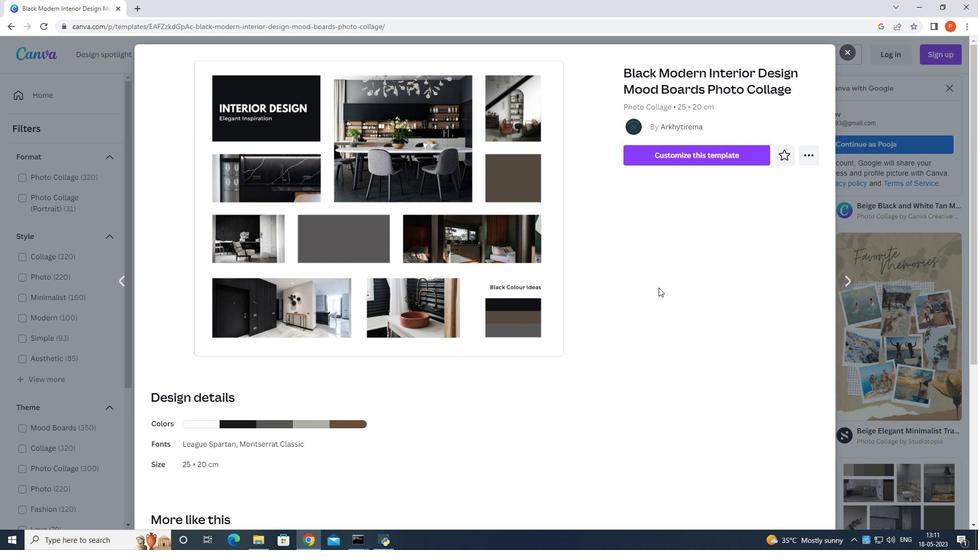 
Action: Mouse moved to (660, 295)
Screenshot: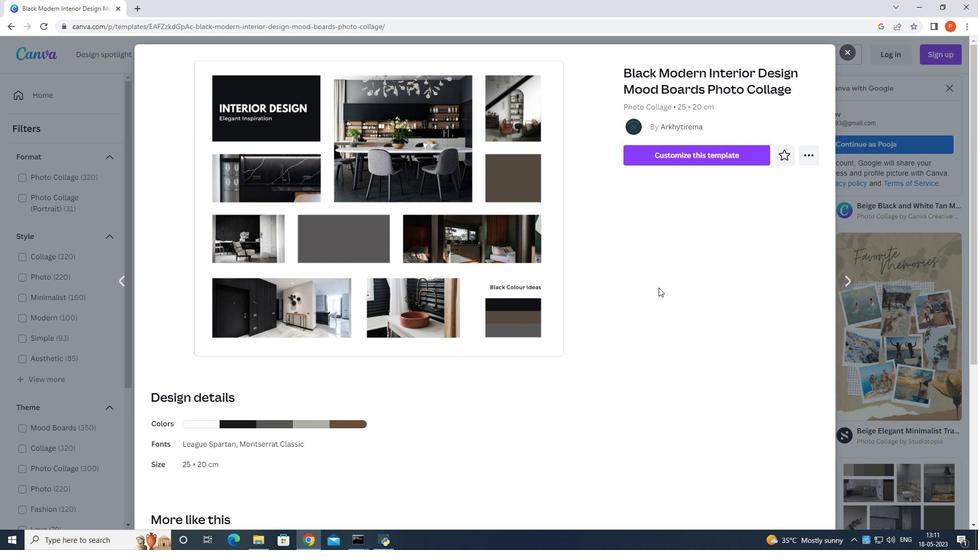 
Action: Mouse scrolled (660, 294) with delta (0, 0)
Screenshot: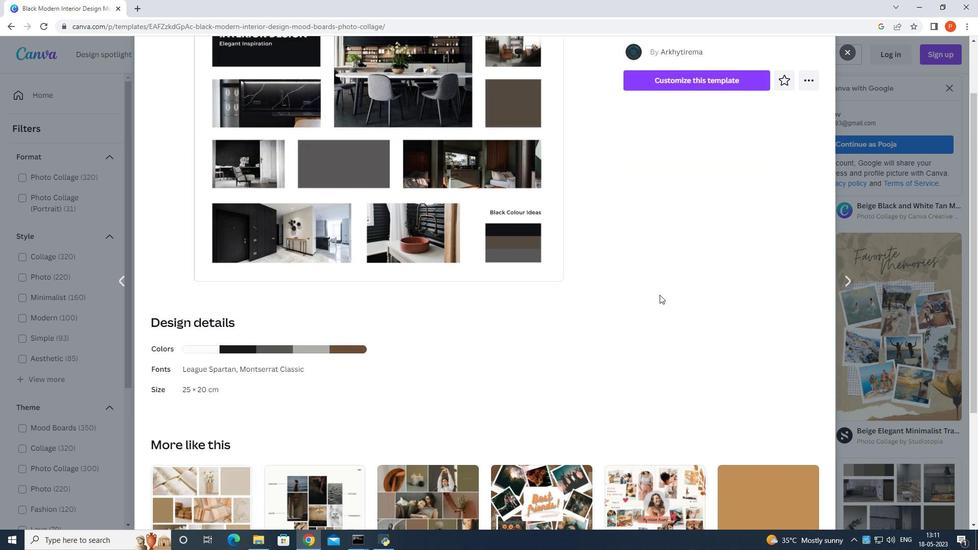 
Action: Mouse scrolled (660, 294) with delta (0, 0)
Screenshot: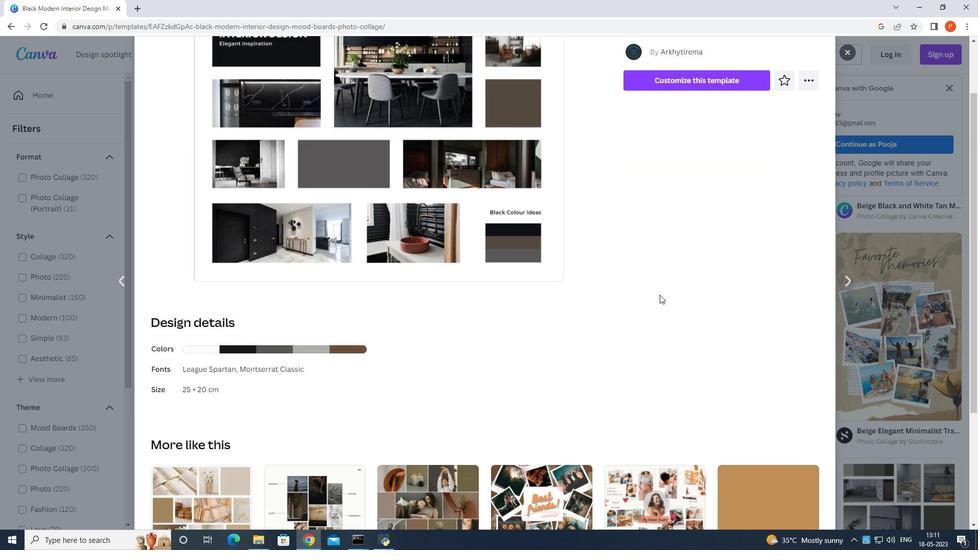 
Action: Mouse scrolled (660, 294) with delta (0, 0)
Screenshot: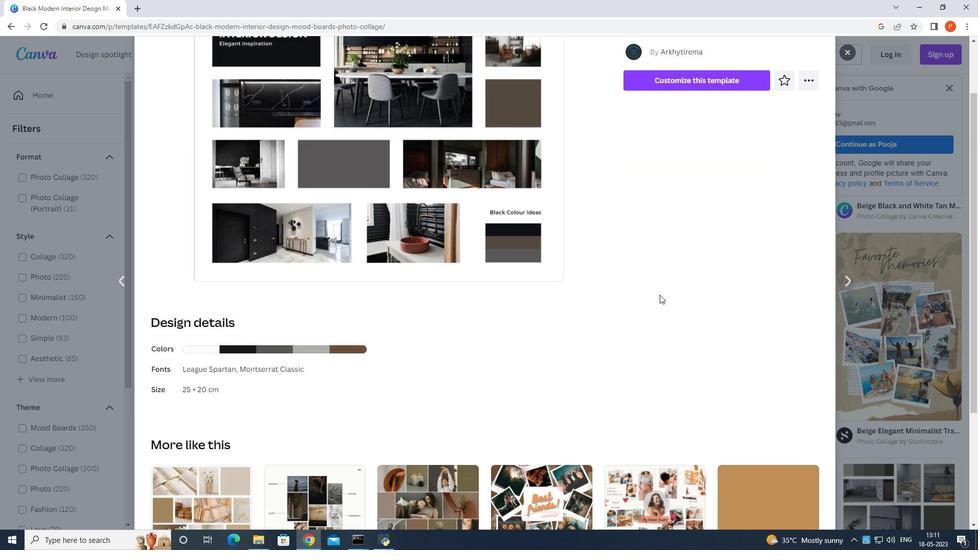 
Action: Mouse moved to (665, 335)
Screenshot: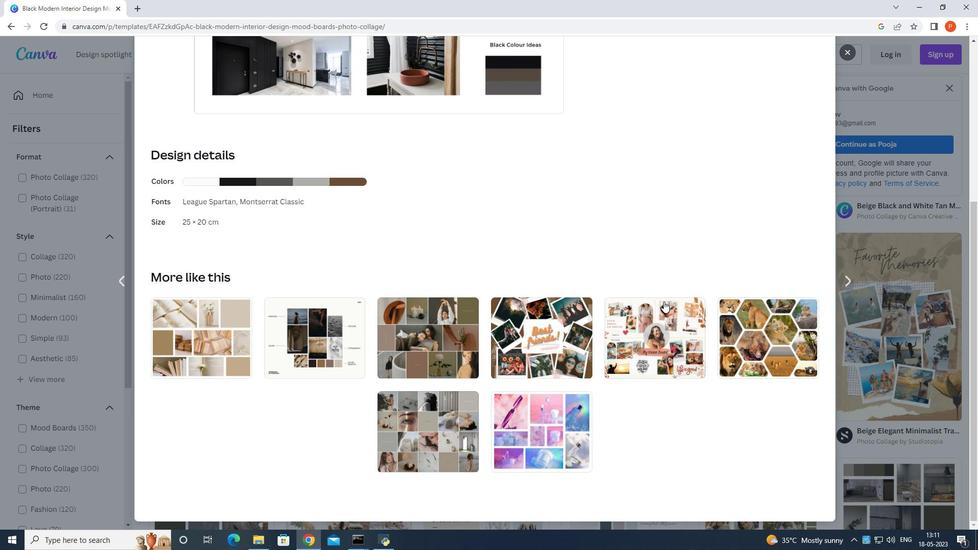 
Action: Mouse pressed left at (665, 335)
Screenshot: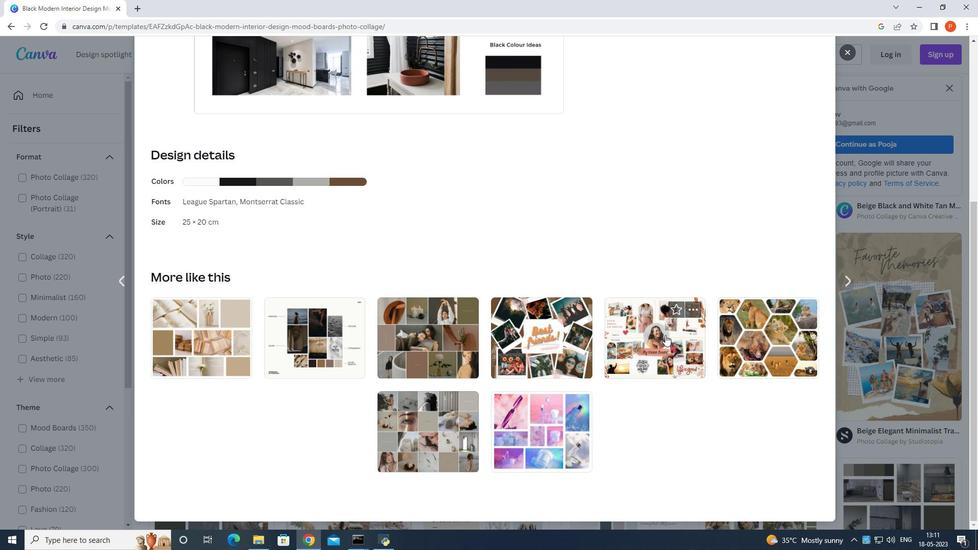 
Action: Mouse moved to (574, 349)
Screenshot: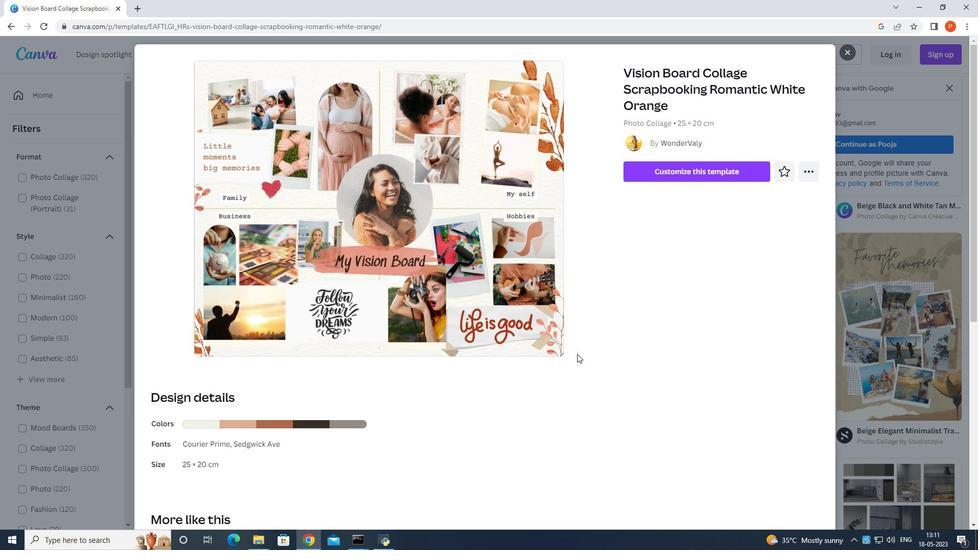 
Action: Mouse scrolled (574, 349) with delta (0, 0)
Screenshot: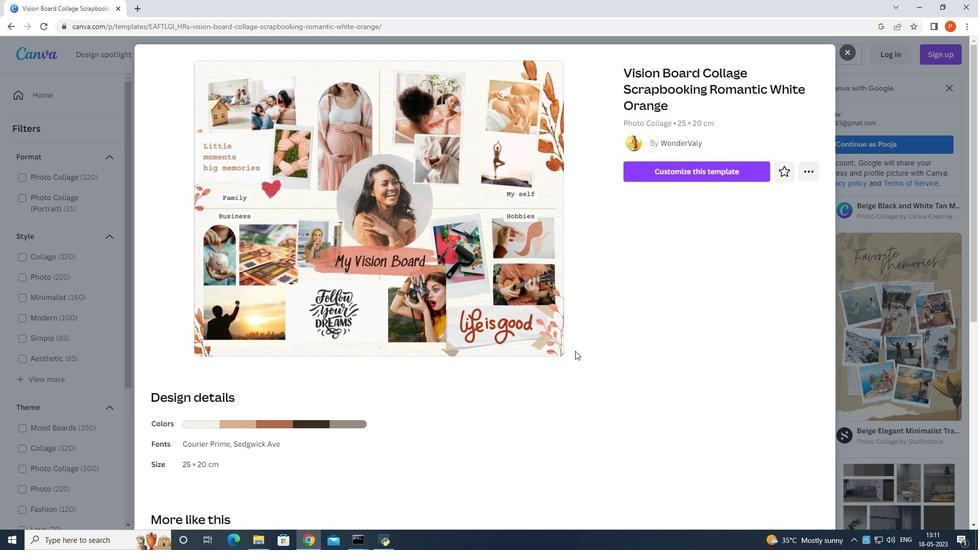
Action: Mouse scrolled (574, 349) with delta (0, 0)
Screenshot: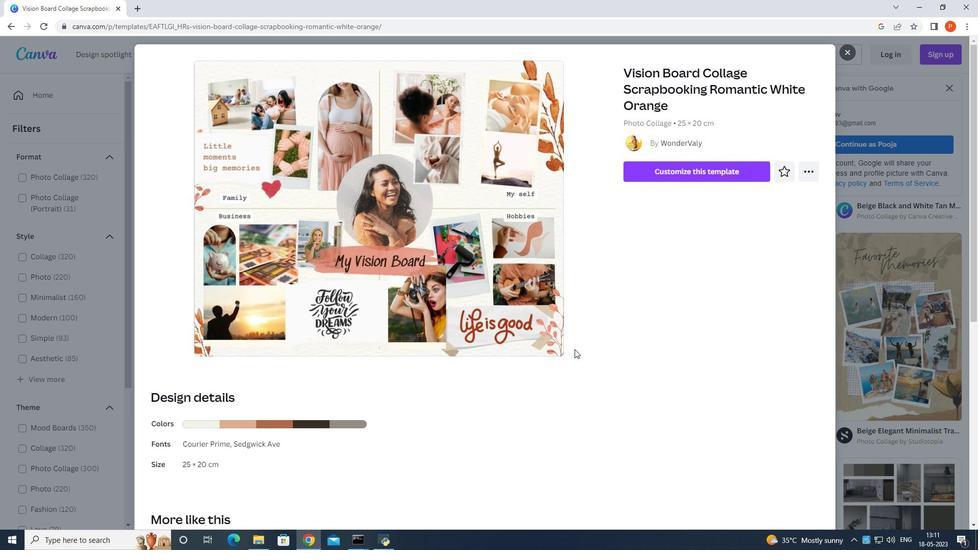 
Action: Mouse scrolled (574, 349) with delta (0, 0)
Screenshot: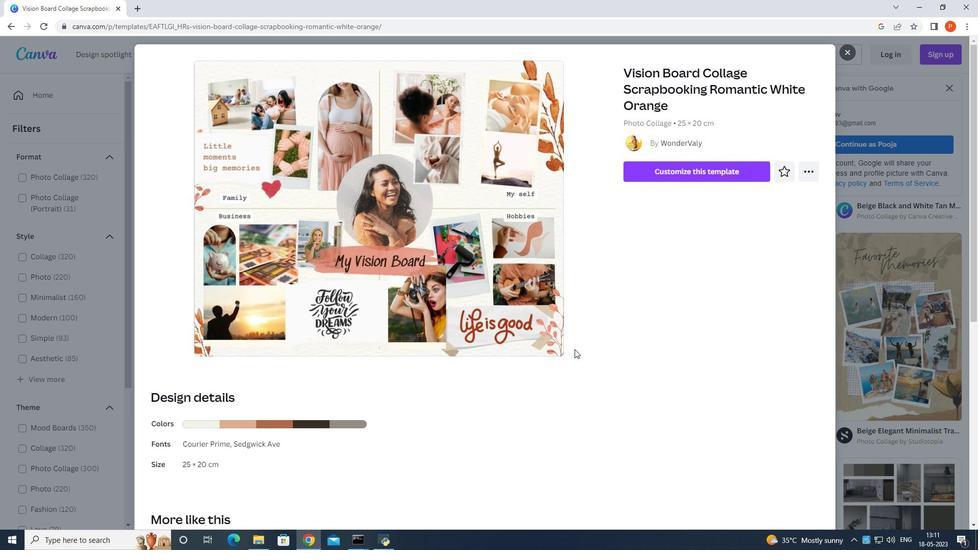 
Action: Mouse scrolled (574, 349) with delta (0, 0)
Screenshot: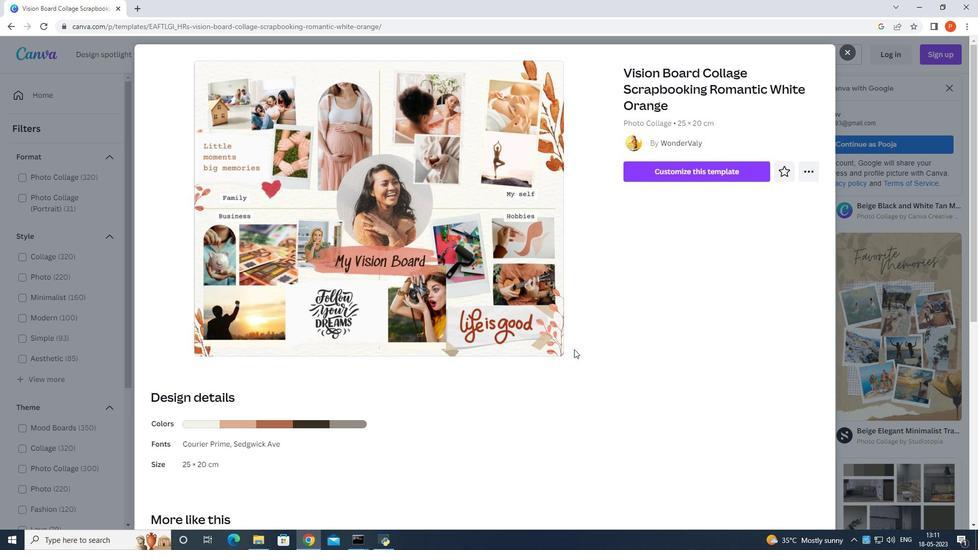 
Action: Mouse moved to (574, 349)
Screenshot: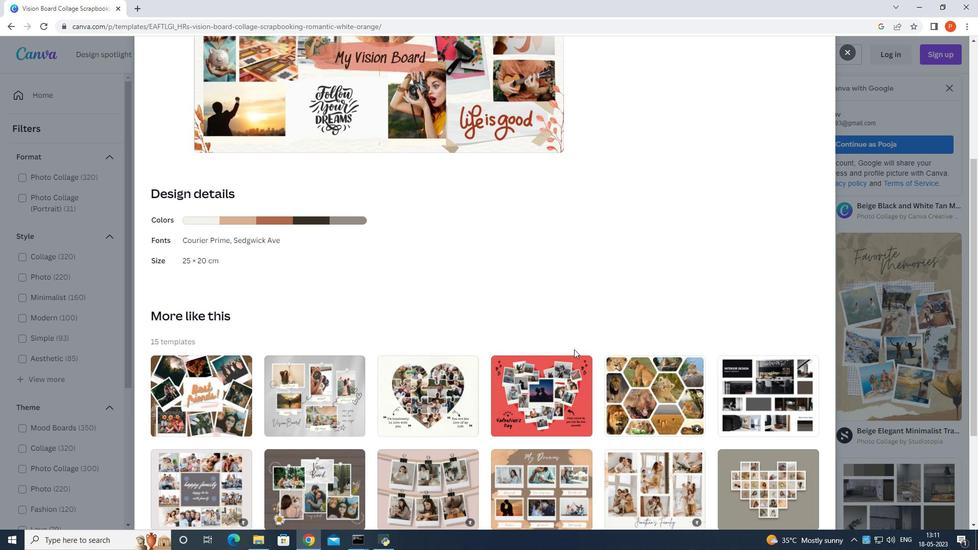 
Action: Mouse scrolled (574, 348) with delta (0, 0)
Screenshot: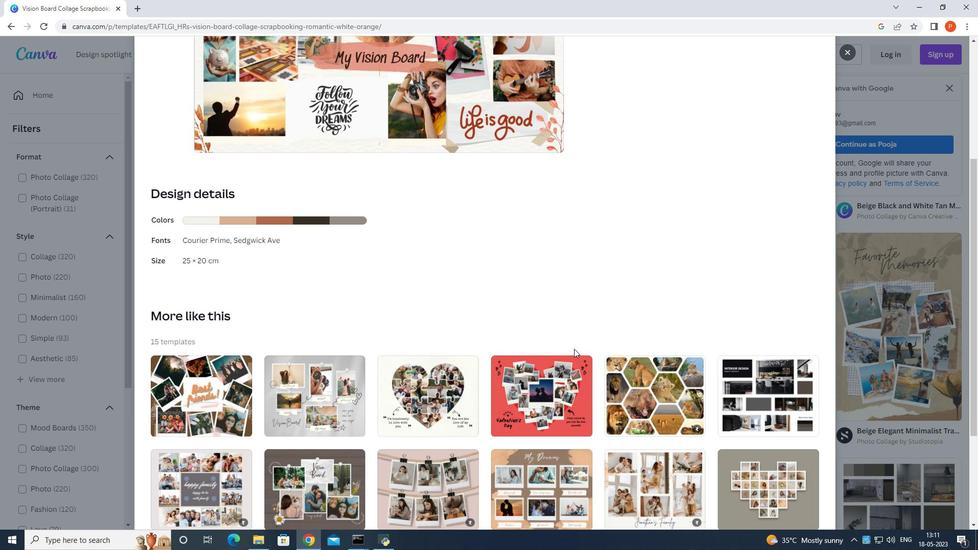 
Action: Mouse scrolled (574, 348) with delta (0, 0)
Screenshot: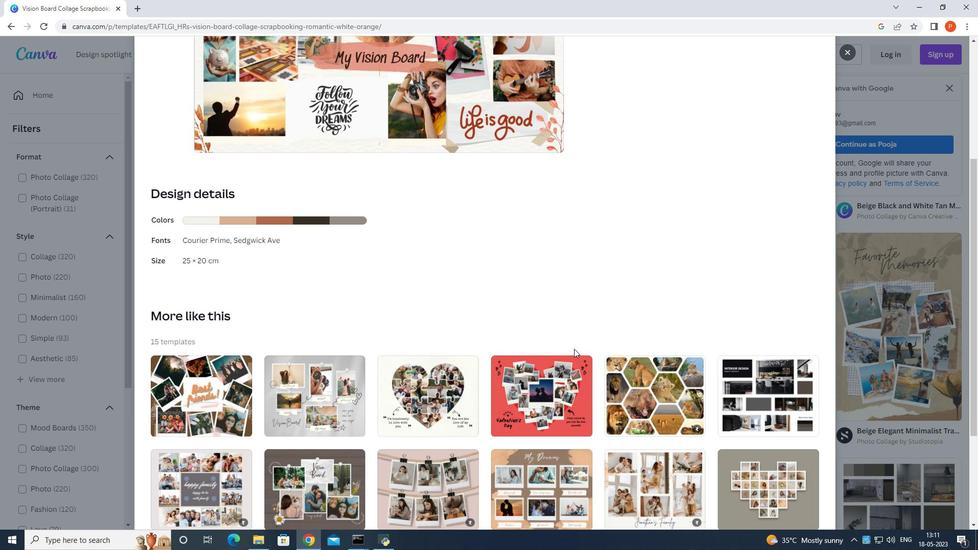 
Action: Mouse scrolled (574, 348) with delta (0, 0)
Screenshot: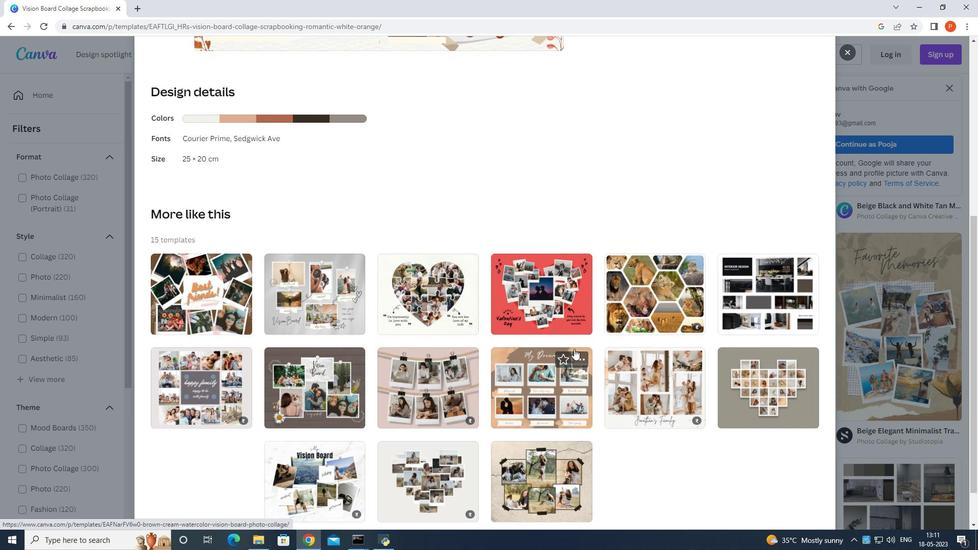 
Action: Mouse moved to (740, 327)
Screenshot: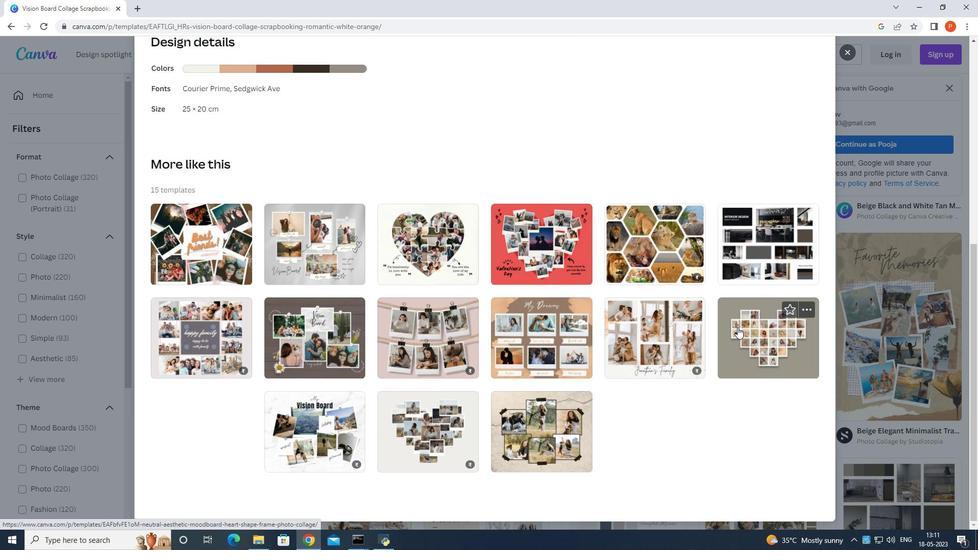 
Action: Mouse pressed left at (740, 327)
Screenshot: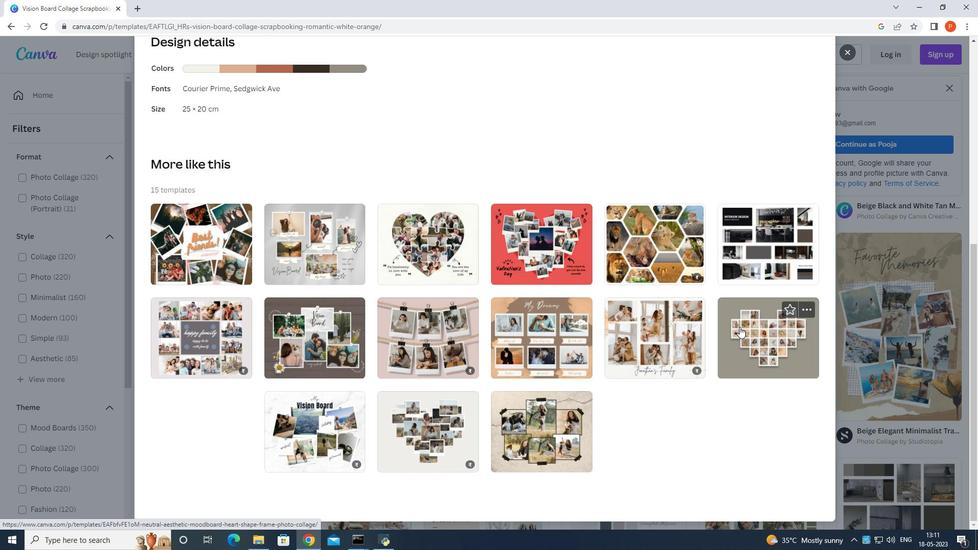 
Action: Mouse moved to (739, 324)
Screenshot: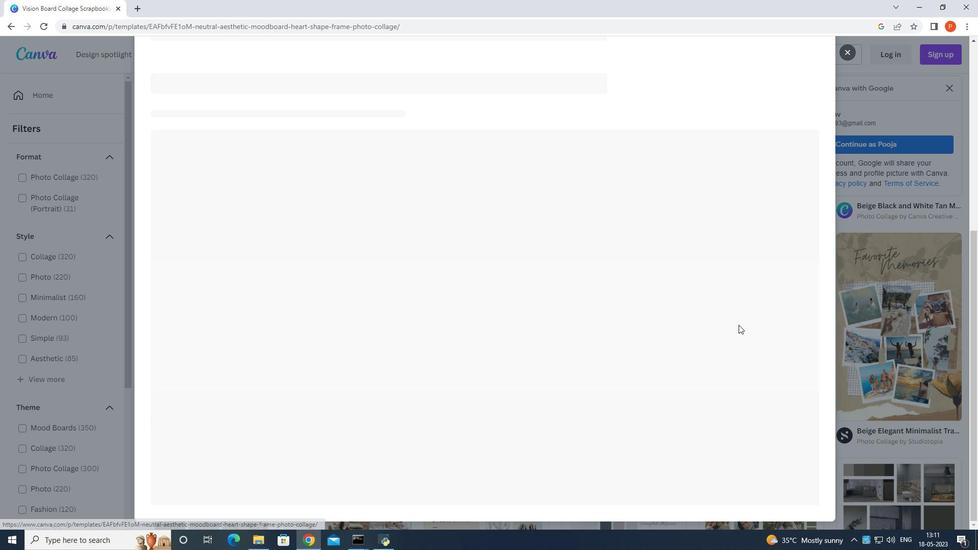 
Action: Mouse scrolled (739, 324) with delta (0, 0)
Screenshot: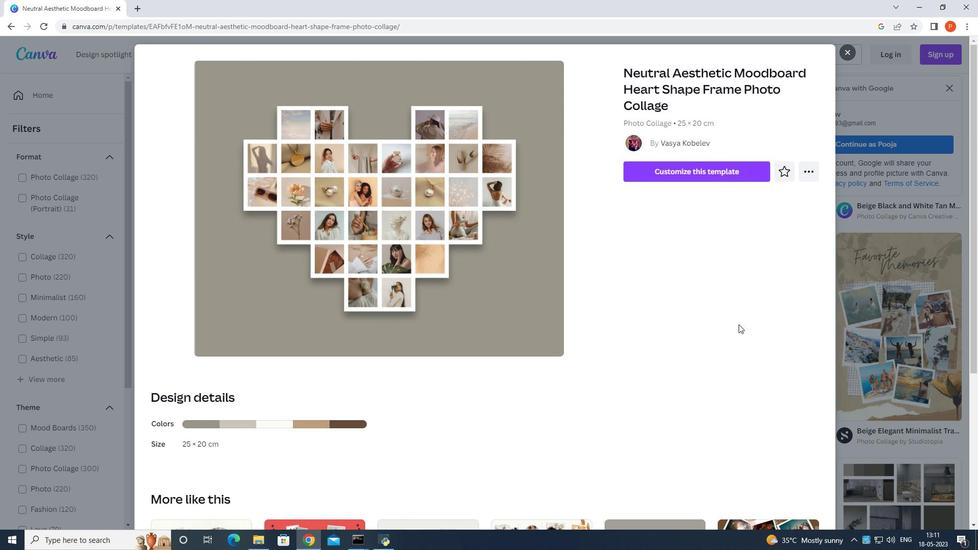 
Action: Mouse moved to (490, 209)
Screenshot: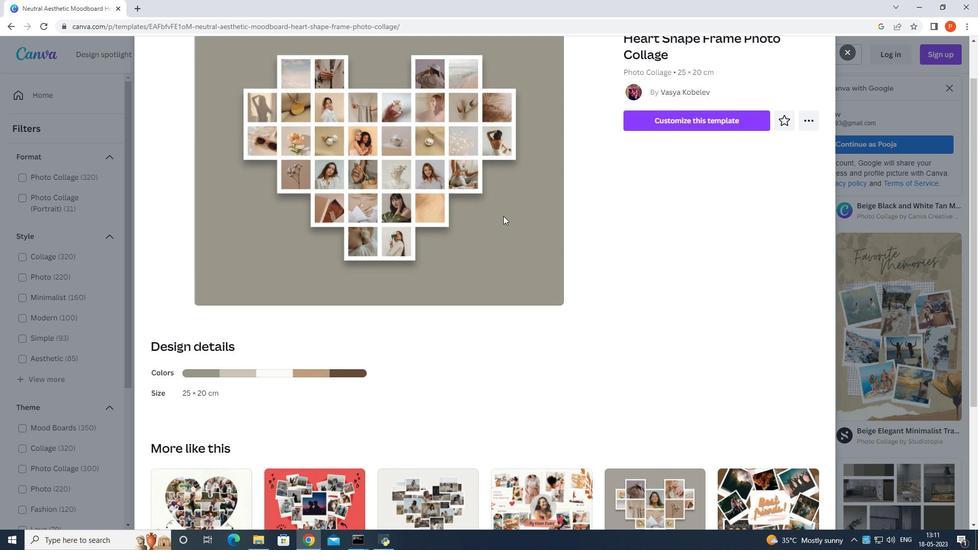 
Action: Mouse pressed left at (490, 209)
Screenshot: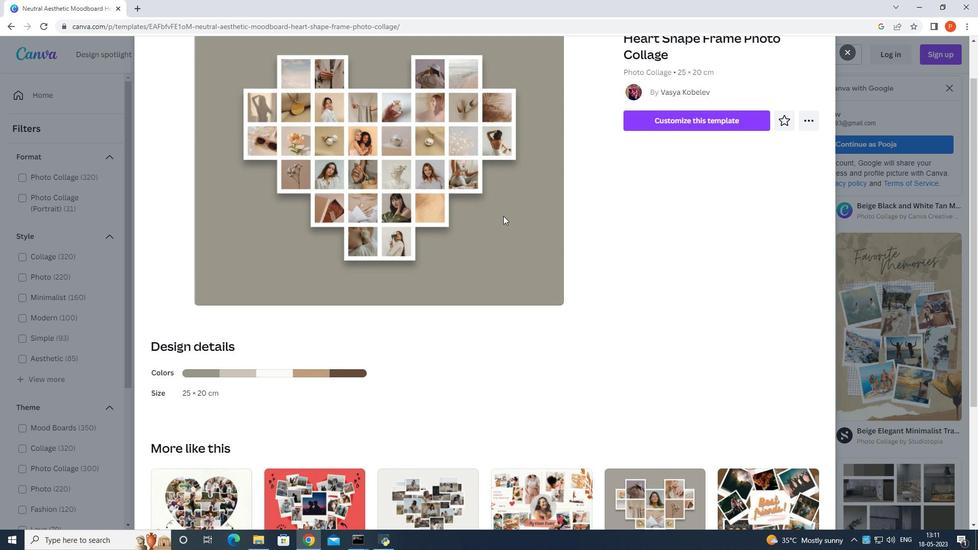 
Action: Mouse moved to (489, 209)
Screenshot: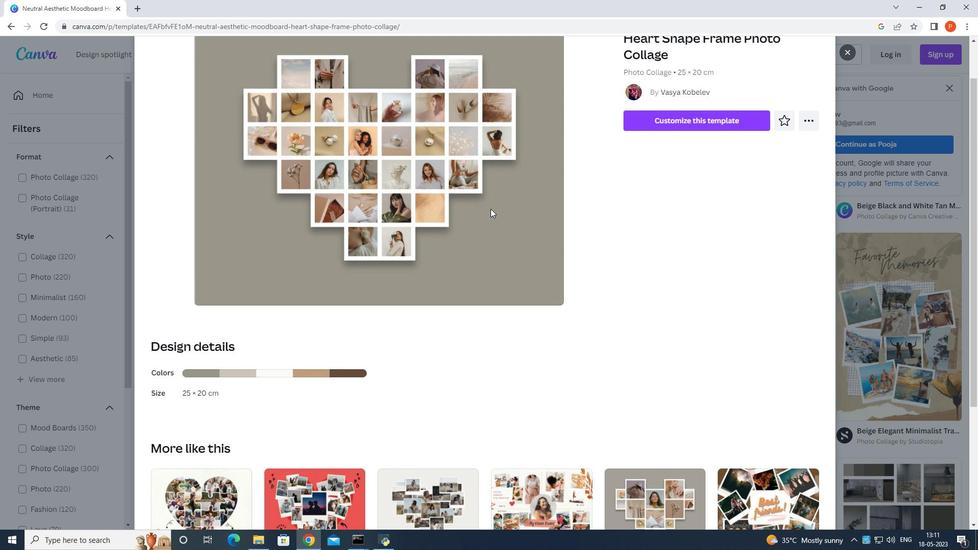 
Action: Mouse pressed left at (489, 209)
Screenshot: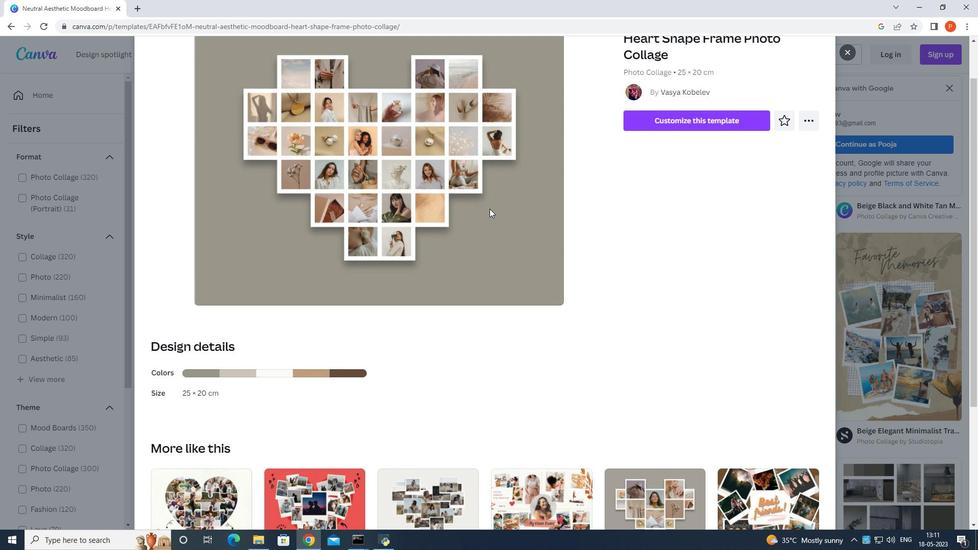 
Action: Mouse moved to (602, 303)
Screenshot: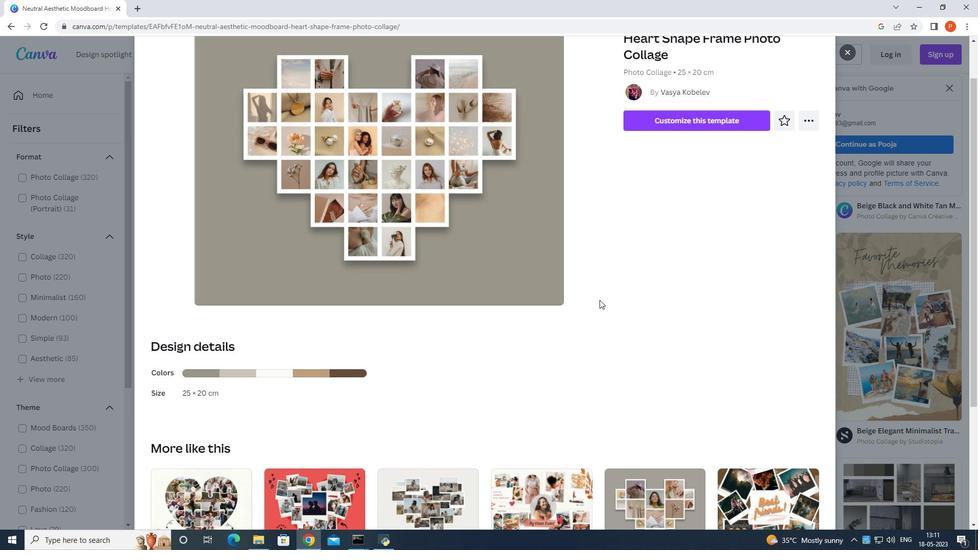 
Action: Mouse scrolled (602, 303) with delta (0, 0)
Screenshot: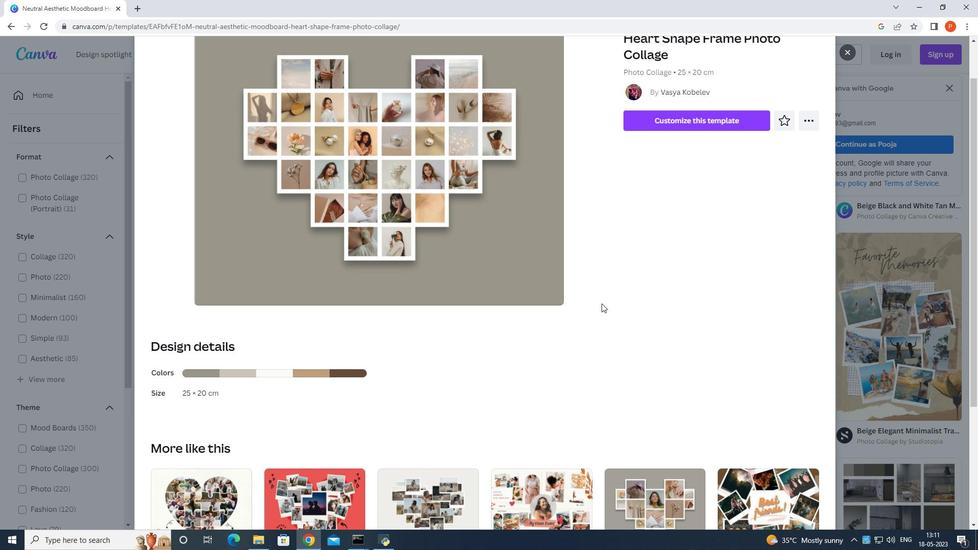 
Action: Mouse scrolled (602, 303) with delta (0, 0)
Screenshot: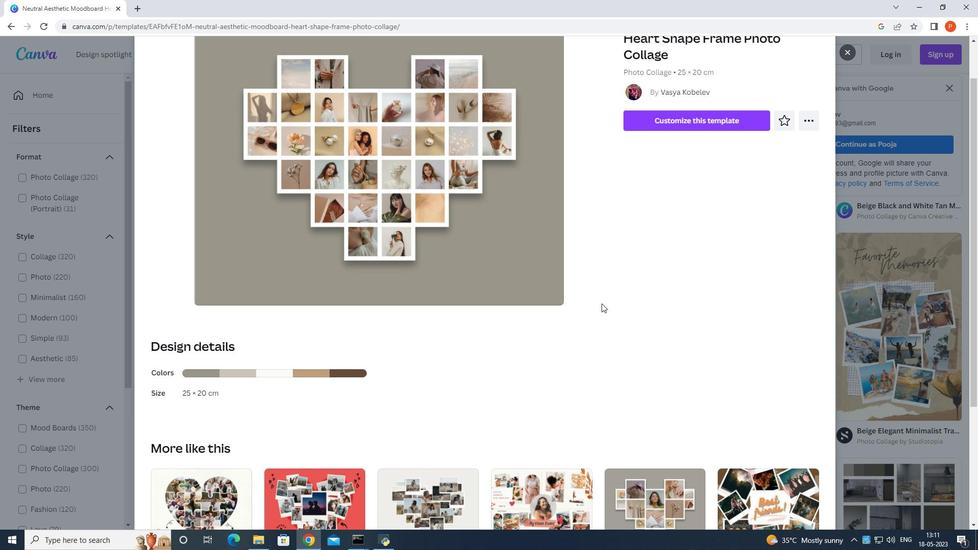 
Action: Mouse scrolled (602, 303) with delta (0, 0)
Screenshot: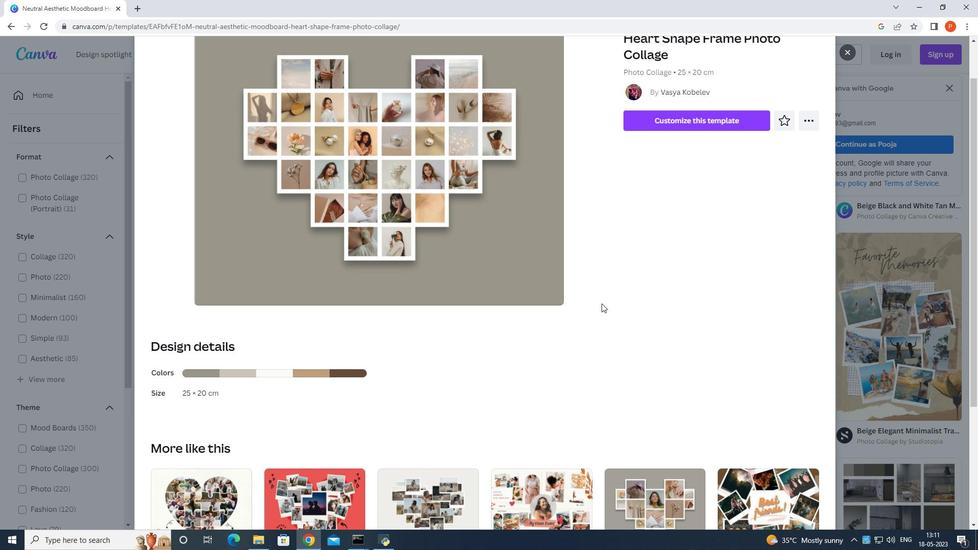 
Action: Mouse scrolled (602, 303) with delta (0, 0)
Screenshot: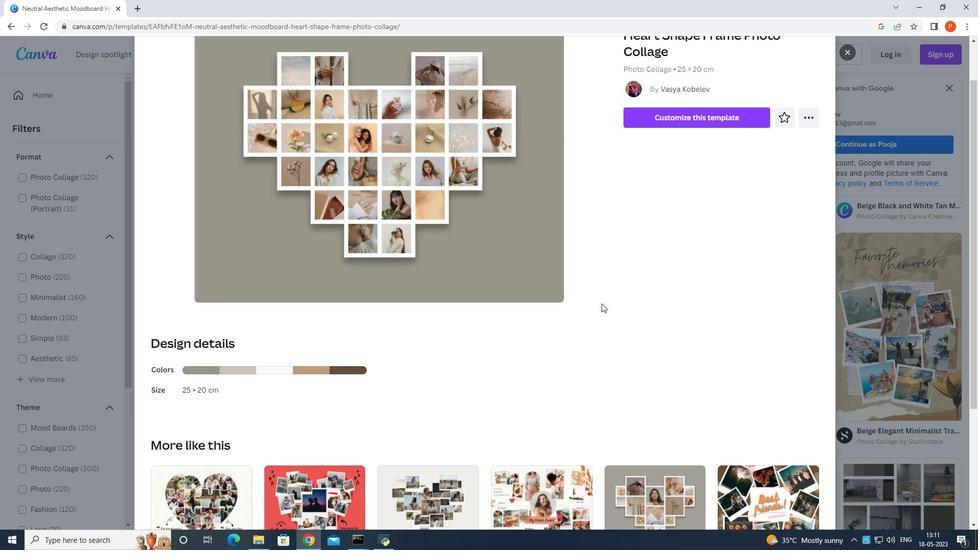 
Action: Mouse scrolled (602, 303) with delta (0, 0)
Screenshot: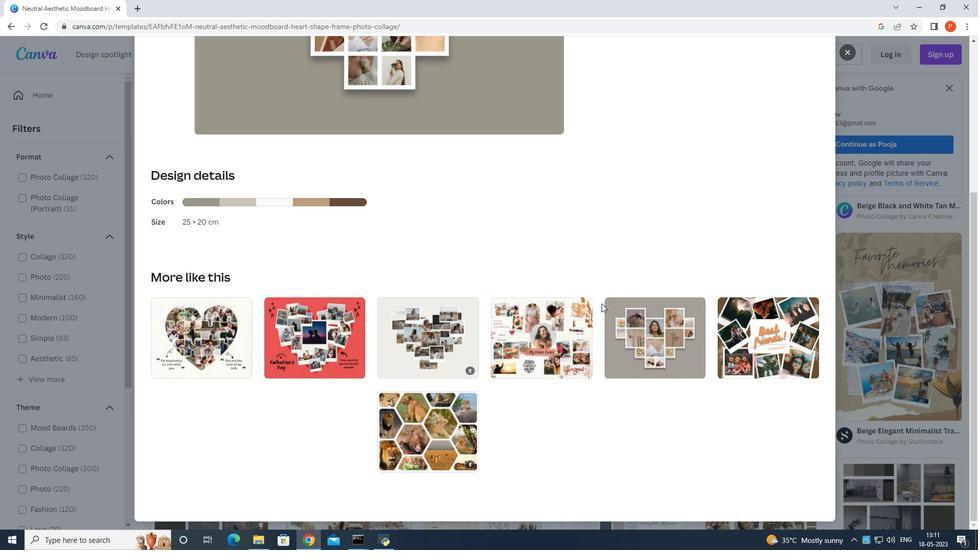 
Action: Mouse scrolled (602, 303) with delta (0, 0)
Screenshot: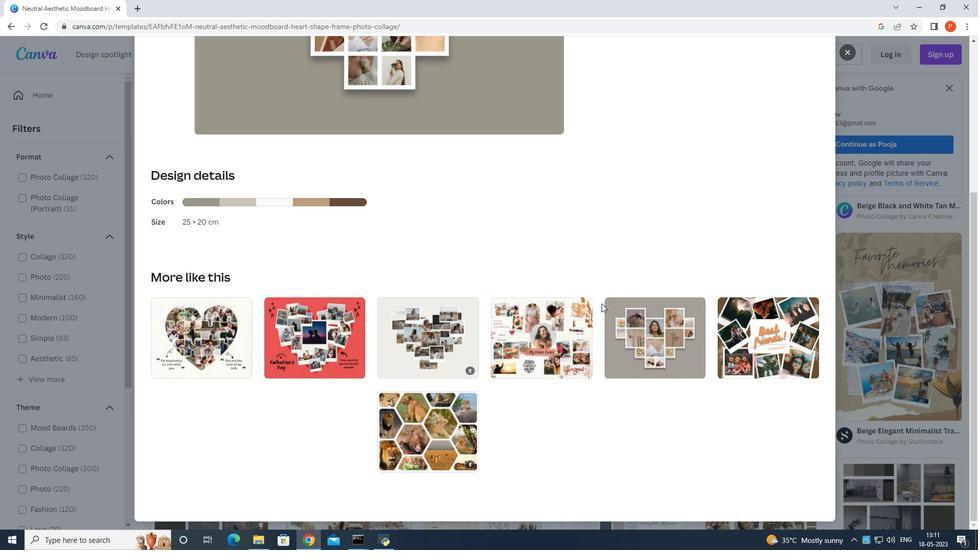
Action: Mouse moved to (745, 341)
Screenshot: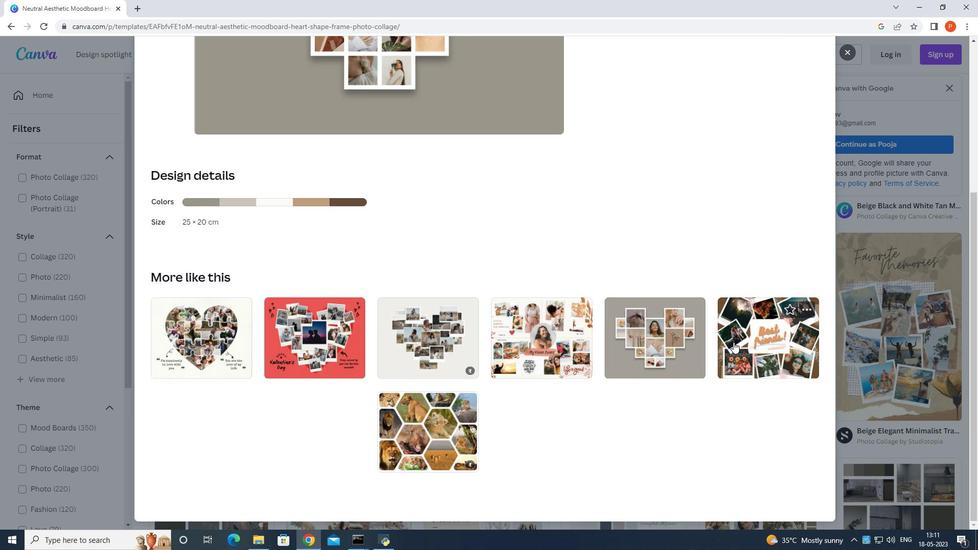 
Action: Mouse pressed left at (745, 341)
Screenshot: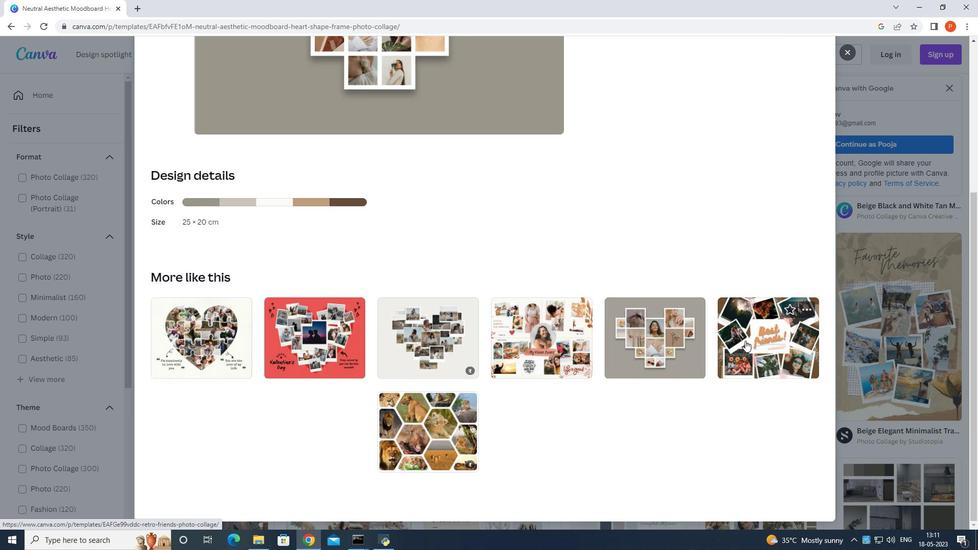 
Action: Mouse pressed left at (745, 341)
Screenshot: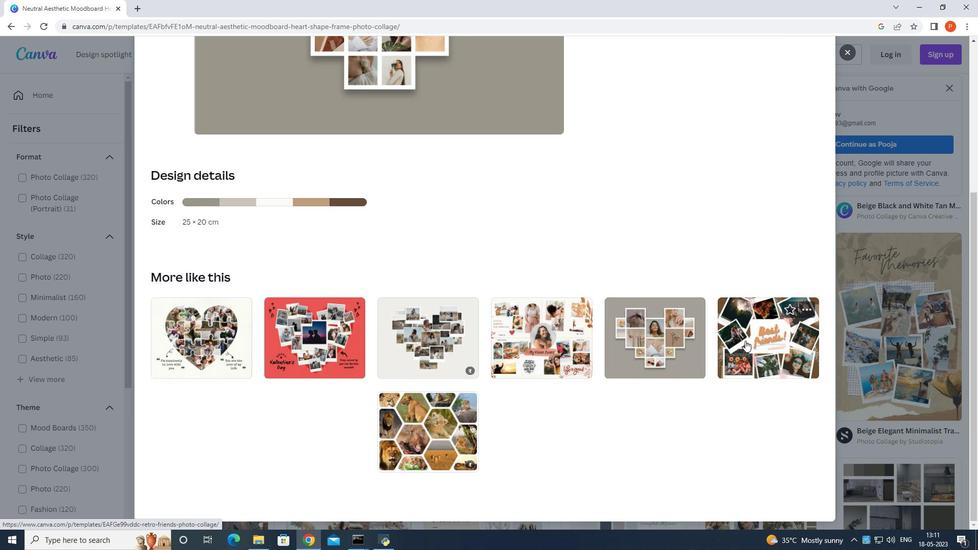 
Action: Mouse moved to (628, 328)
Screenshot: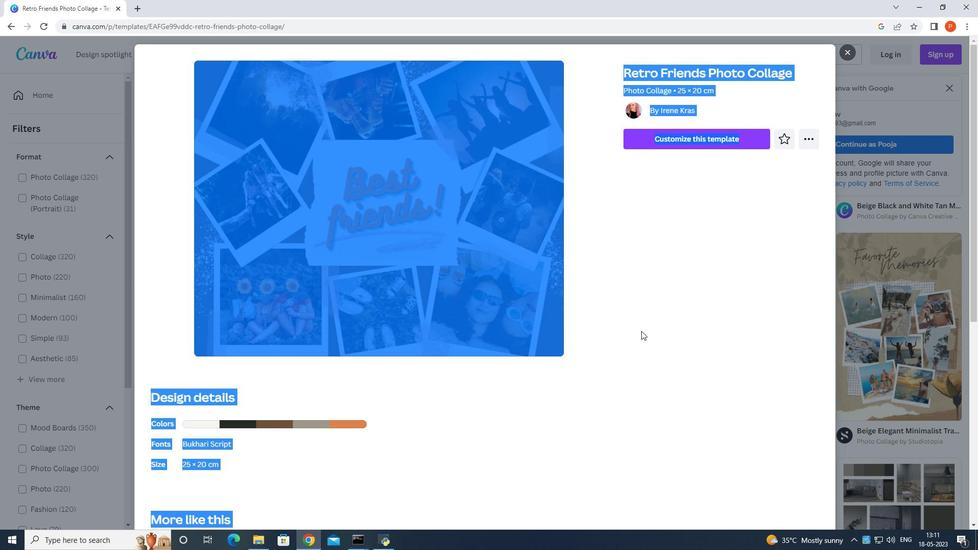 
Action: Mouse scrolled (628, 328) with delta (0, 0)
Screenshot: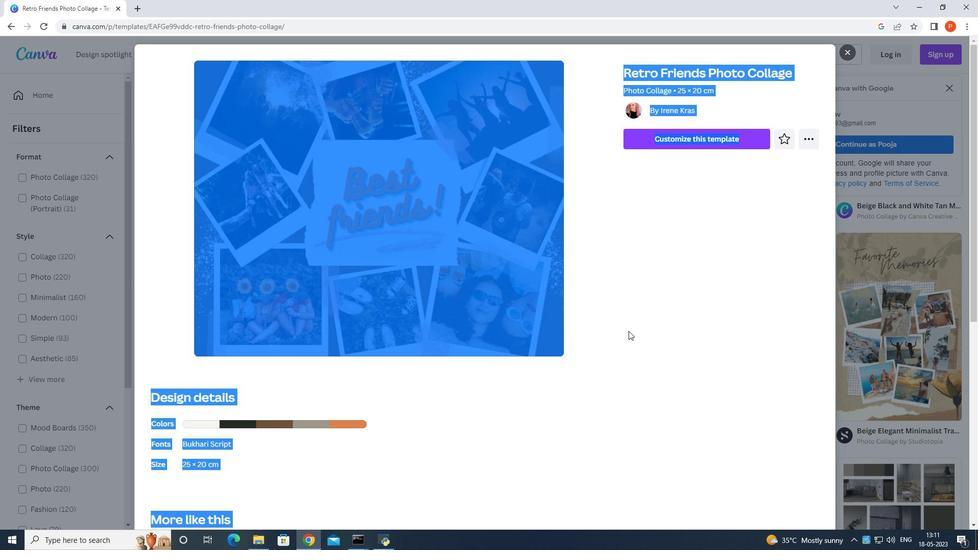 
Action: Mouse scrolled (628, 328) with delta (0, 0)
Screenshot: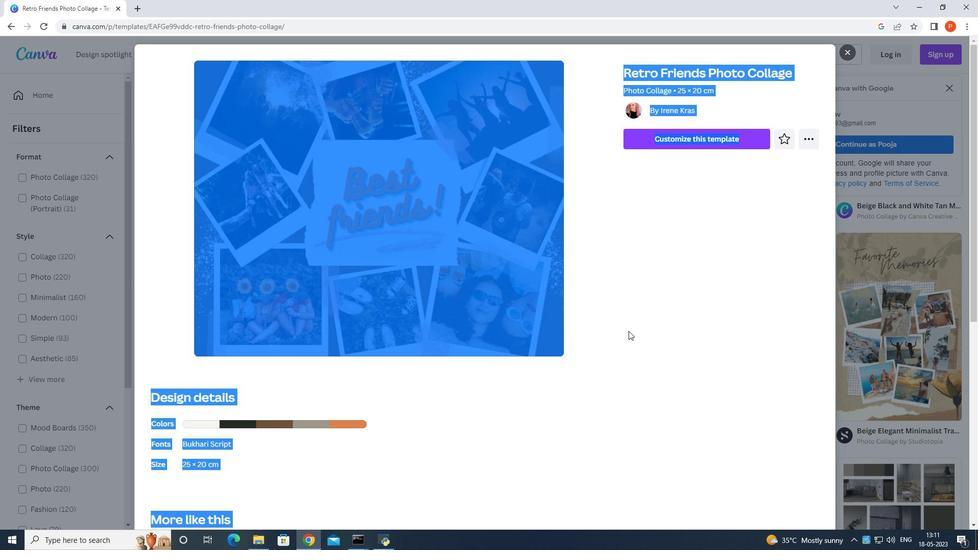 
Action: Mouse scrolled (628, 328) with delta (0, 0)
Screenshot: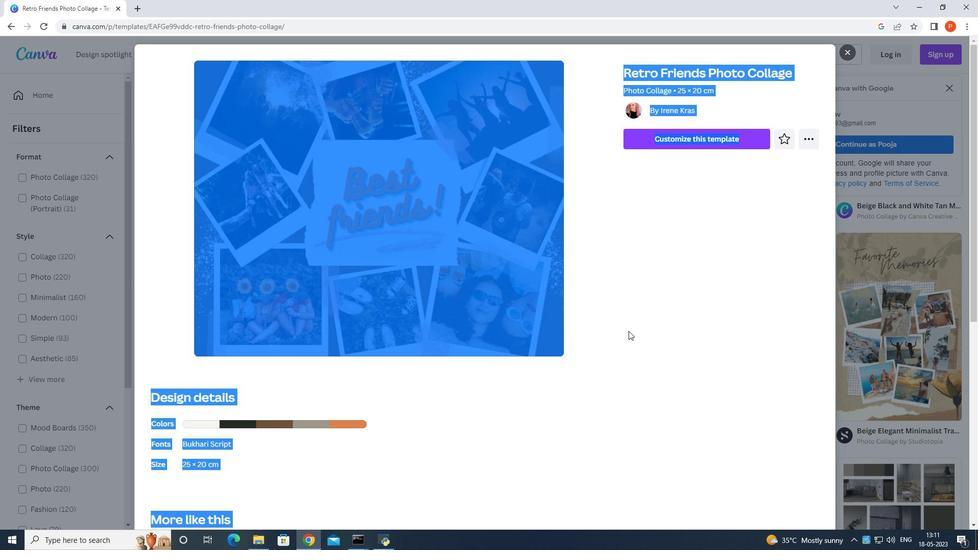 
Action: Mouse scrolled (628, 328) with delta (0, 0)
Screenshot: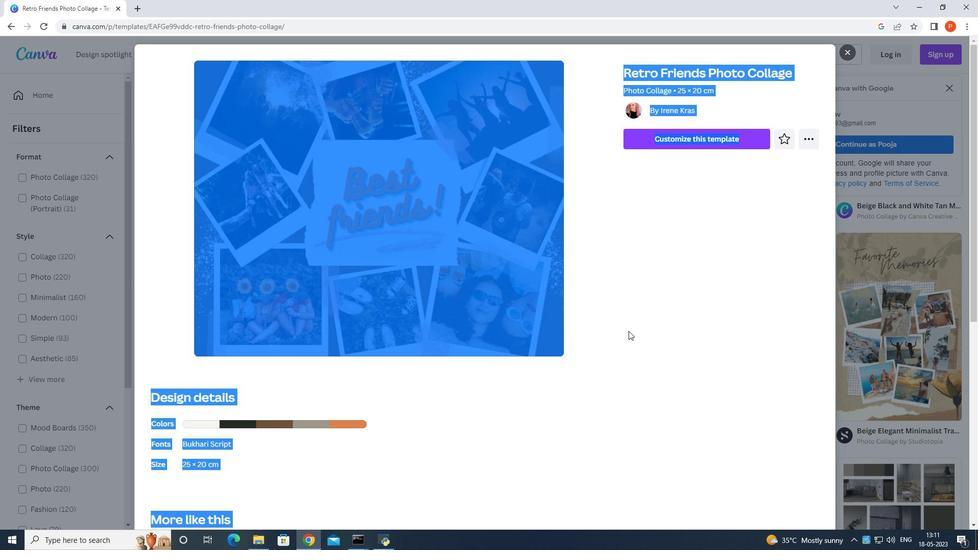 
Action: Mouse scrolled (628, 328) with delta (0, 0)
Screenshot: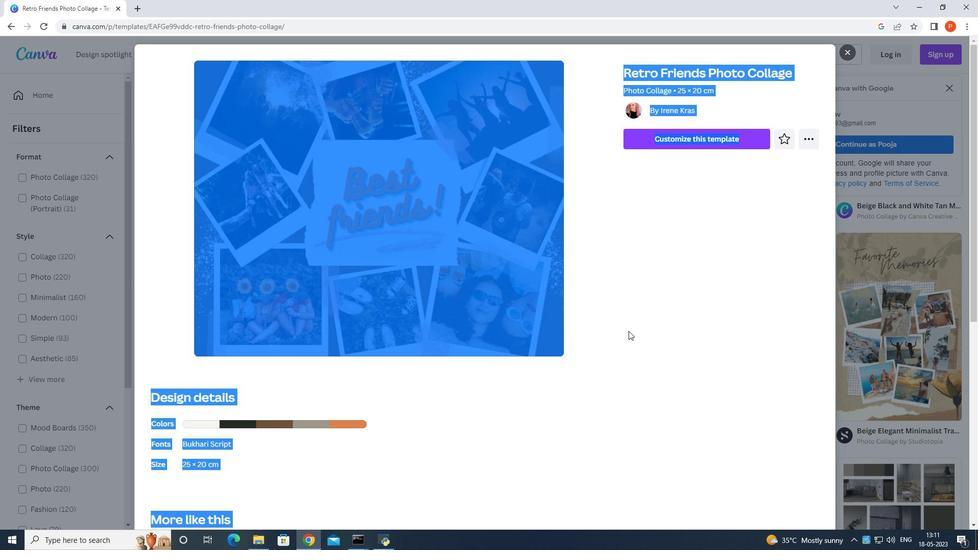 
Action: Mouse scrolled (628, 328) with delta (0, 0)
Screenshot: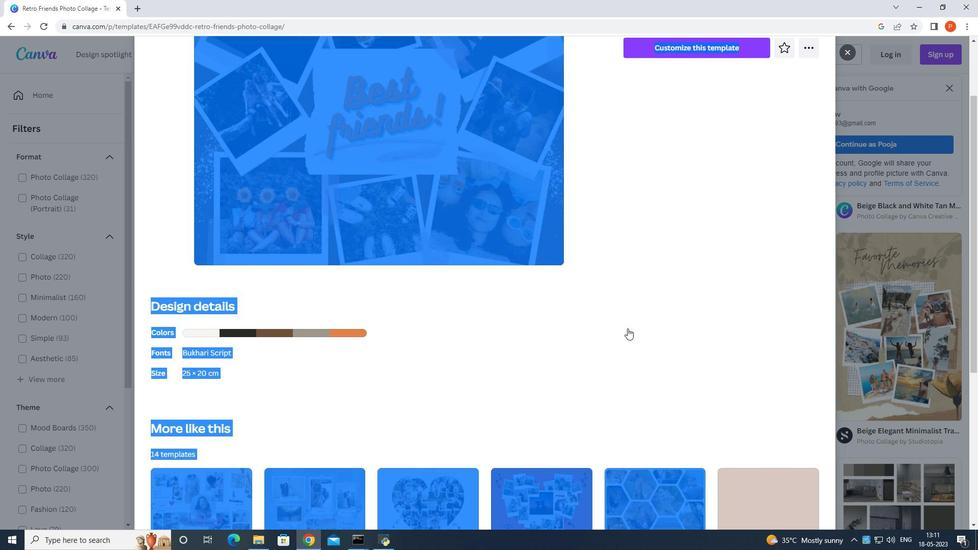 
Action: Mouse scrolled (628, 328) with delta (0, 0)
Screenshot: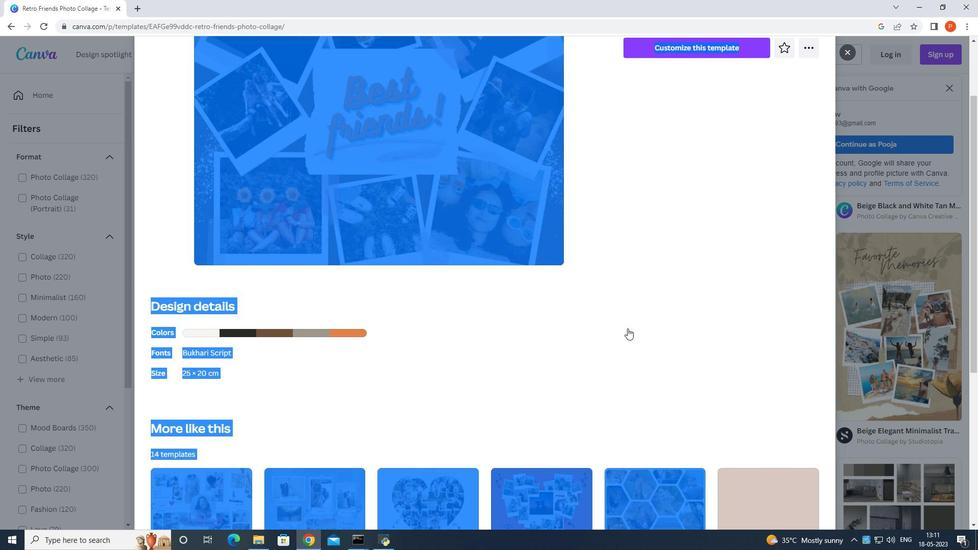 
Action: Mouse scrolled (628, 328) with delta (0, 0)
Screenshot: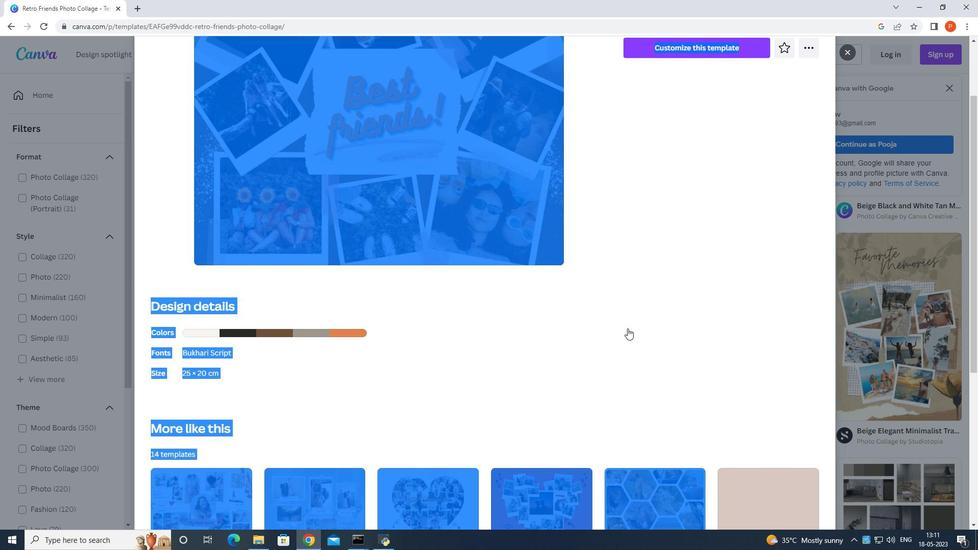 
Action: Mouse scrolled (628, 328) with delta (0, 0)
Screenshot: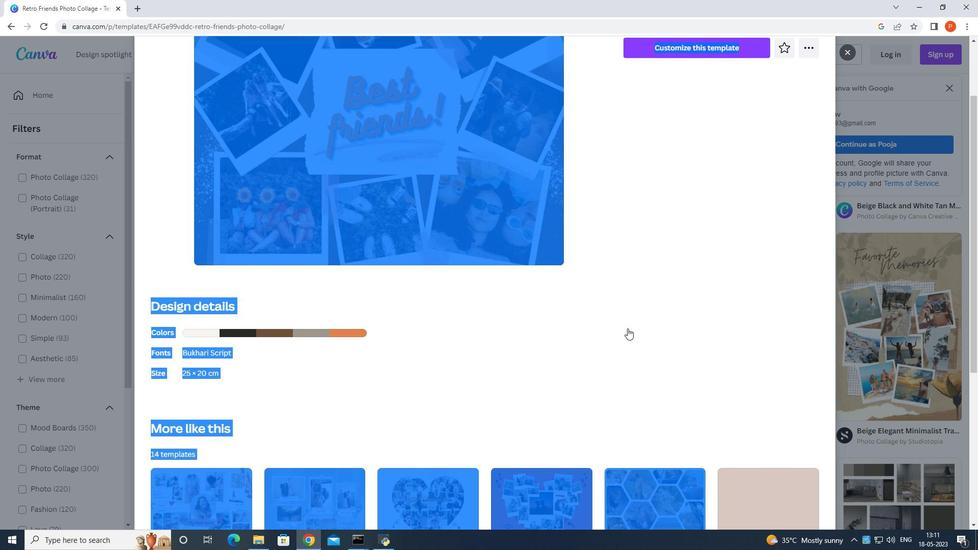 
Action: Mouse moved to (626, 329)
Screenshot: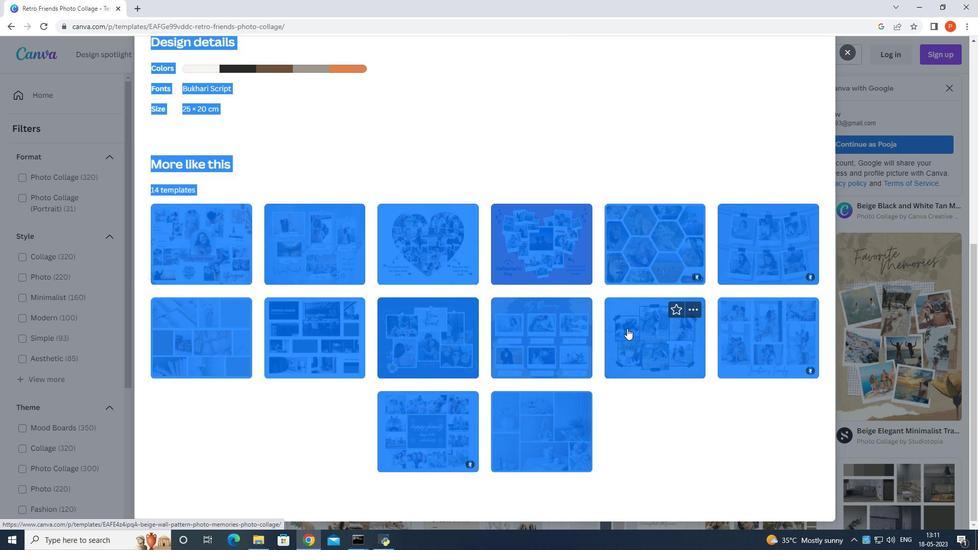 
Action: Mouse scrolled (626, 329) with delta (0, 0)
Screenshot: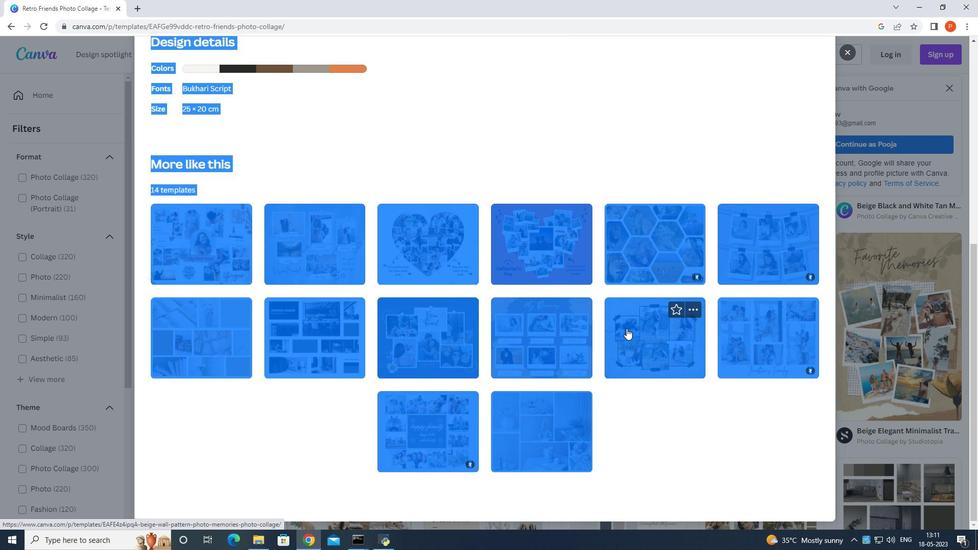 
Action: Mouse moved to (626, 328)
Screenshot: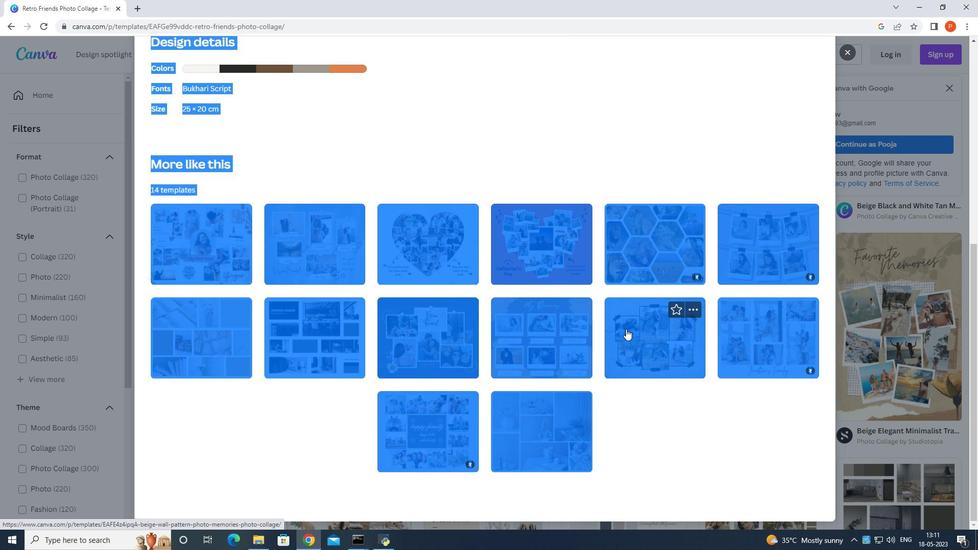 
Action: Mouse scrolled (626, 328) with delta (0, 0)
Screenshot: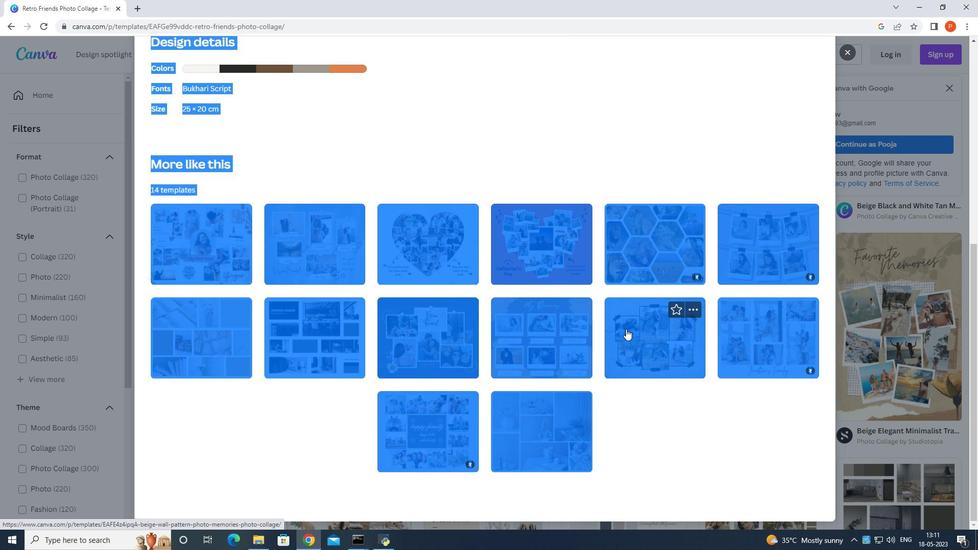 
Action: Mouse moved to (626, 326)
Screenshot: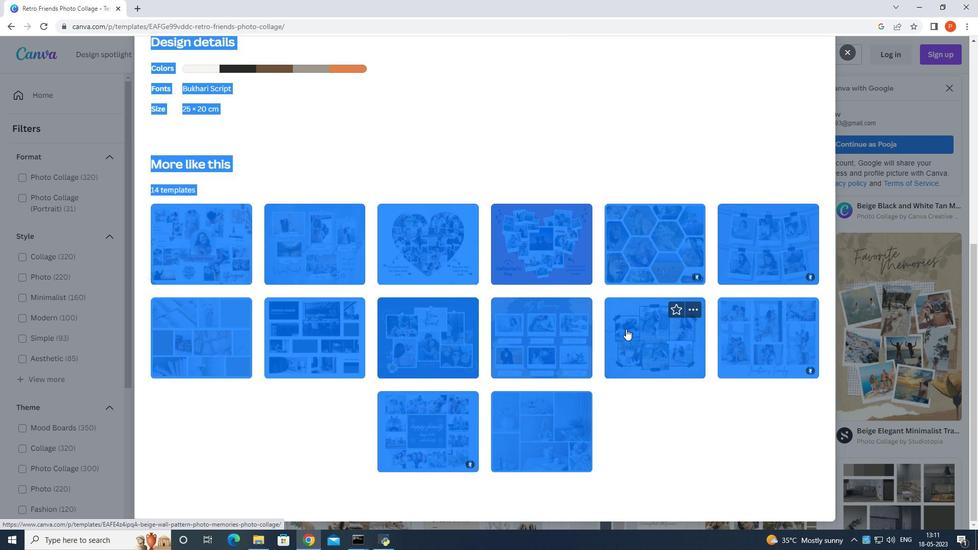 
Action: Mouse scrolled (626, 327) with delta (0, 0)
Screenshot: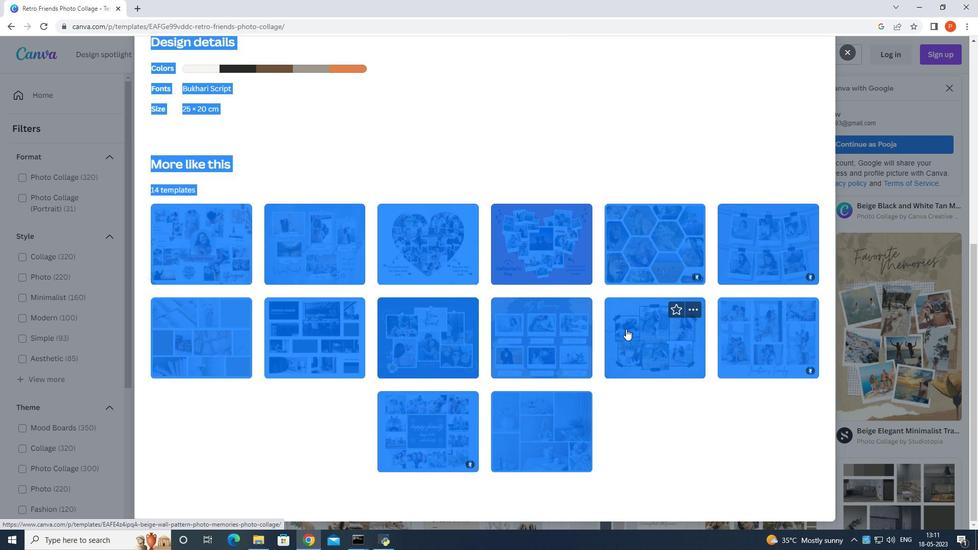 
Action: Mouse scrolled (626, 327) with delta (0, 0)
Screenshot: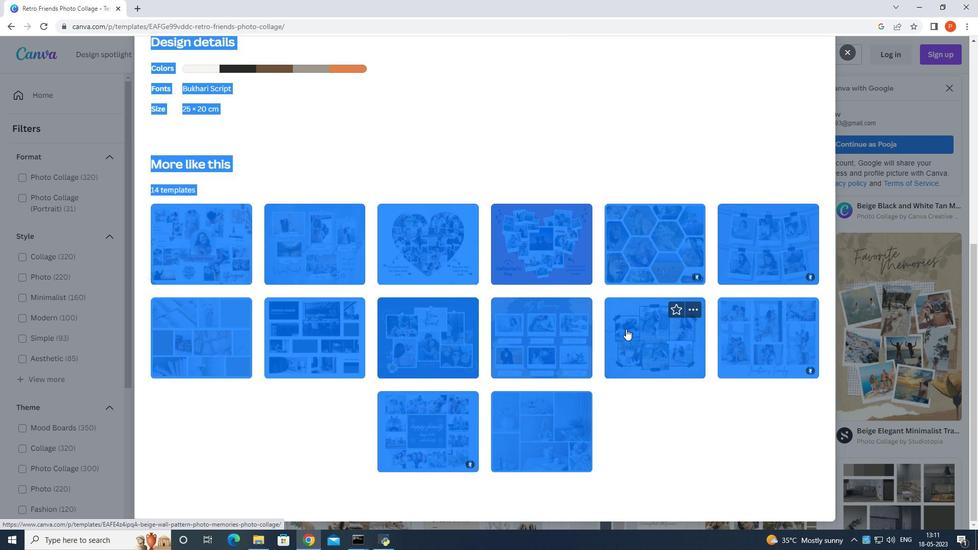 
Action: Mouse scrolled (626, 327) with delta (0, 0)
Screenshot: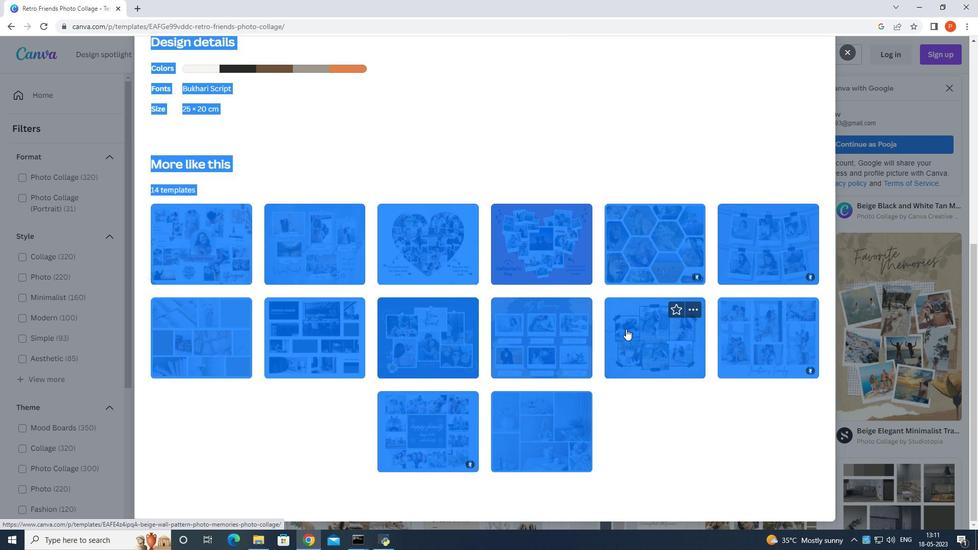 
Action: Mouse moved to (630, 330)
Screenshot: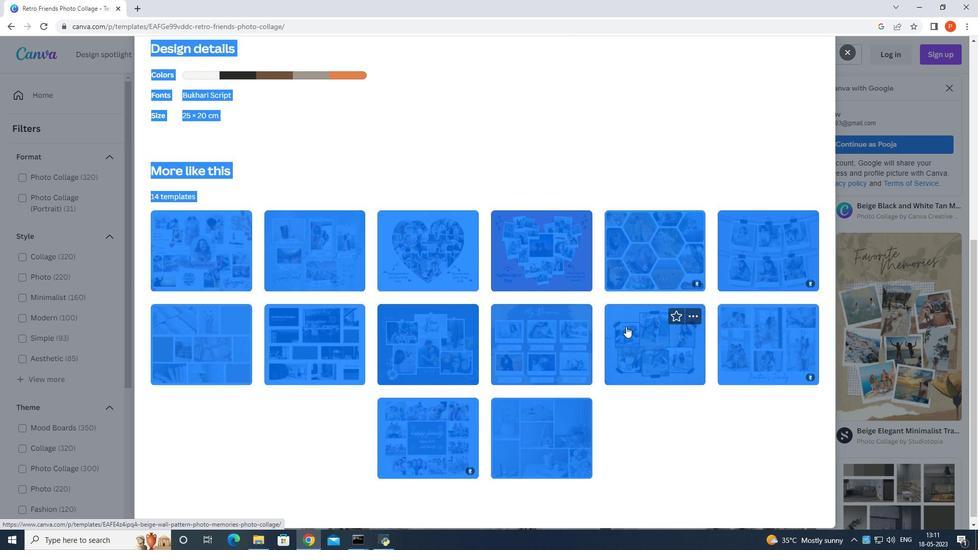 
Action: Mouse scrolled (630, 331) with delta (0, 0)
Screenshot: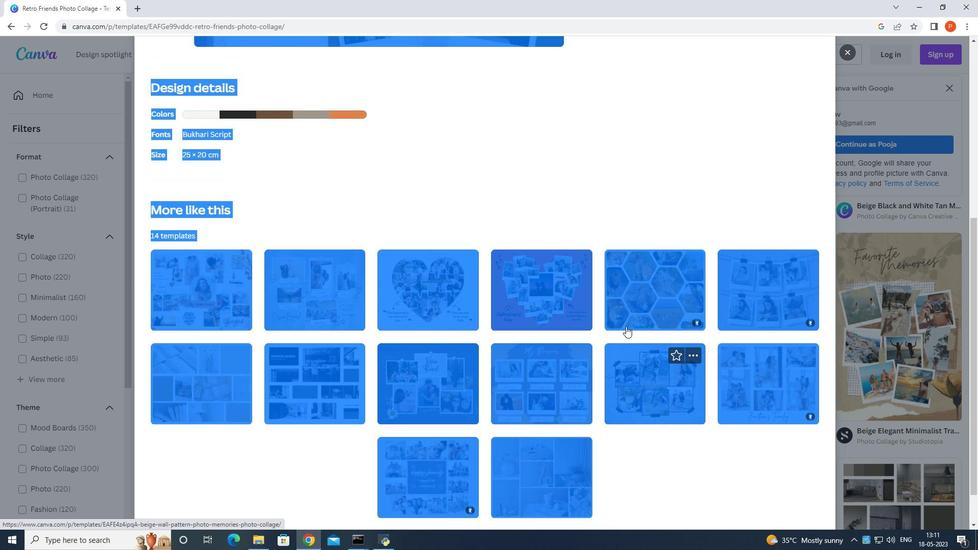 
Action: Mouse scrolled (630, 331) with delta (0, 0)
Screenshot: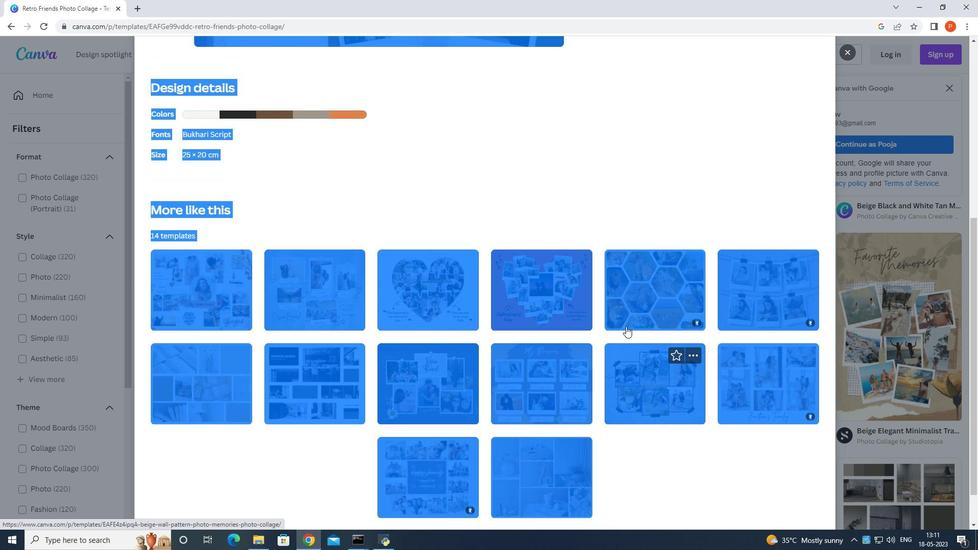 
Action: Mouse moved to (630, 330)
Screenshot: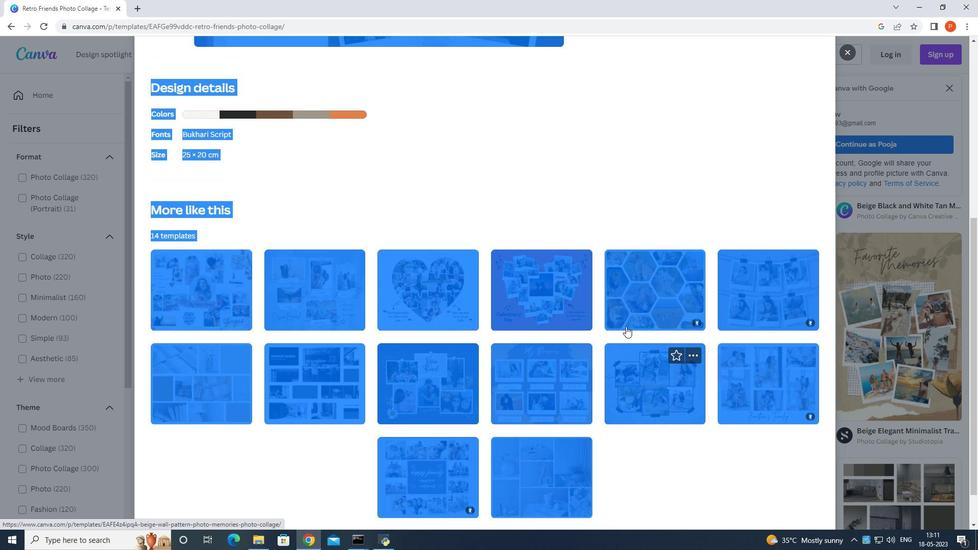 
Action: Mouse scrolled (630, 331) with delta (0, 0)
Screenshot: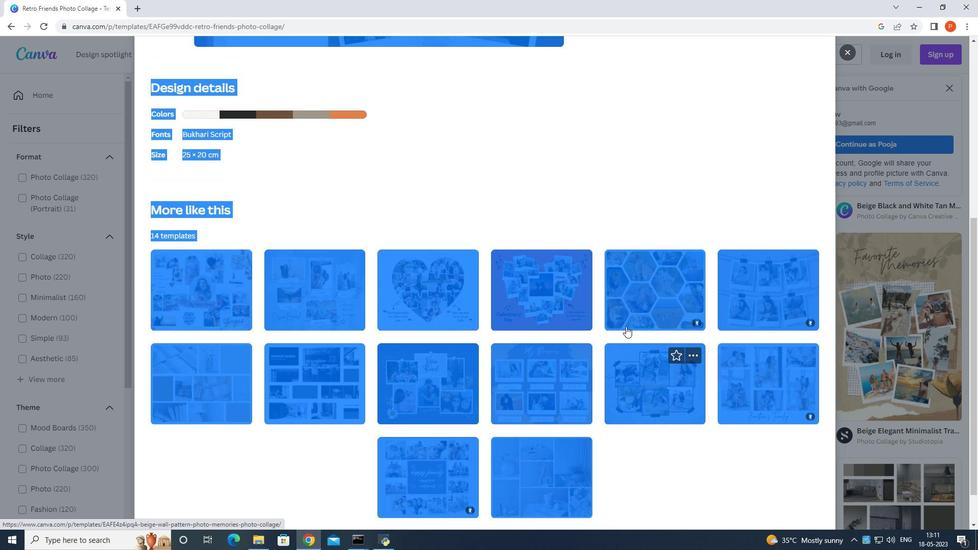 
Action: Mouse scrolled (630, 331) with delta (0, 0)
Screenshot: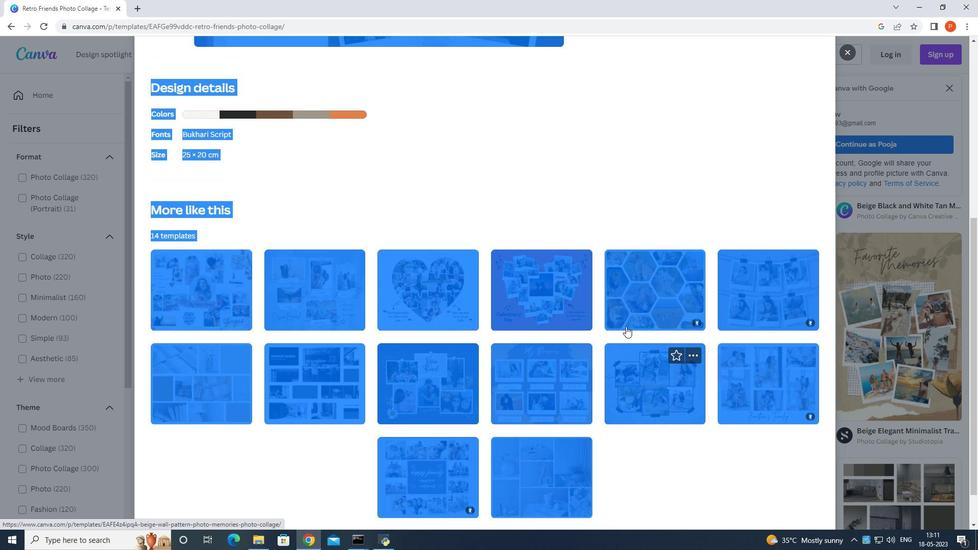 
Action: Mouse scrolled (630, 331) with delta (0, 0)
Screenshot: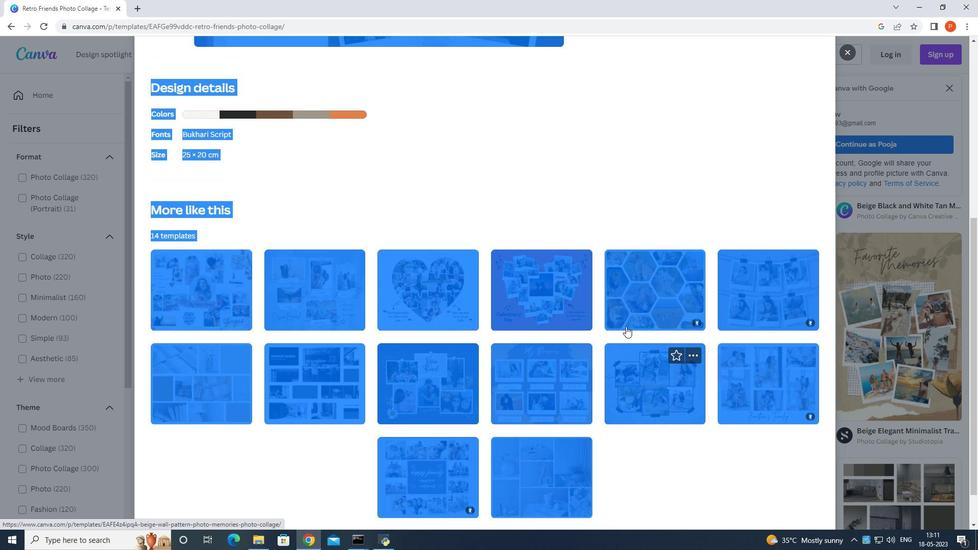 
Action: Mouse moved to (630, 330)
Screenshot: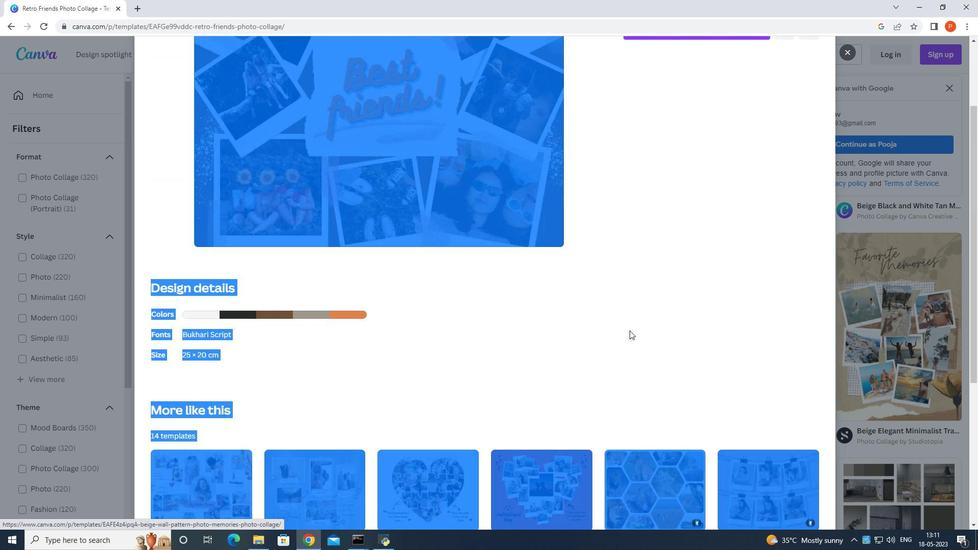 
Action: Mouse scrolled (630, 331) with delta (0, 0)
Screenshot: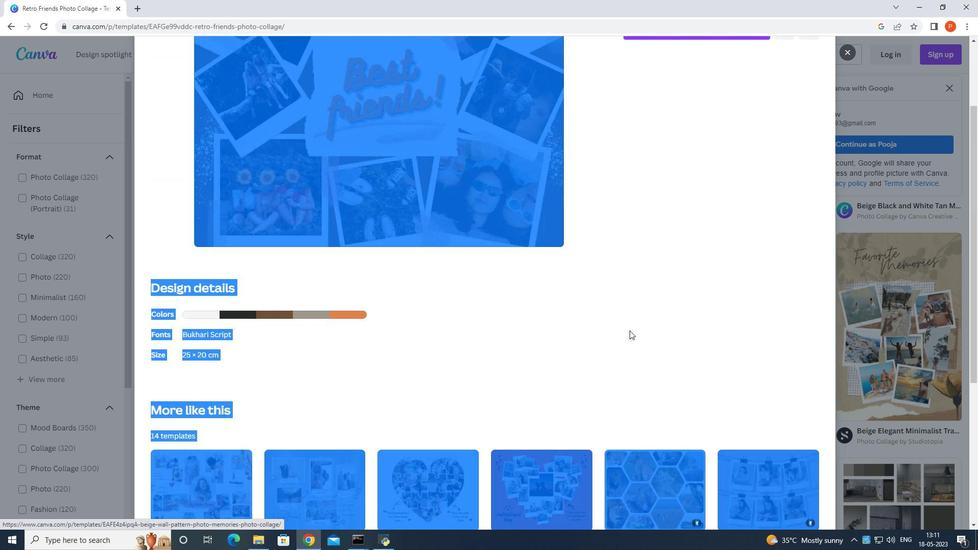
Action: Mouse moved to (639, 337)
Screenshot: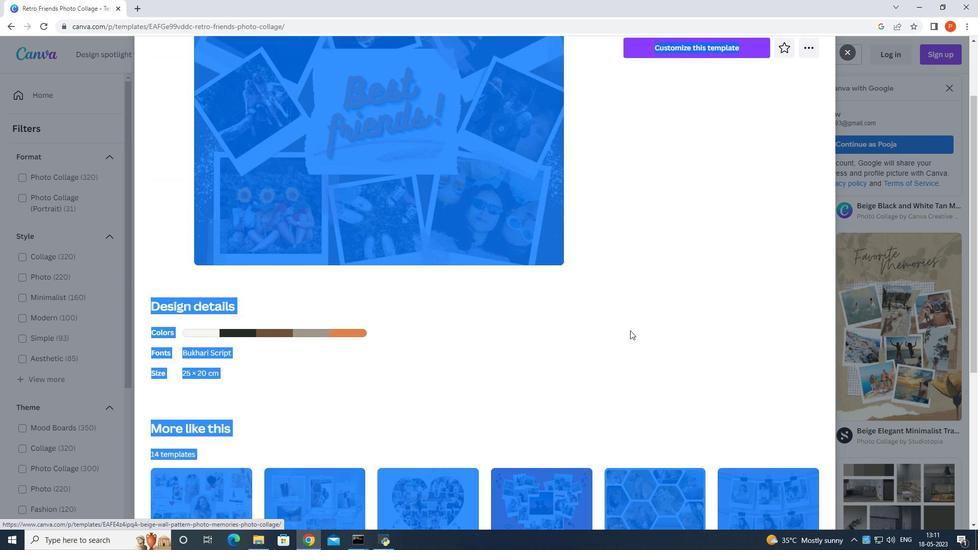 
Action: Mouse scrolled (639, 337) with delta (0, 0)
Screenshot: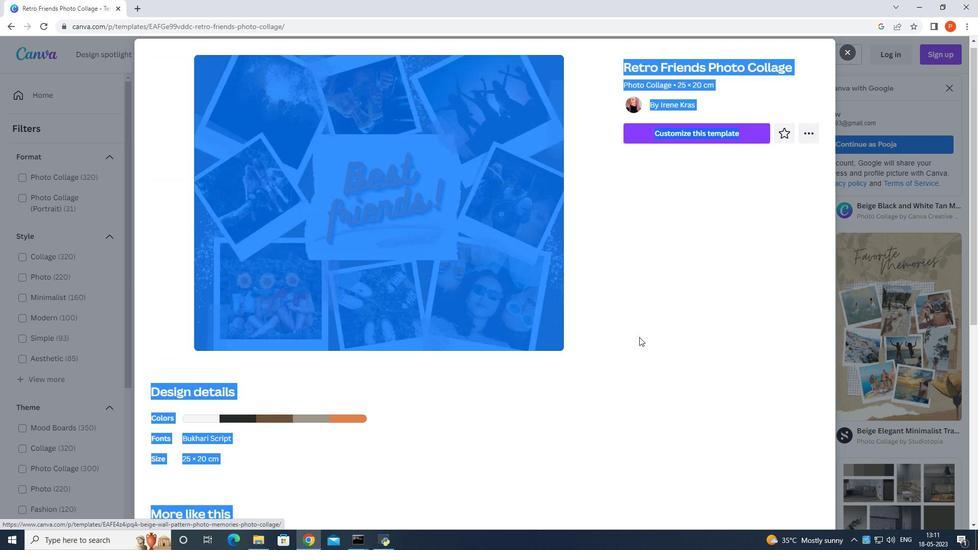
Action: Mouse scrolled (639, 337) with delta (0, 0)
Screenshot: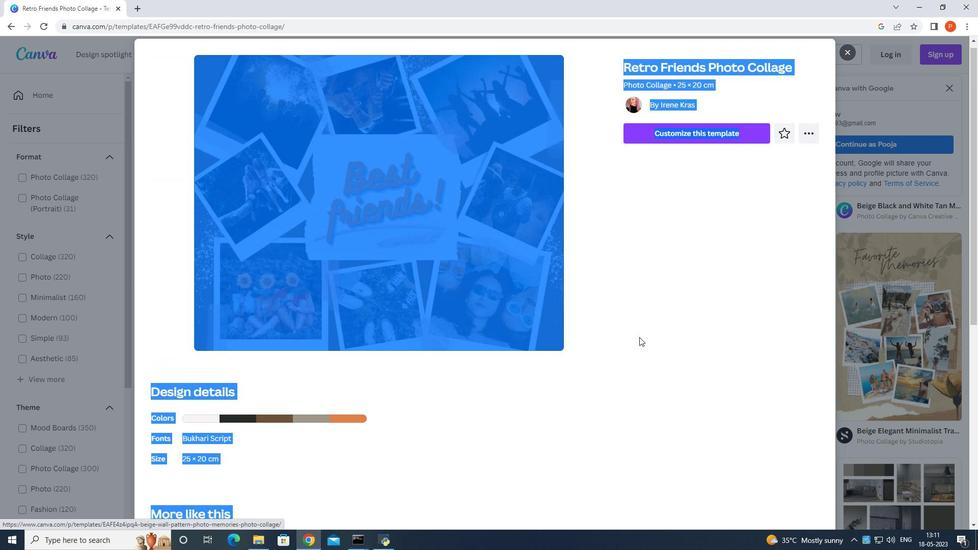 
Action: Mouse scrolled (639, 337) with delta (0, 0)
Screenshot: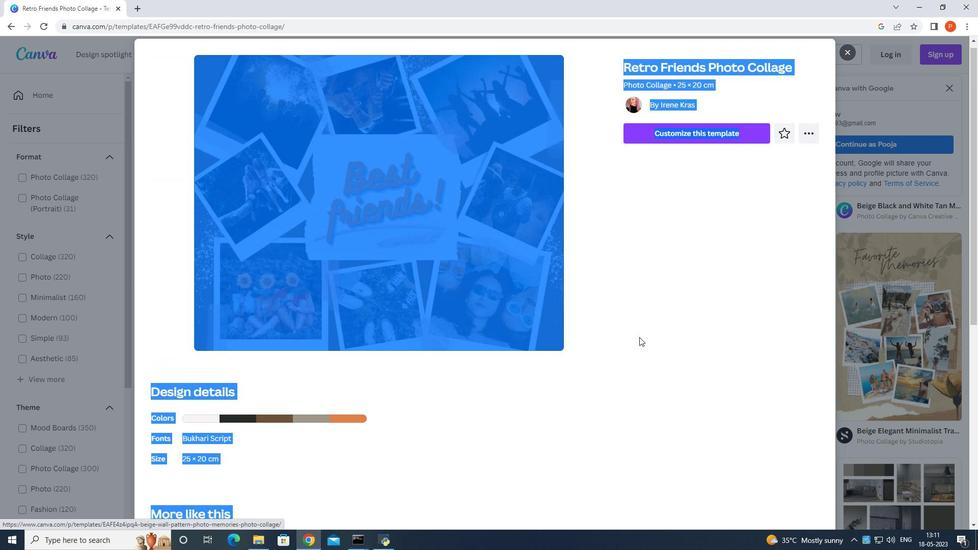 
Action: Mouse scrolled (639, 337) with delta (0, 0)
Screenshot: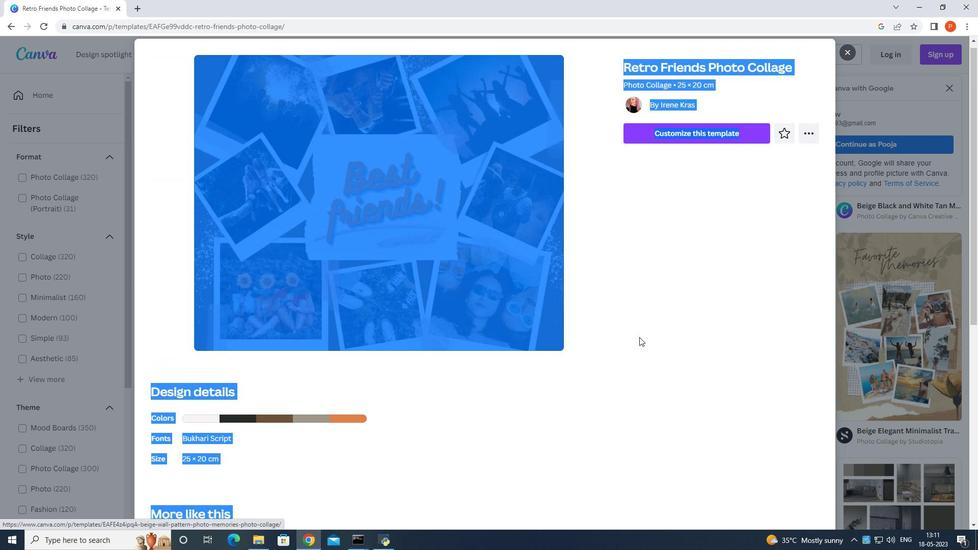 
Action: Mouse scrolled (639, 337) with delta (0, 0)
Screenshot: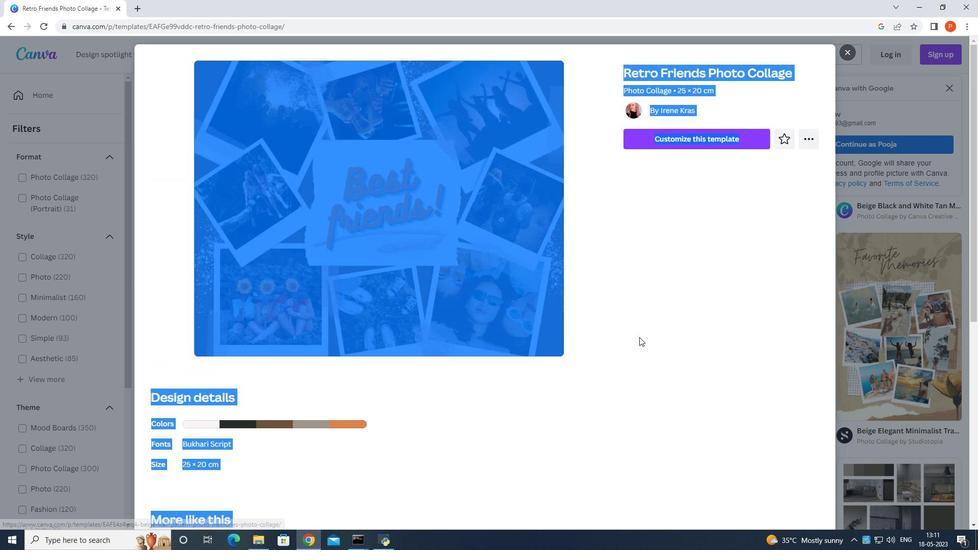 
Action: Mouse moved to (854, 52)
Screenshot: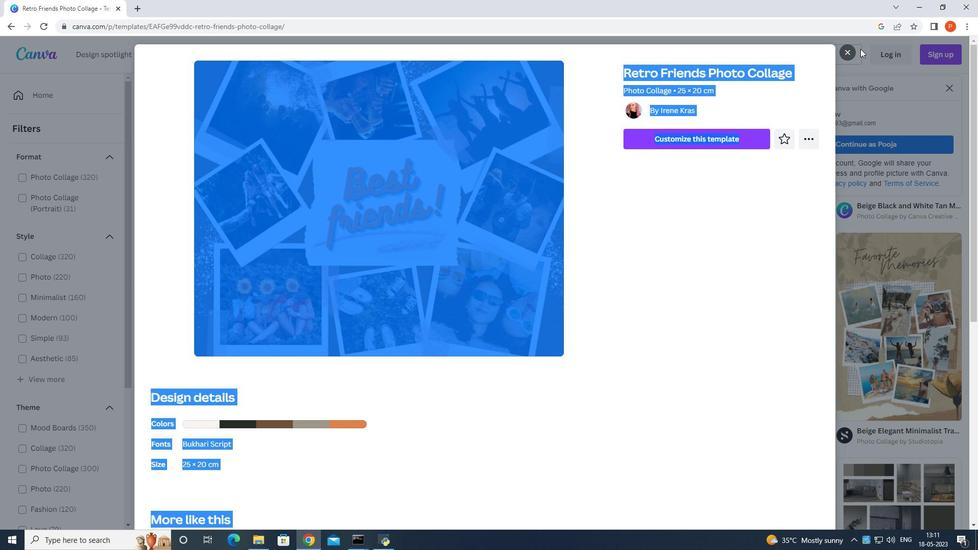 
Action: Mouse pressed left at (854, 52)
Screenshot: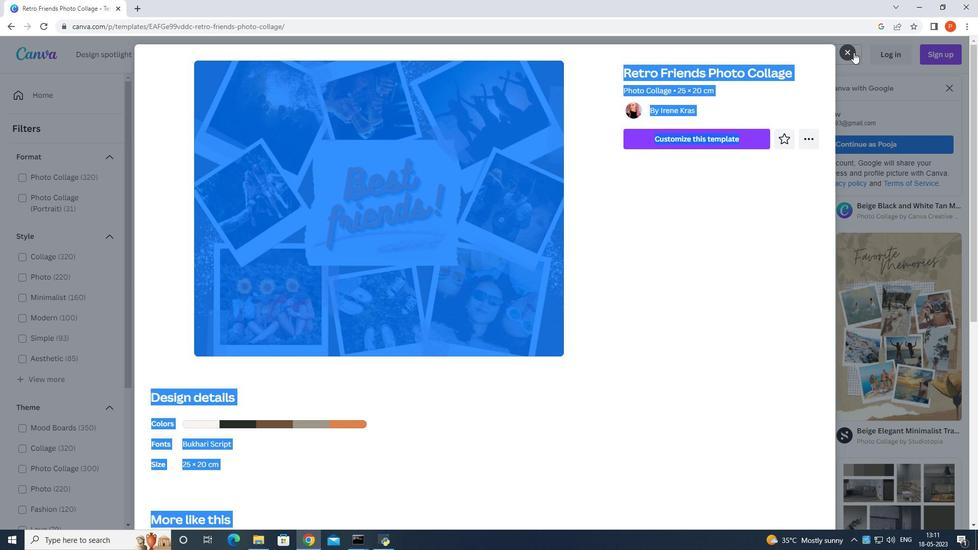 
Action: Mouse moved to (455, 54)
Screenshot: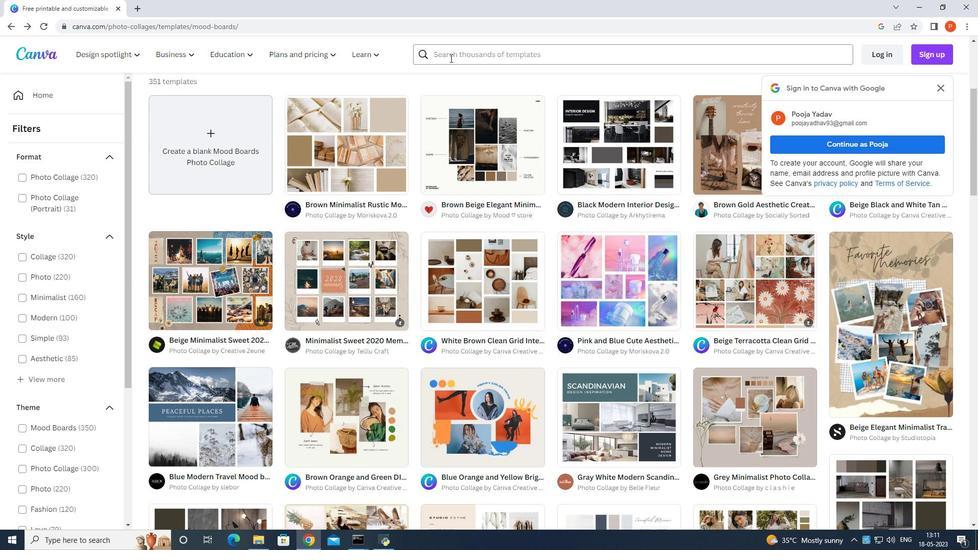
Action: Mouse pressed left at (455, 54)
Screenshot: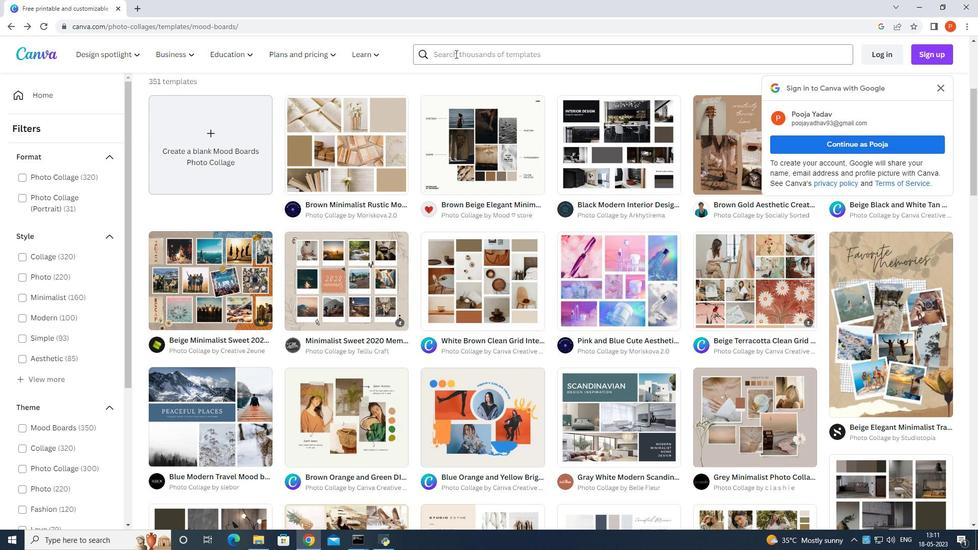 
Action: Mouse moved to (364, 117)
Screenshot: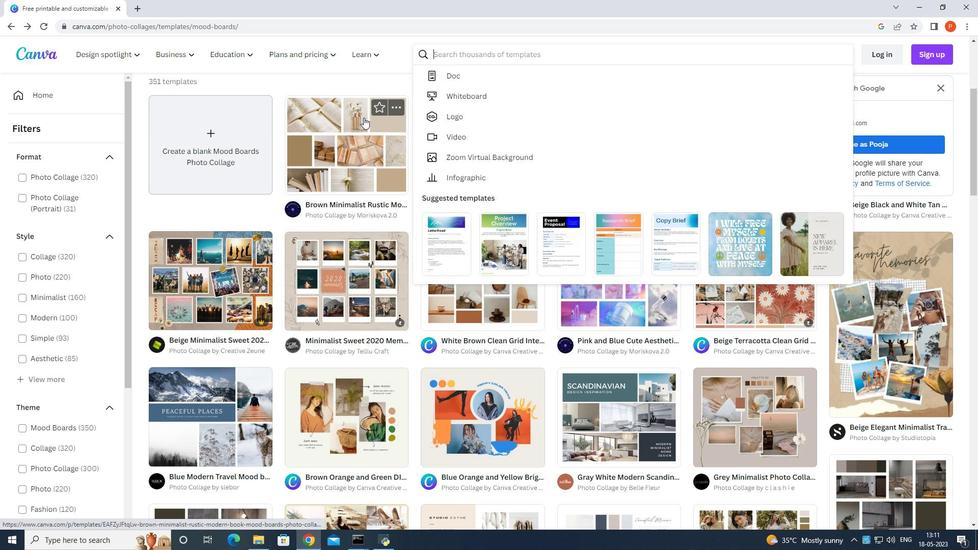
Action: Mouse pressed left at (364, 117)
Screenshot: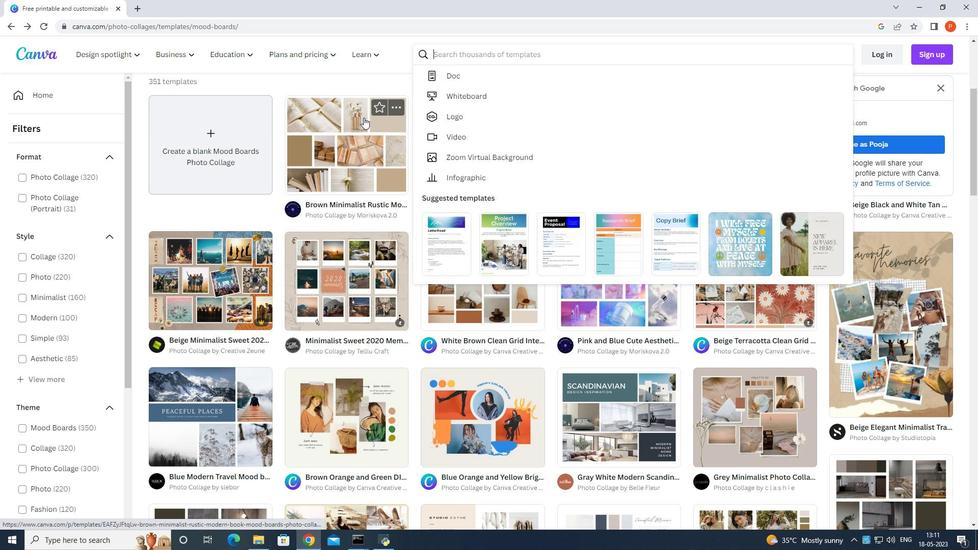
Action: Mouse moved to (847, 53)
Screenshot: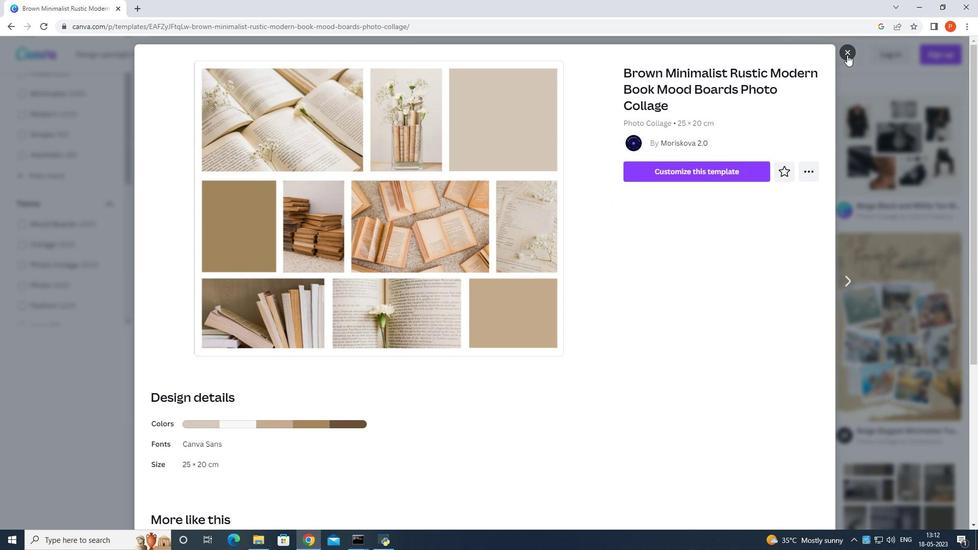 
Action: Mouse pressed left at (847, 53)
Screenshot: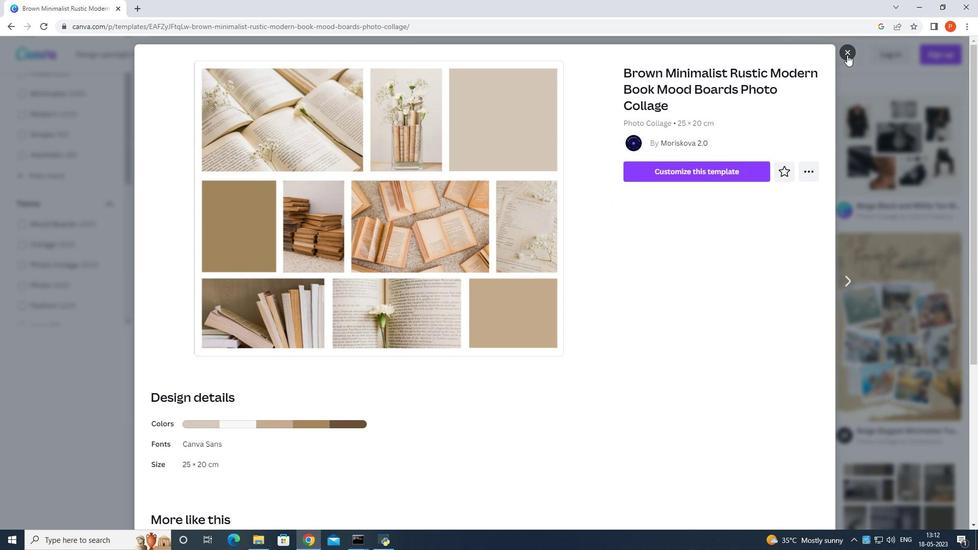 
Action: Mouse moved to (6, 24)
Screenshot: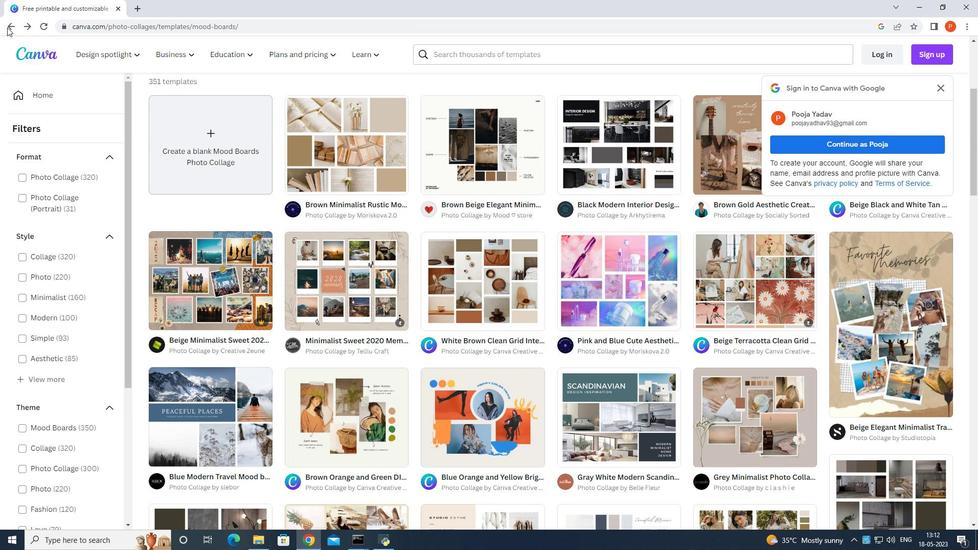 
Action: Mouse pressed left at (6, 24)
Screenshot: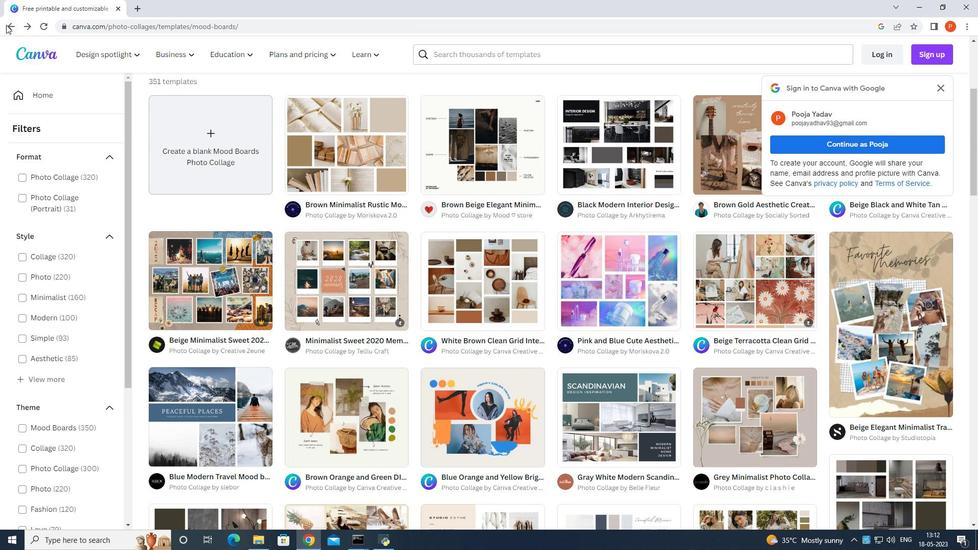 
Action: Mouse moved to (266, 63)
Screenshot: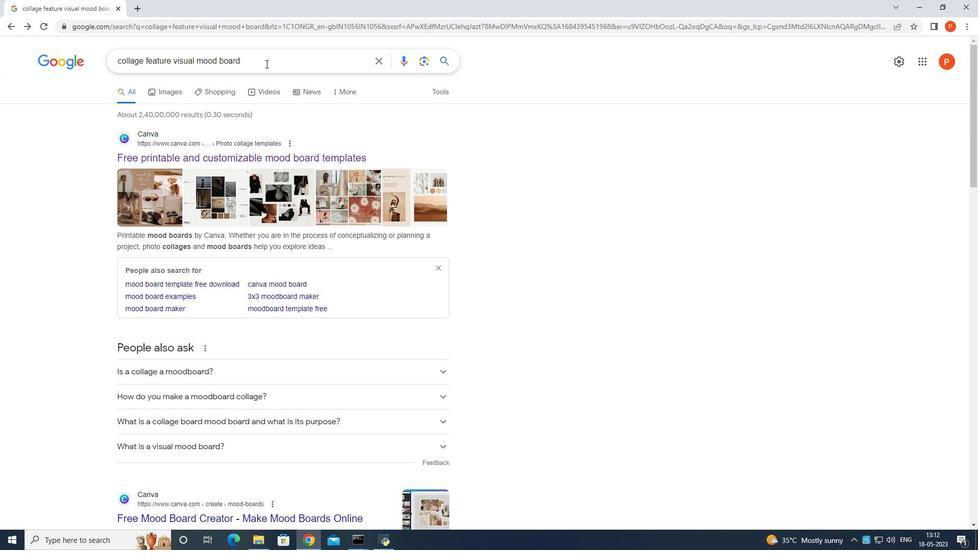 
Action: Mouse pressed left at (266, 63)
Screenshot: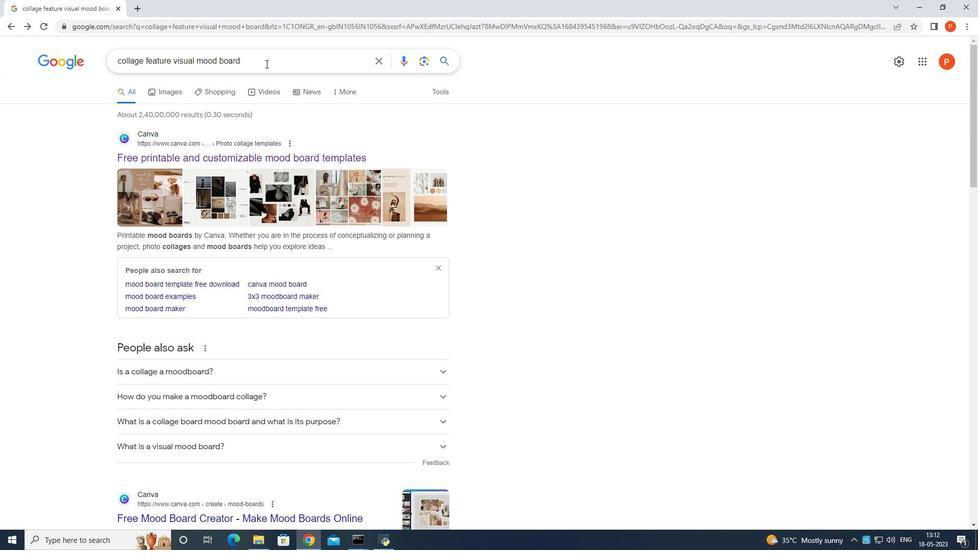 
Action: Mouse moved to (268, 496)
Screenshot: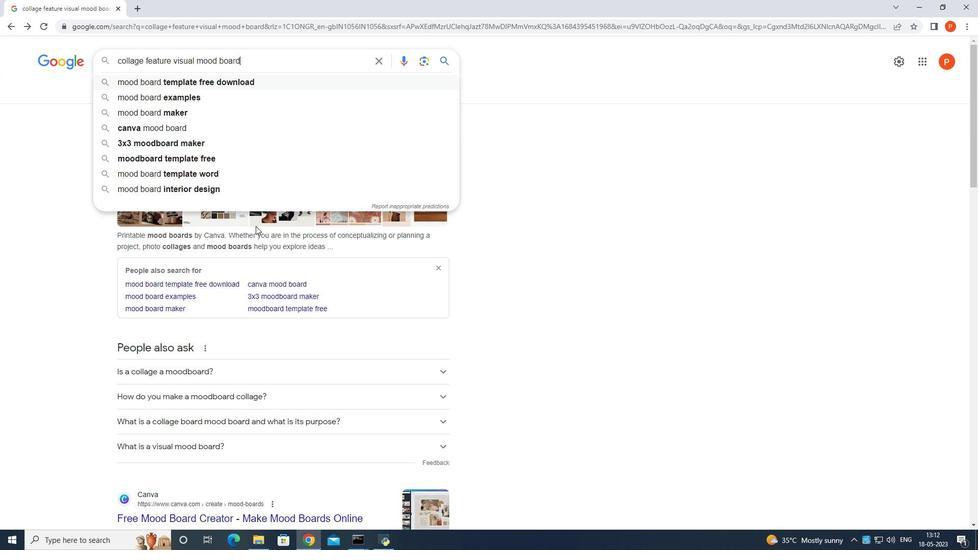 
Action: Key pressed <Key.space>themw<Key.enter>
Screenshot: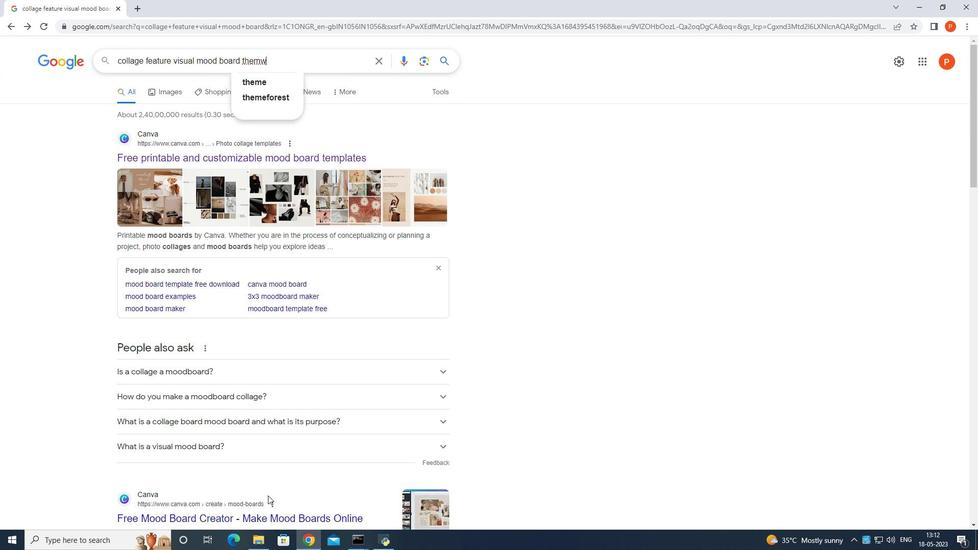 
Action: Mouse moved to (292, 135)
Screenshot: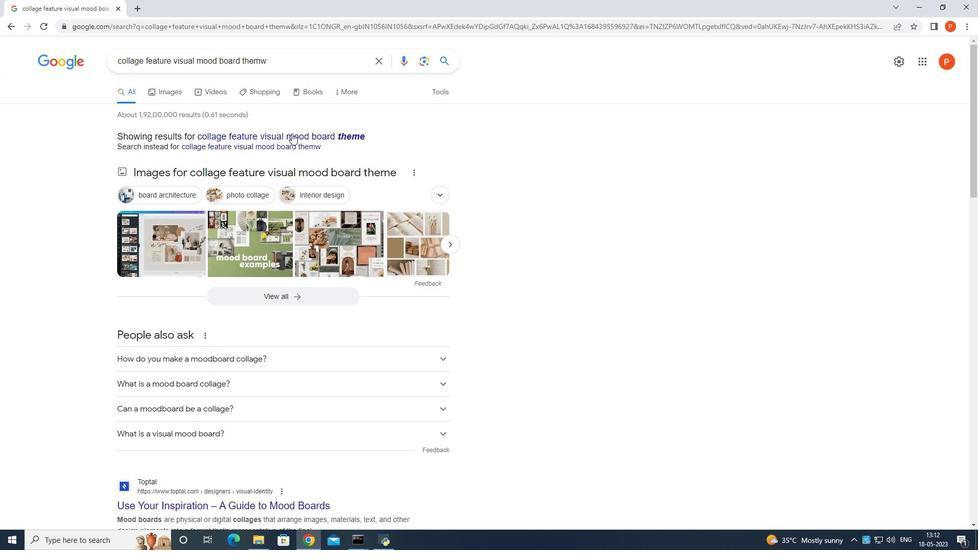 
Action: Mouse pressed left at (292, 135)
Screenshot: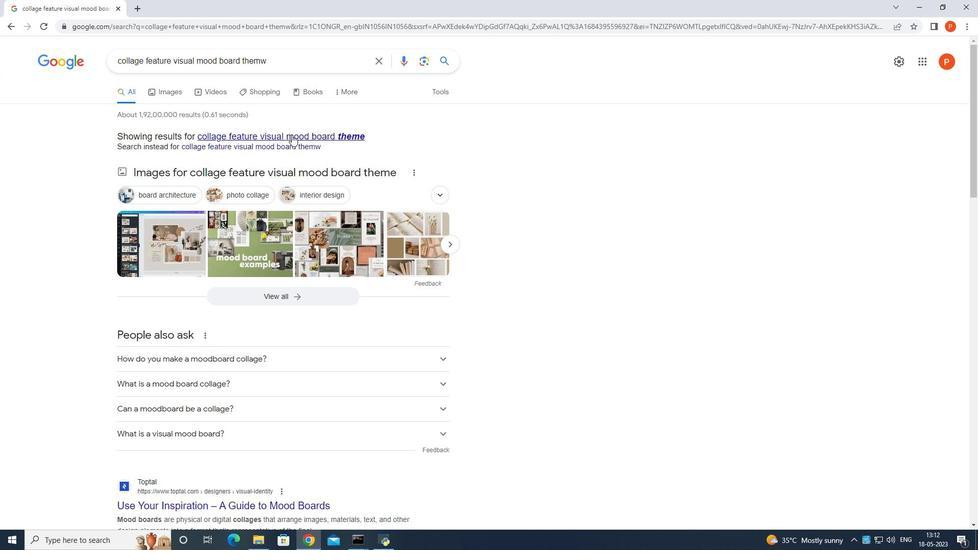 
Action: Mouse moved to (304, 258)
Screenshot: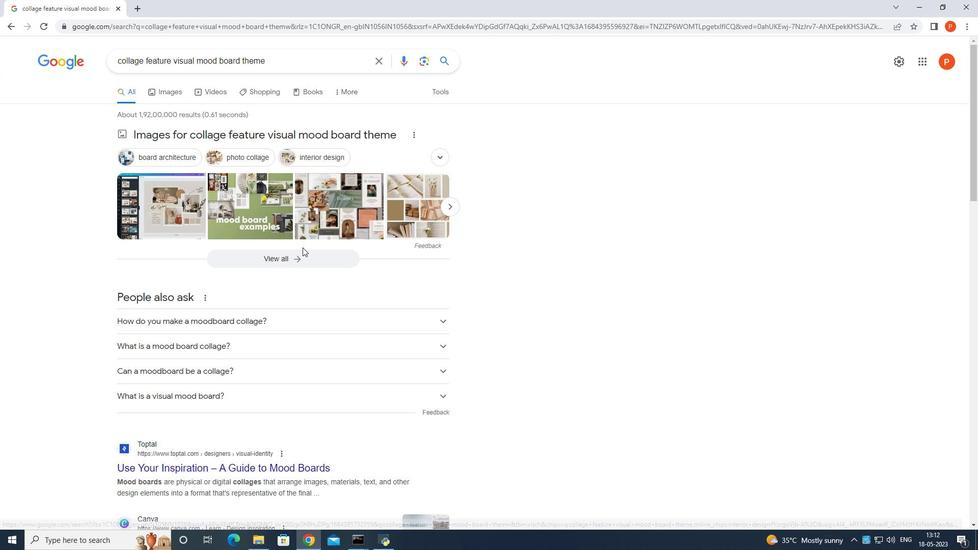 
Action: Mouse pressed left at (304, 258)
Screenshot: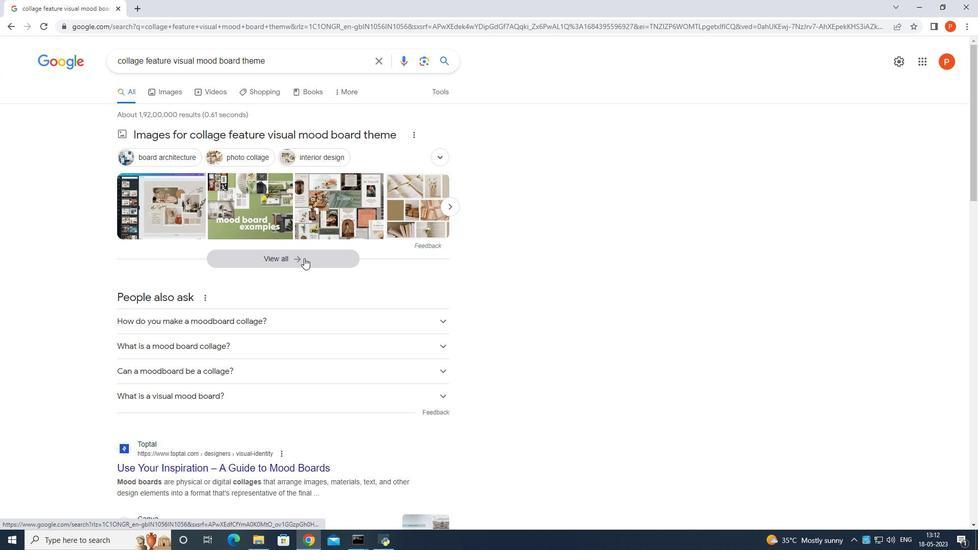 
Action: Mouse moved to (330, 451)
Screenshot: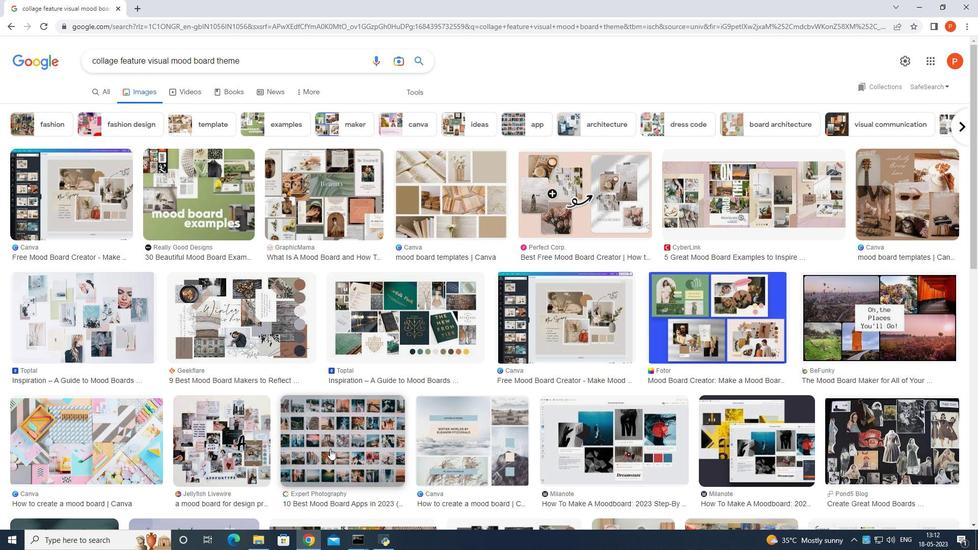 
Action: Mouse scrolled (330, 451) with delta (0, 0)
Screenshot: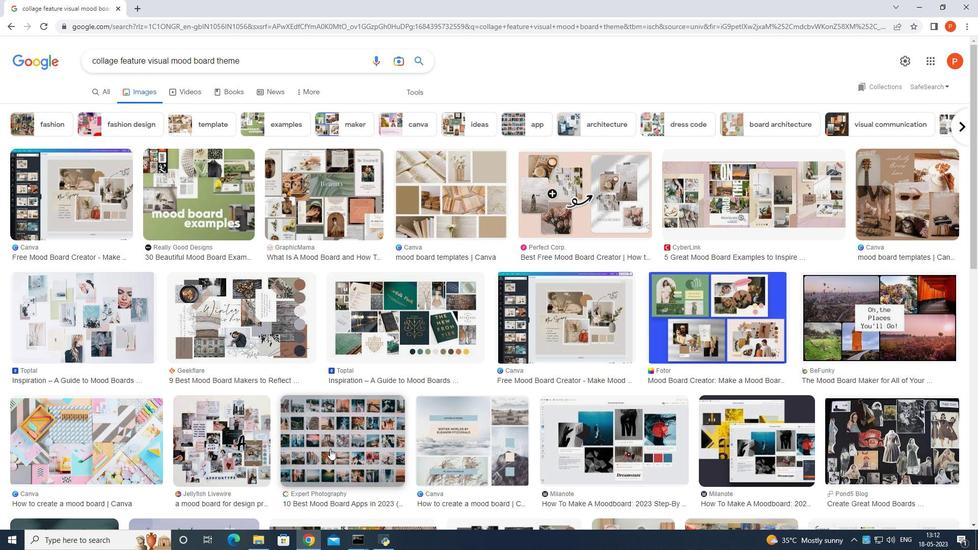 
Action: Mouse moved to (330, 451)
Screenshot: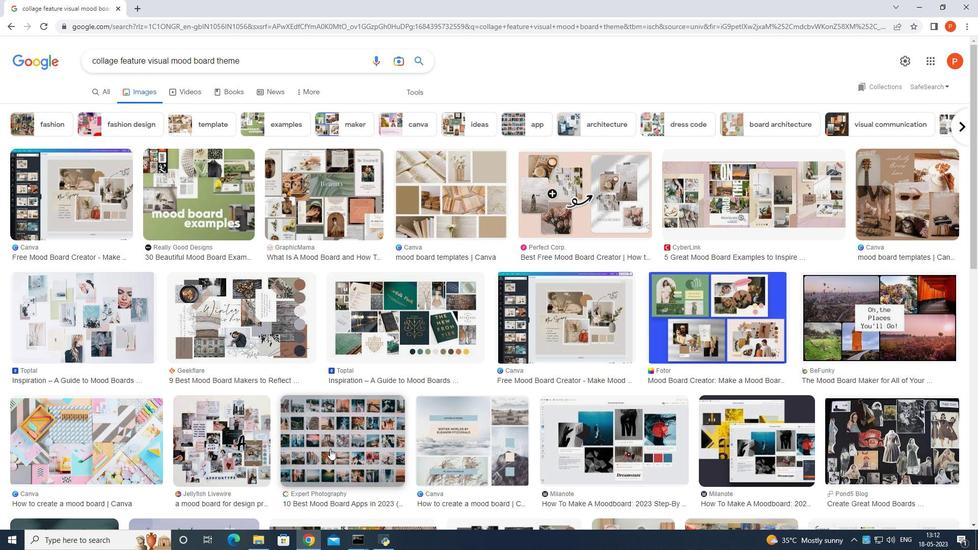
Action: Mouse scrolled (330, 451) with delta (0, 0)
Screenshot: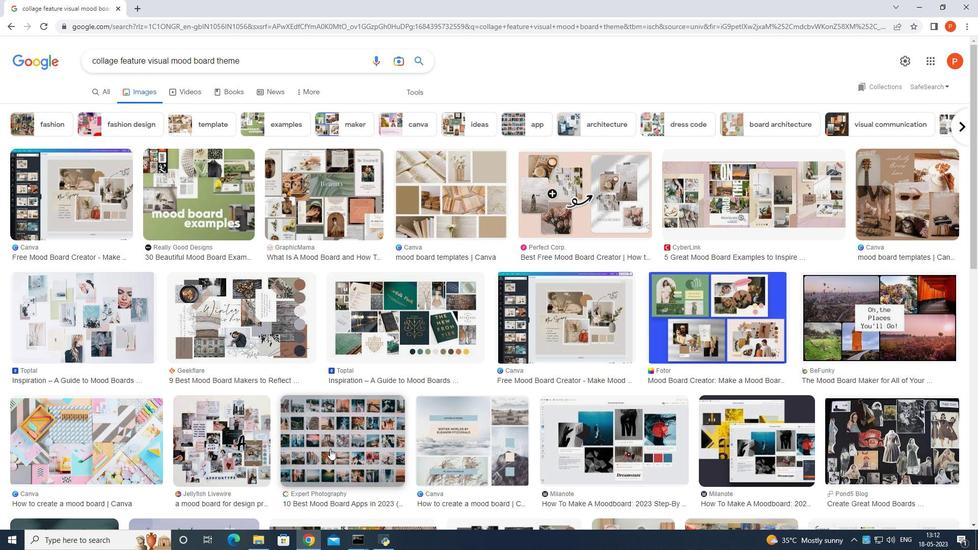 
Action: Mouse scrolled (330, 451) with delta (0, 0)
Screenshot: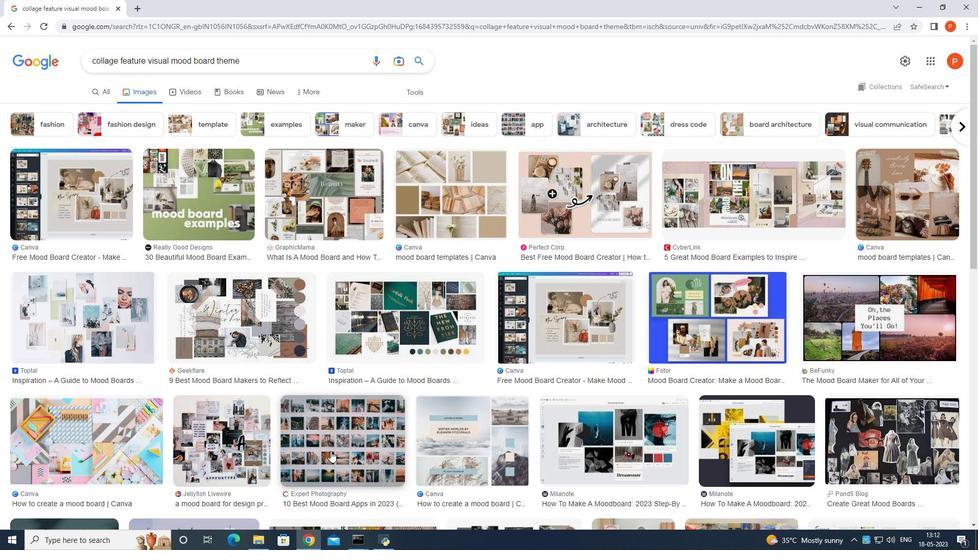 
Action: Mouse moved to (311, 290)
Screenshot: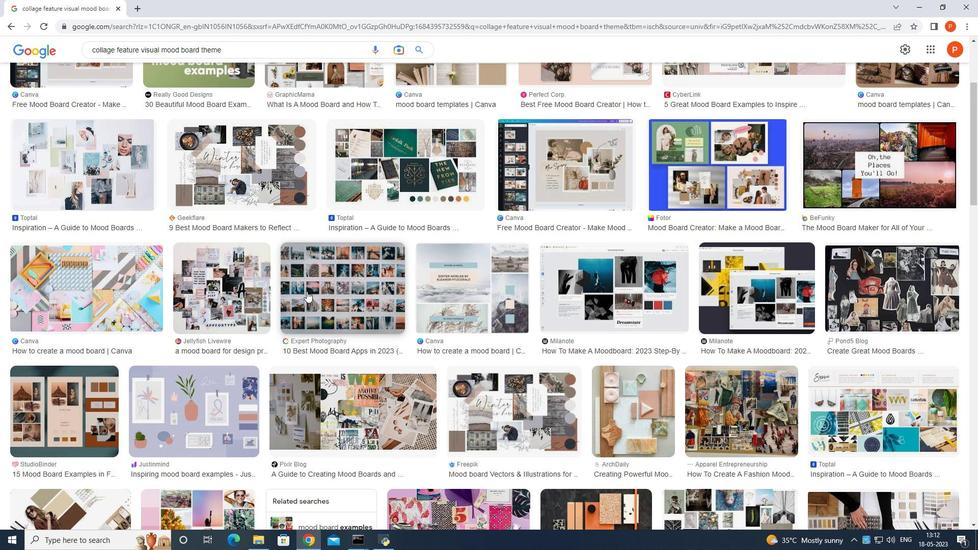 
Action: Mouse pressed left at (311, 290)
Screenshot: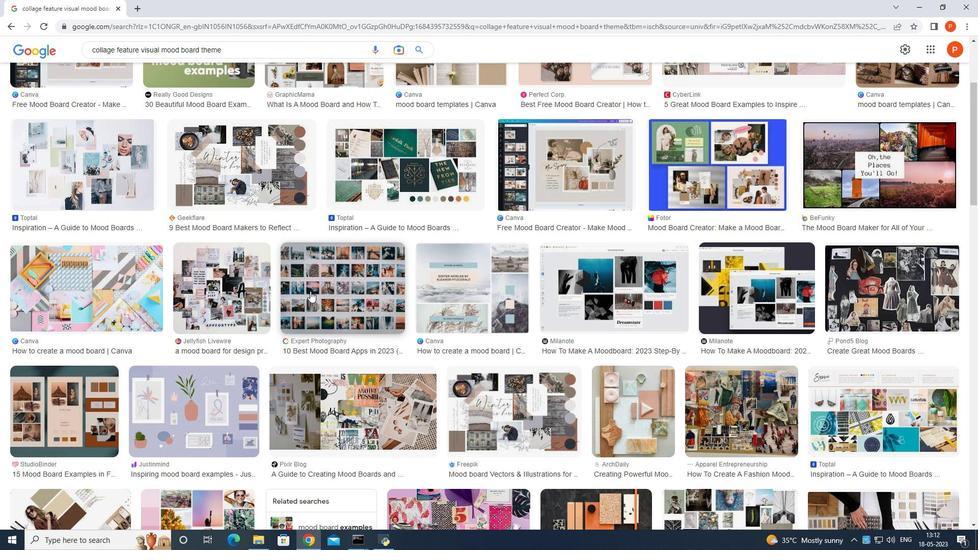 
Action: Mouse moved to (293, 279)
Screenshot: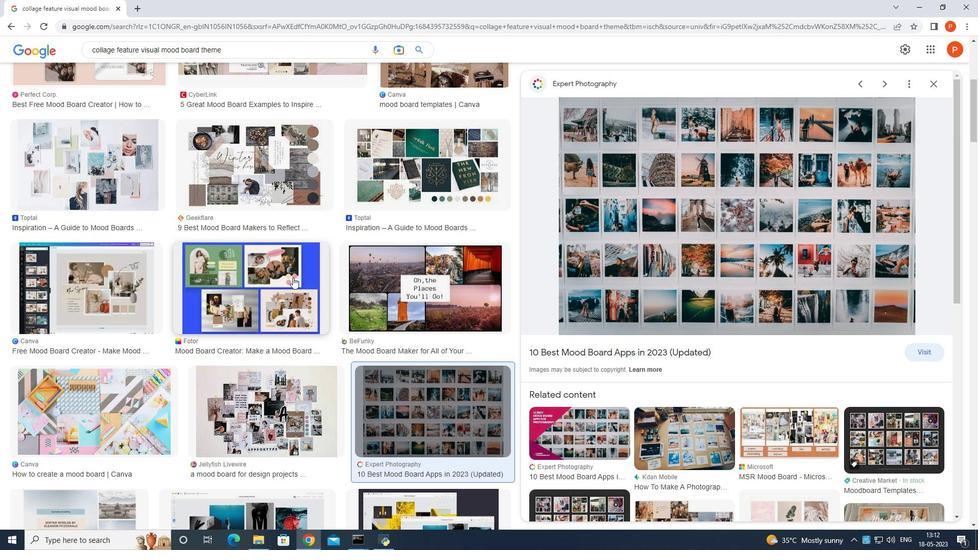 
Action: Mouse scrolled (293, 278) with delta (0, 0)
Screenshot: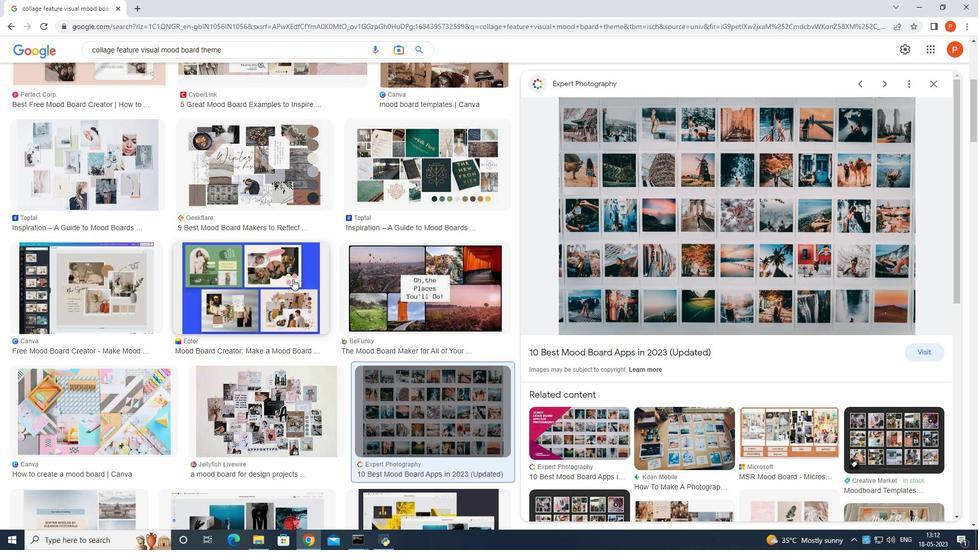 
Action: Mouse scrolled (293, 278) with delta (0, 0)
Screenshot: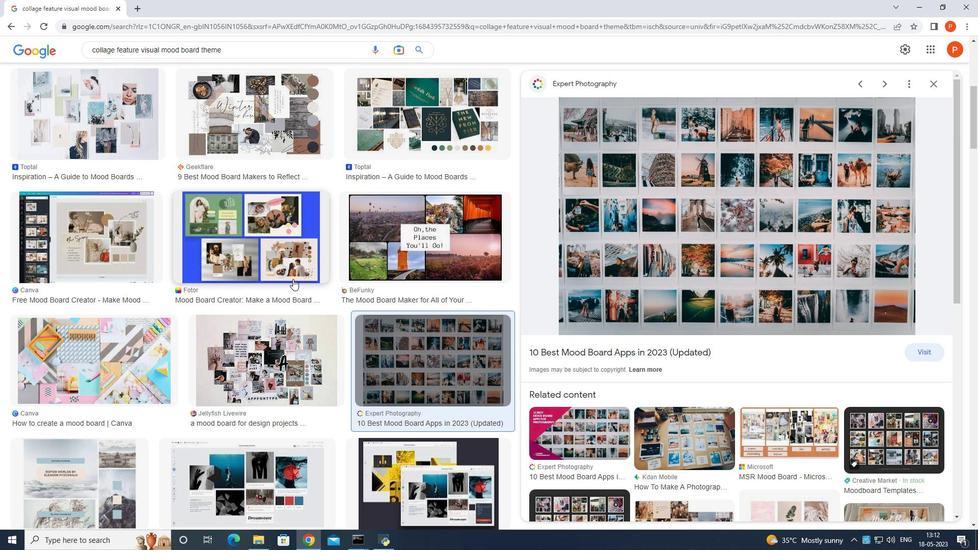 
Action: Mouse scrolled (293, 278) with delta (0, 0)
Screenshot: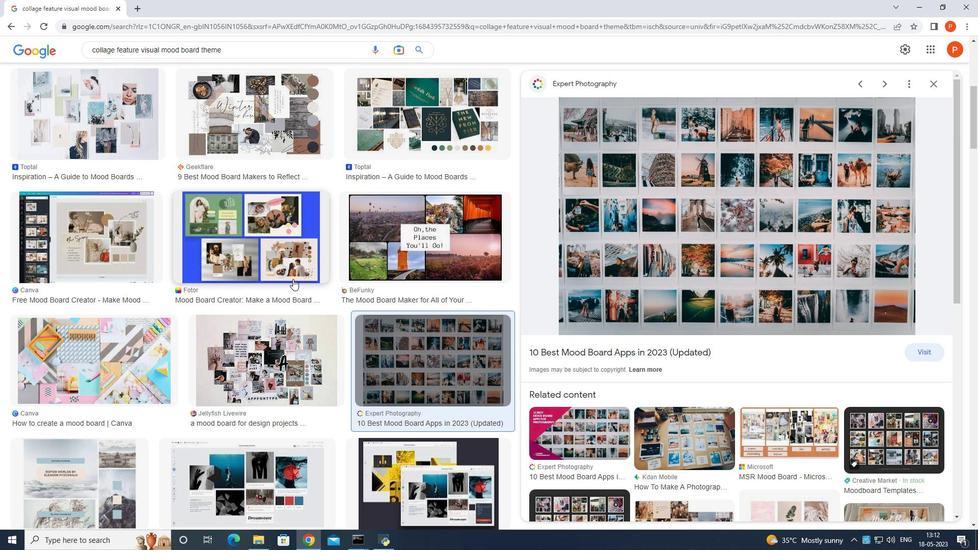 
Action: Mouse scrolled (293, 278) with delta (0, 0)
Screenshot: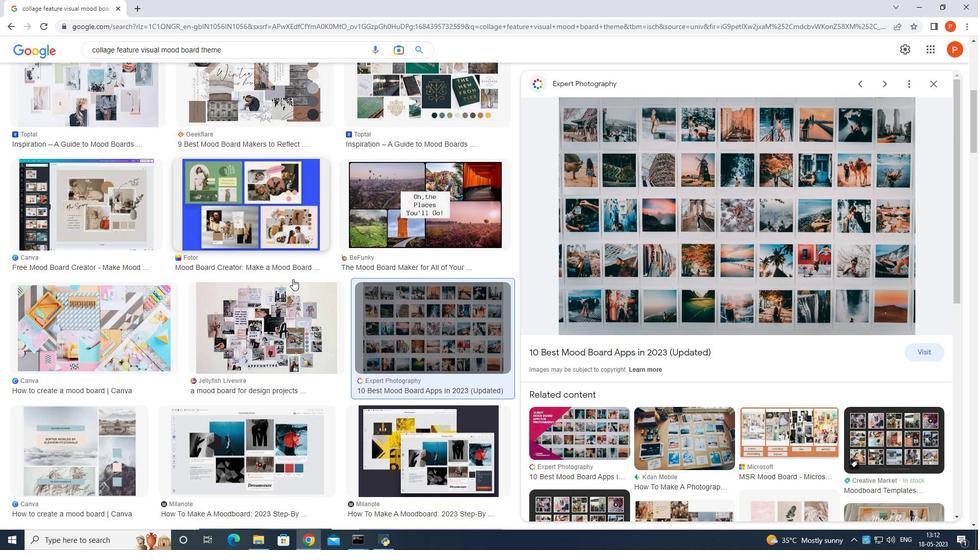 
Action: Mouse moved to (293, 279)
Screenshot: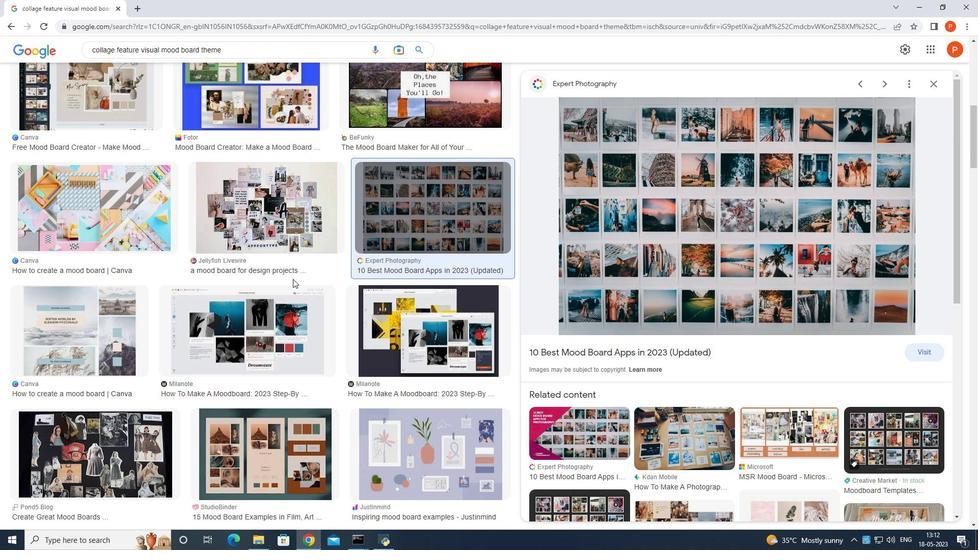 
Action: Mouse scrolled (293, 279) with delta (0, 0)
Screenshot: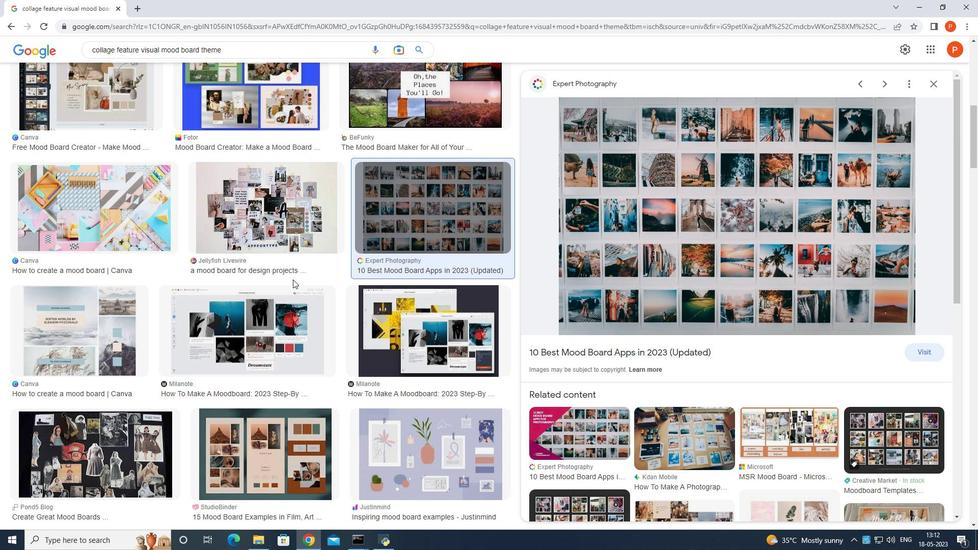 
Action: Mouse moved to (293, 280)
Screenshot: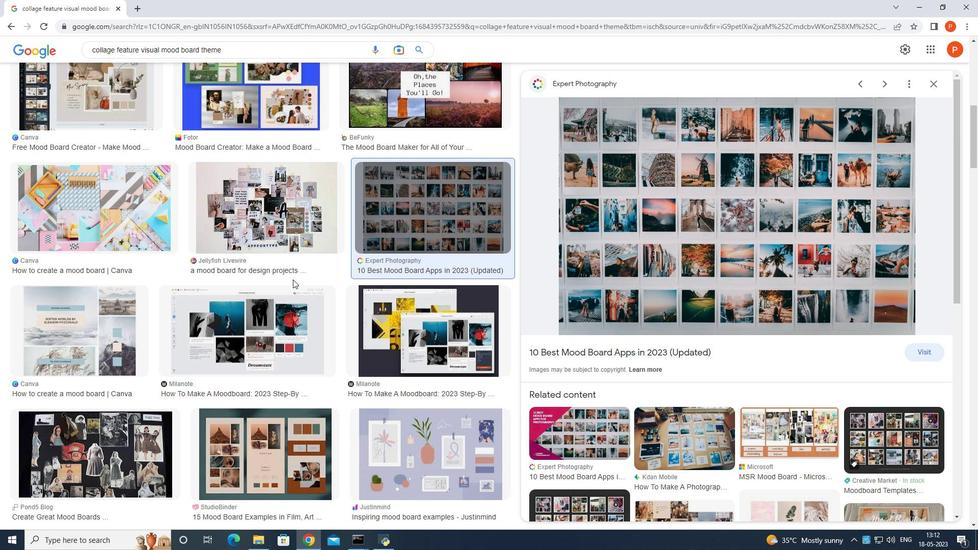 
Action: Mouse scrolled (293, 279) with delta (0, 0)
Screenshot: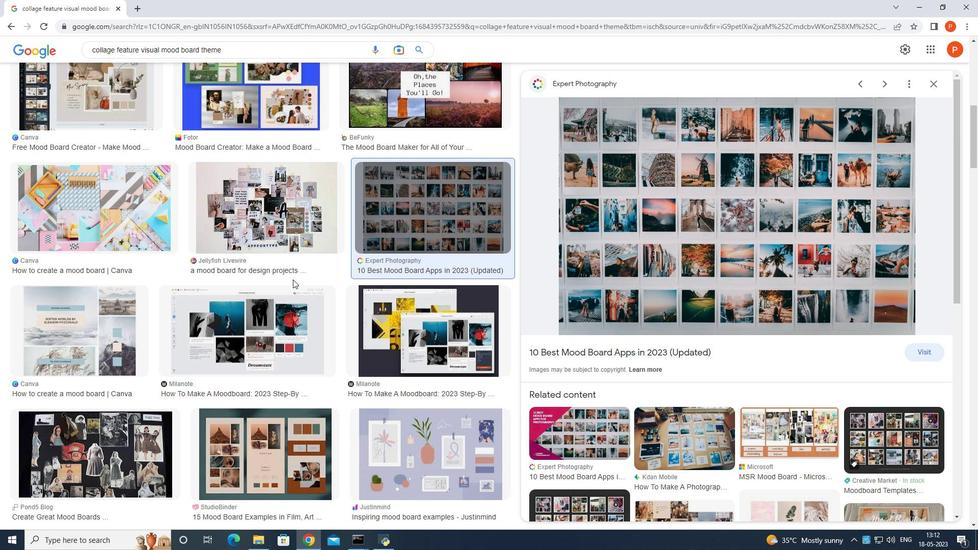 
Action: Mouse moved to (285, 289)
Screenshot: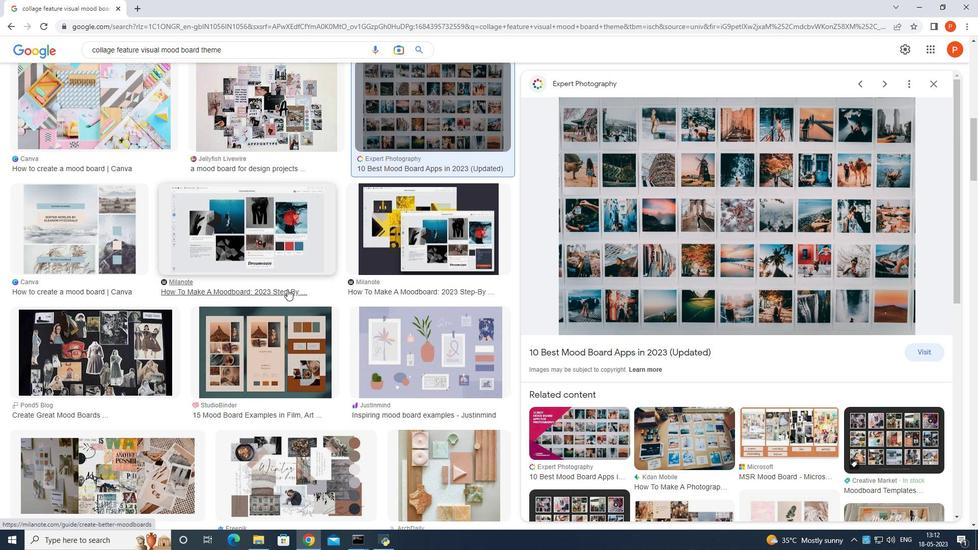 
Action: Mouse scrolled (285, 290) with delta (0, 0)
Screenshot: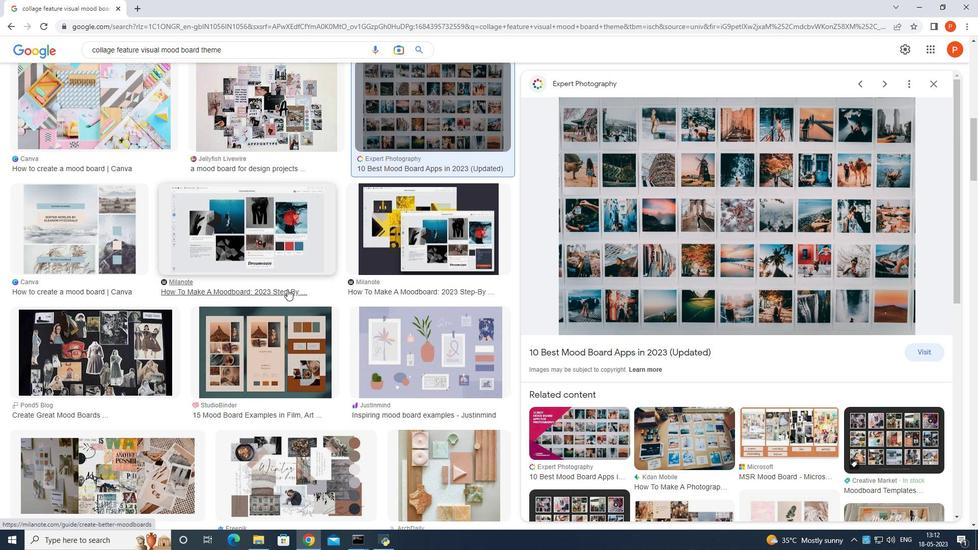 
Action: Mouse moved to (285, 289)
Screenshot: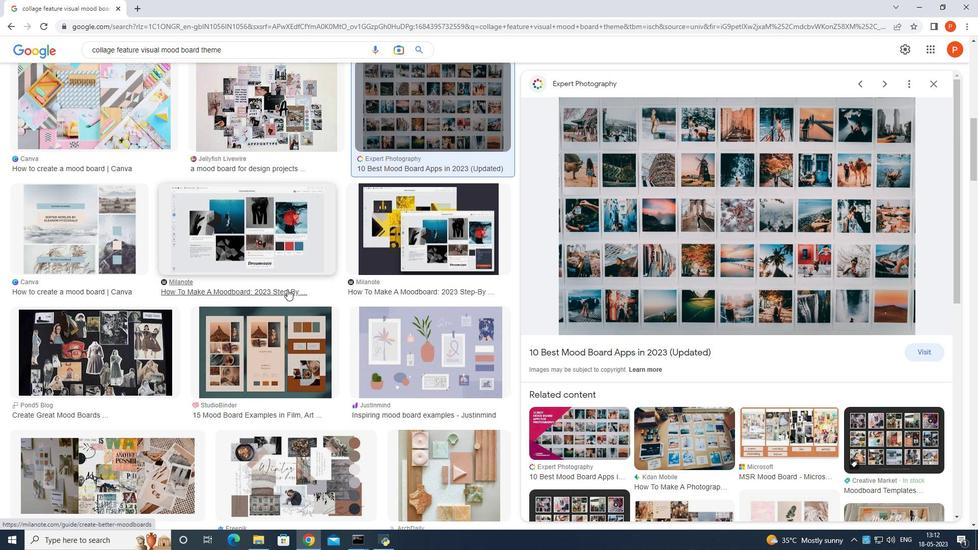
Action: Mouse scrolled (285, 290) with delta (0, 0)
Screenshot: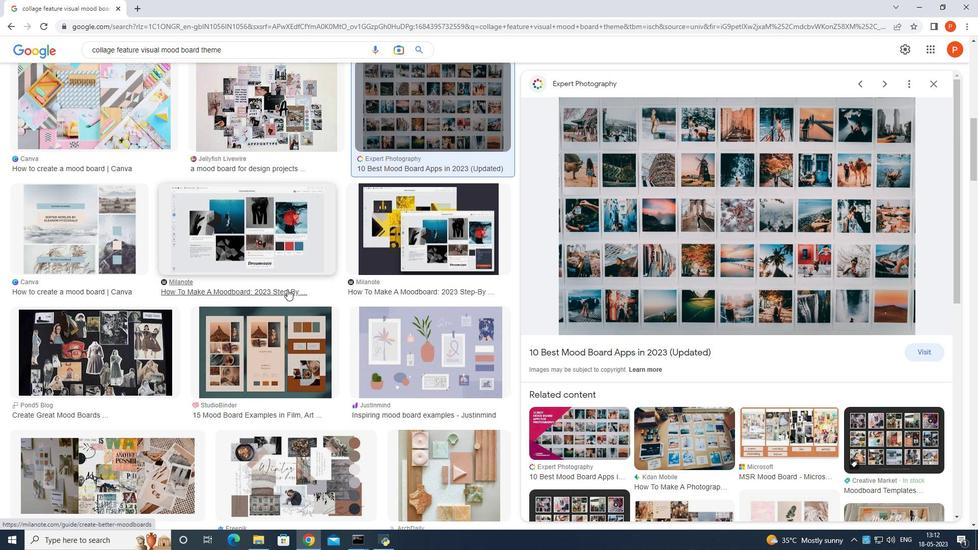 
Action: Mouse scrolled (285, 290) with delta (0, 0)
Screenshot: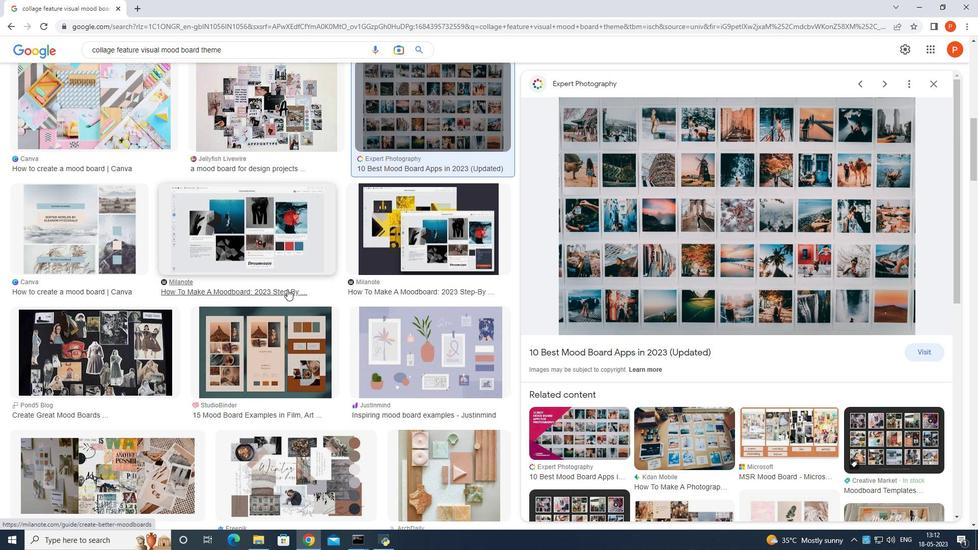 
Action: Mouse scrolled (285, 290) with delta (0, 0)
Screenshot: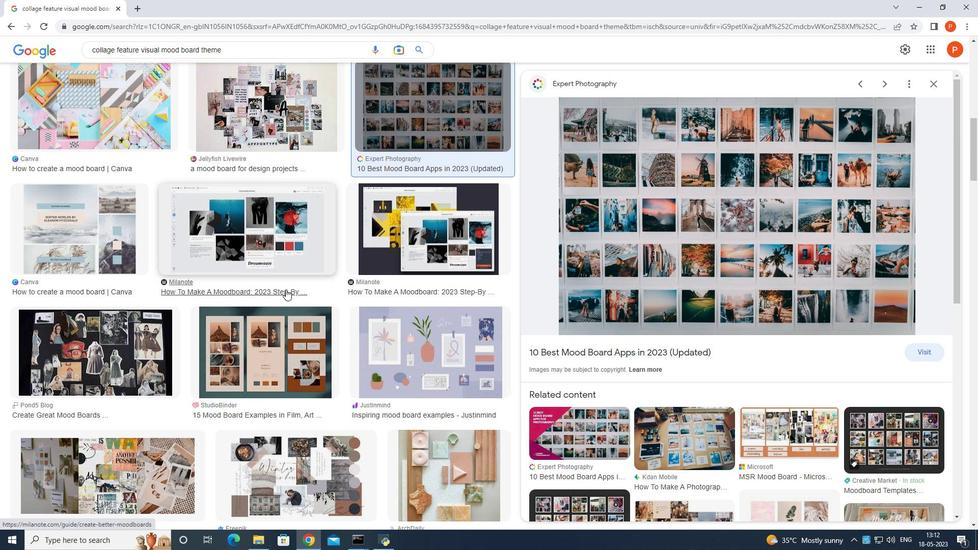 
Action: Mouse moved to (284, 289)
Screenshot: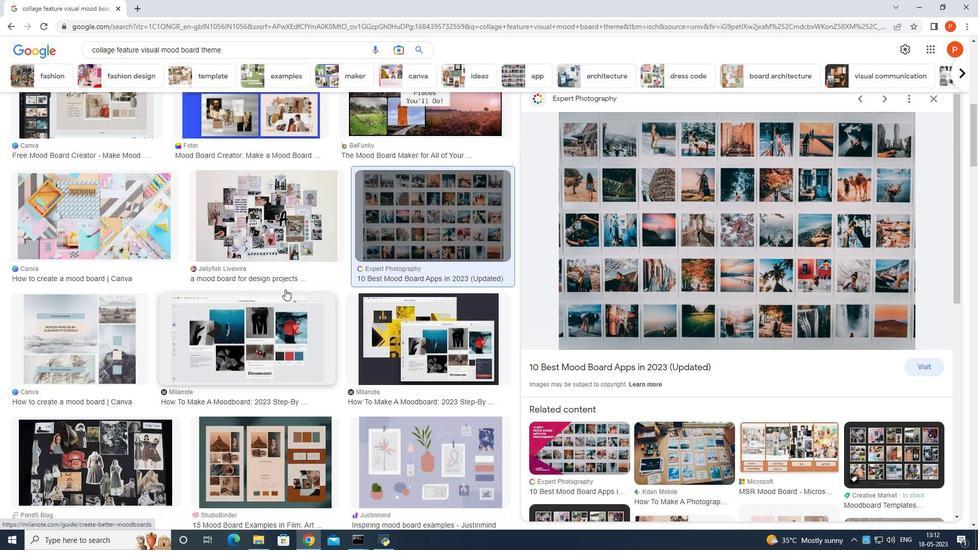 
Action: Mouse scrolled (284, 290) with delta (0, 0)
Screenshot: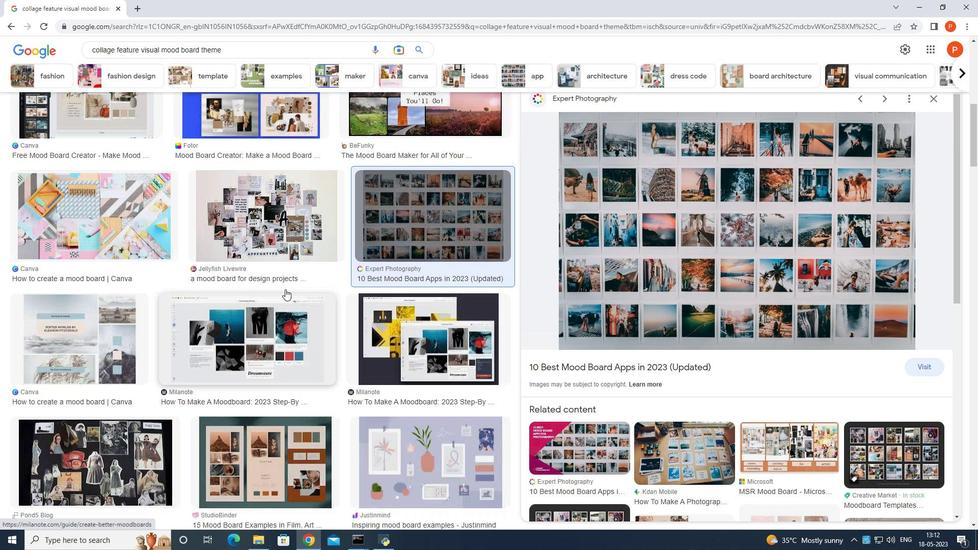 
Action: Mouse moved to (284, 289)
Screenshot: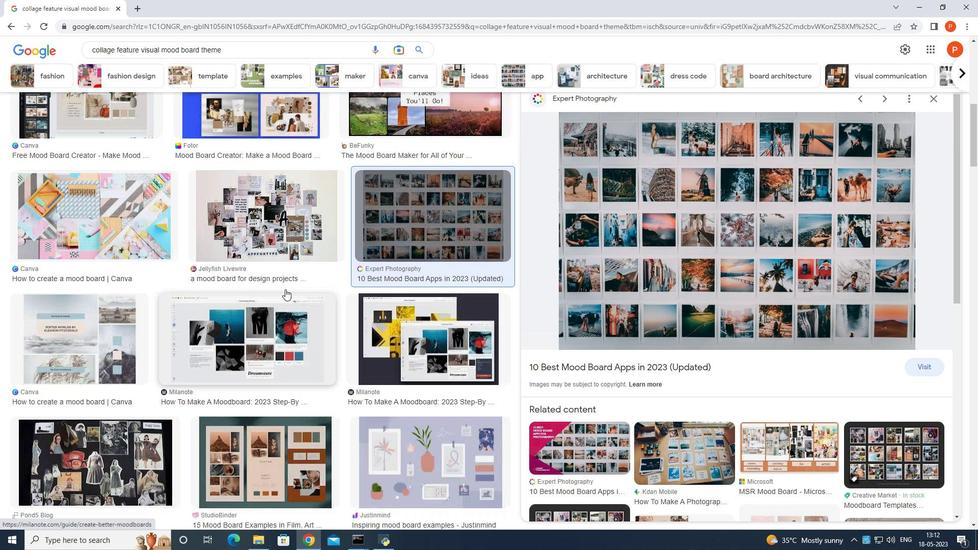 
Action: Mouse scrolled (284, 290) with delta (0, 0)
Screenshot: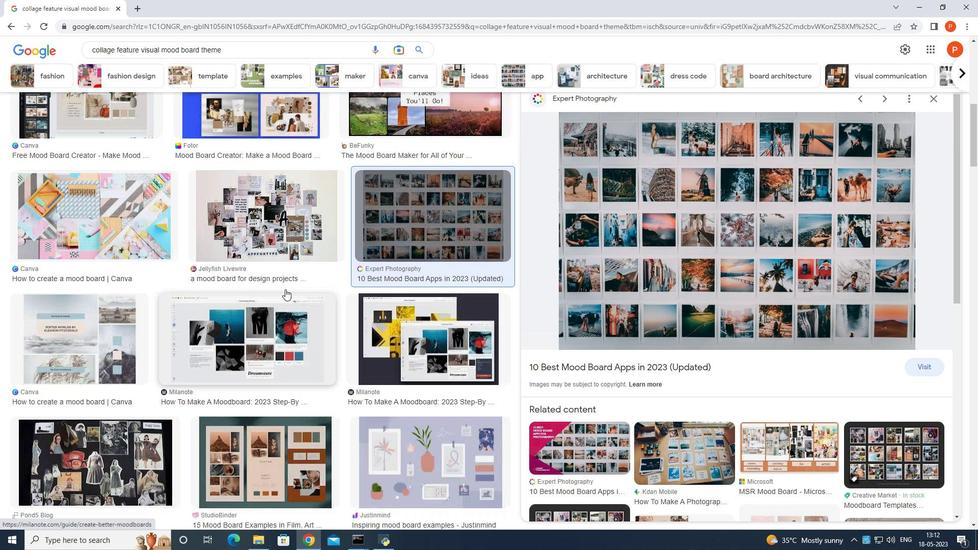 
Action: Mouse scrolled (284, 290) with delta (0, 0)
Screenshot: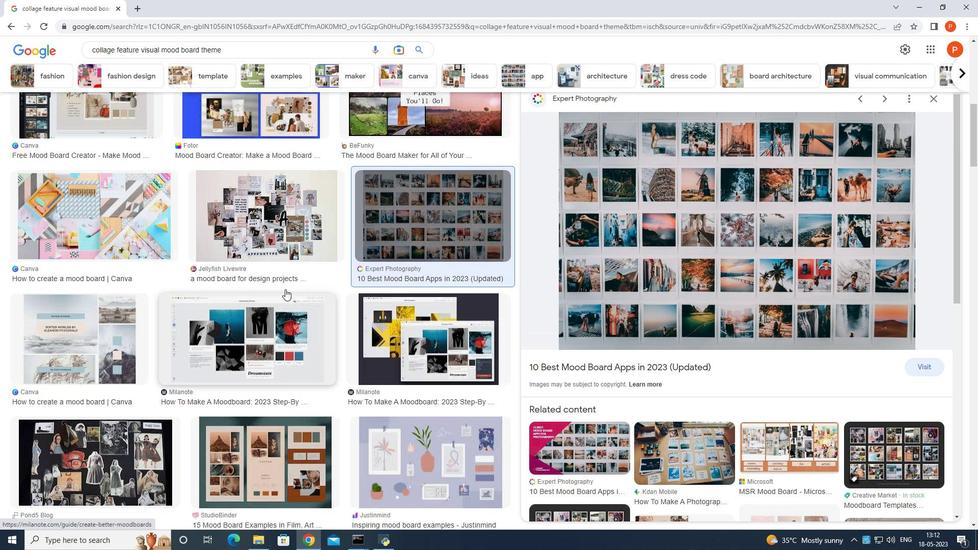
Action: Mouse scrolled (284, 290) with delta (0, 0)
Screenshot: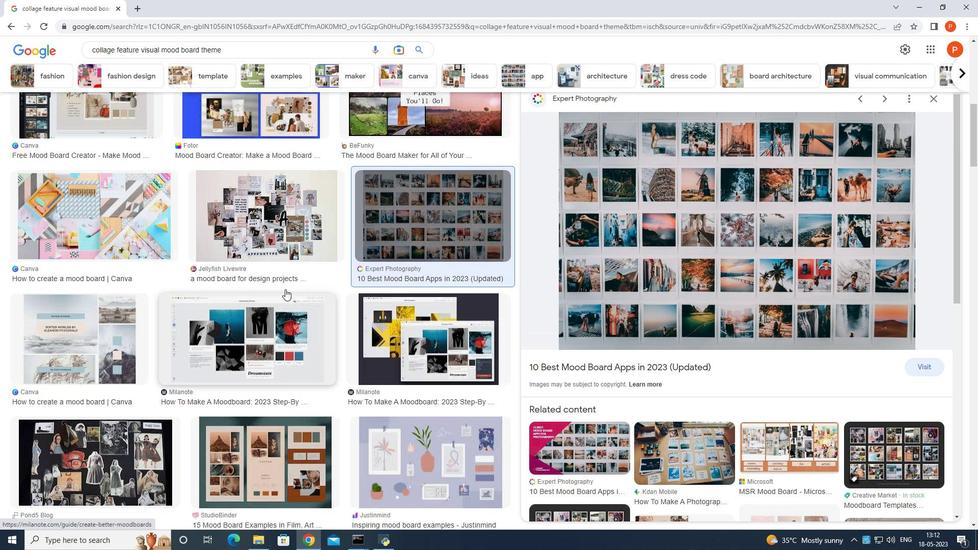 
Action: Mouse moved to (282, 288)
Screenshot: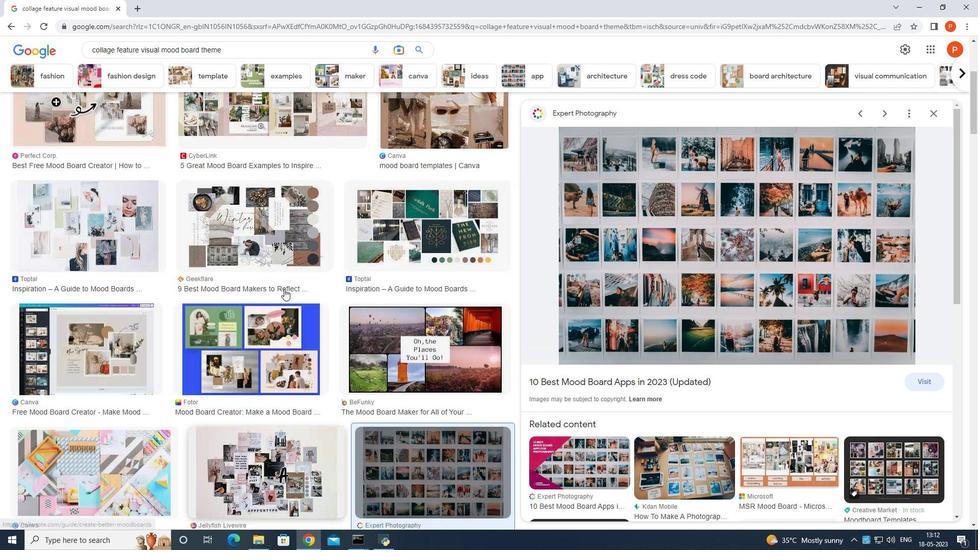 
Action: Mouse scrolled (282, 289) with delta (0, 0)
Screenshot: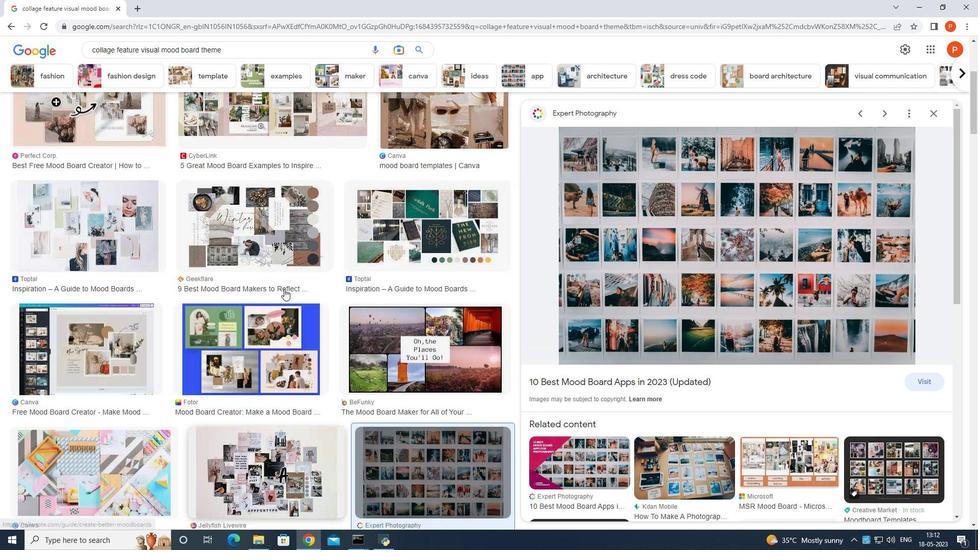 
Action: Mouse scrolled (282, 289) with delta (0, 0)
Screenshot: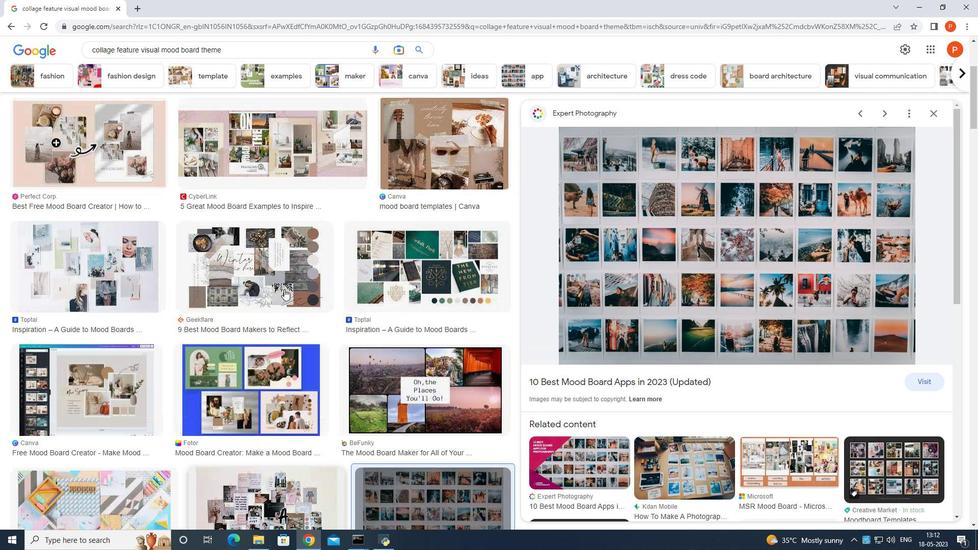 
Action: Mouse moved to (281, 288)
Screenshot: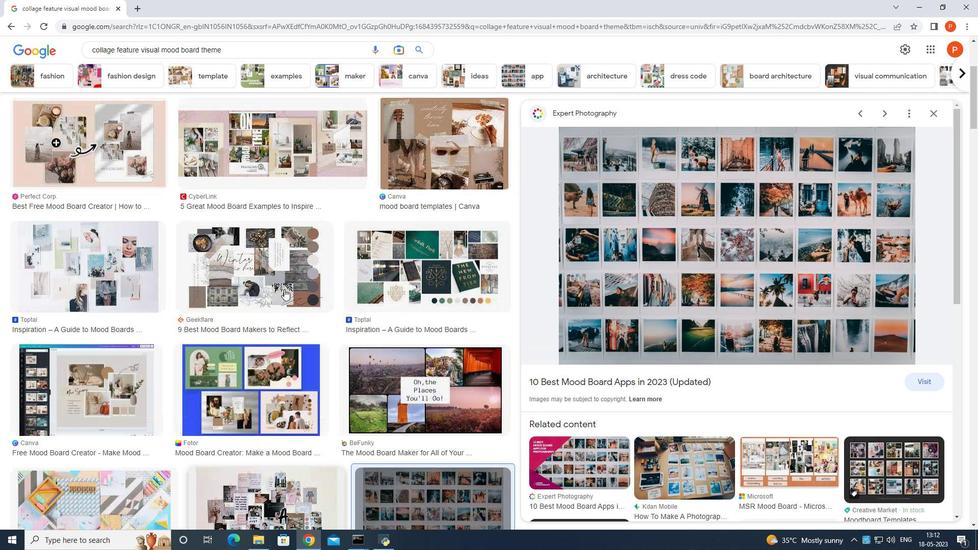 
Action: Mouse scrolled (281, 289) with delta (0, 0)
Screenshot: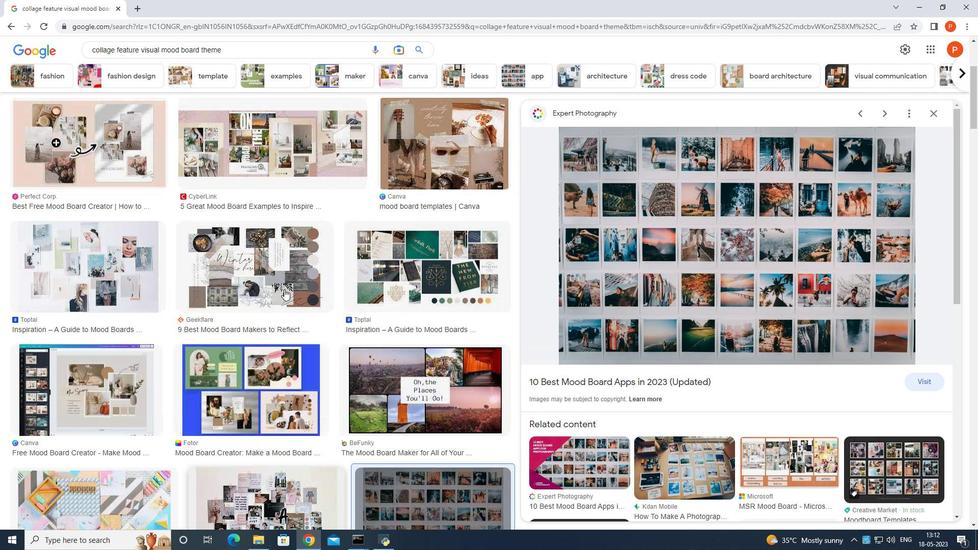 
Action: Mouse scrolled (281, 289) with delta (0, 0)
Screenshot: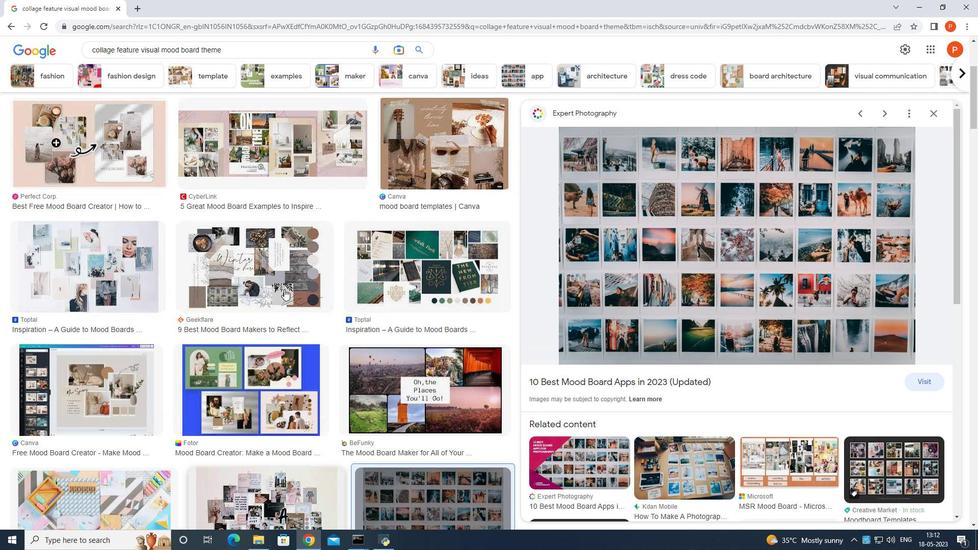
Action: Mouse scrolled (281, 289) with delta (0, 0)
Screenshot: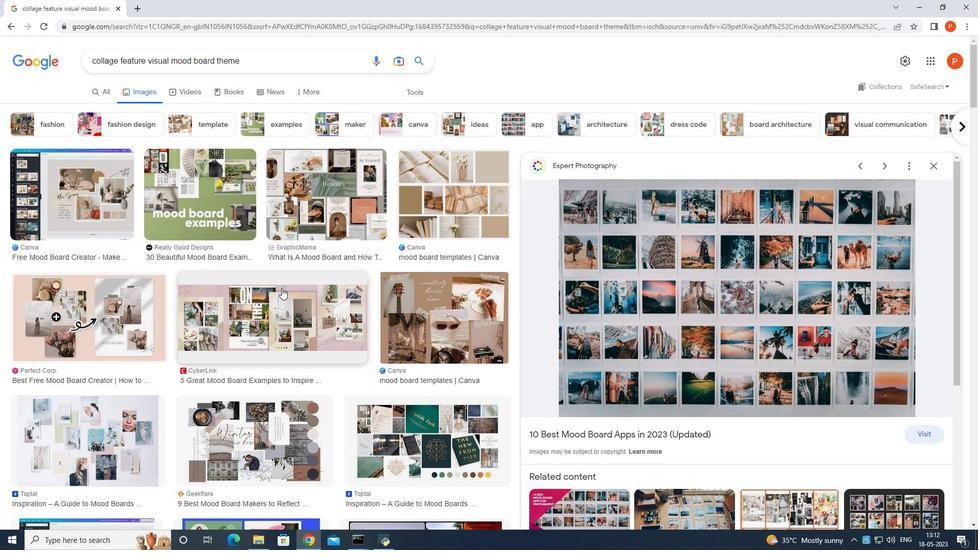 
Action: Mouse scrolled (281, 289) with delta (0, 0)
Screenshot: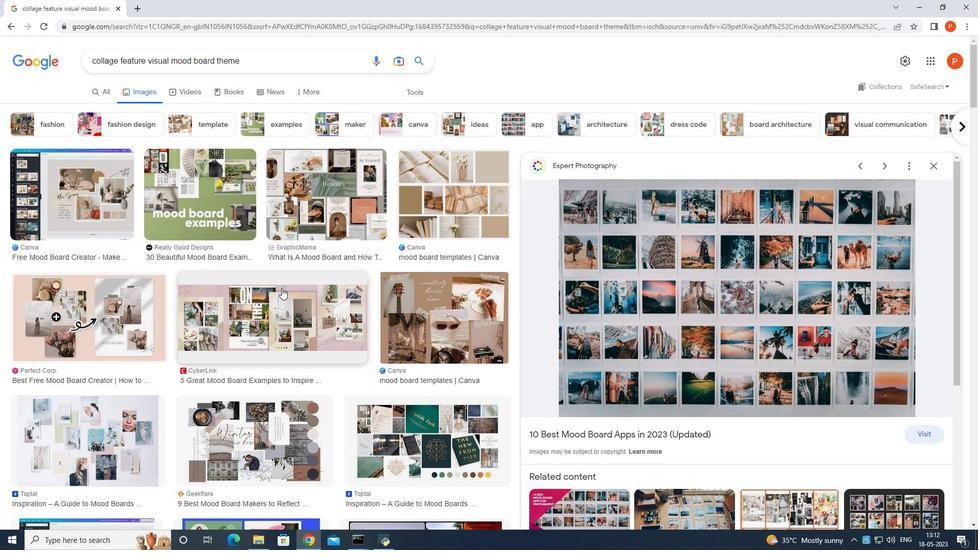 
Action: Mouse scrolled (281, 289) with delta (0, 0)
Screenshot: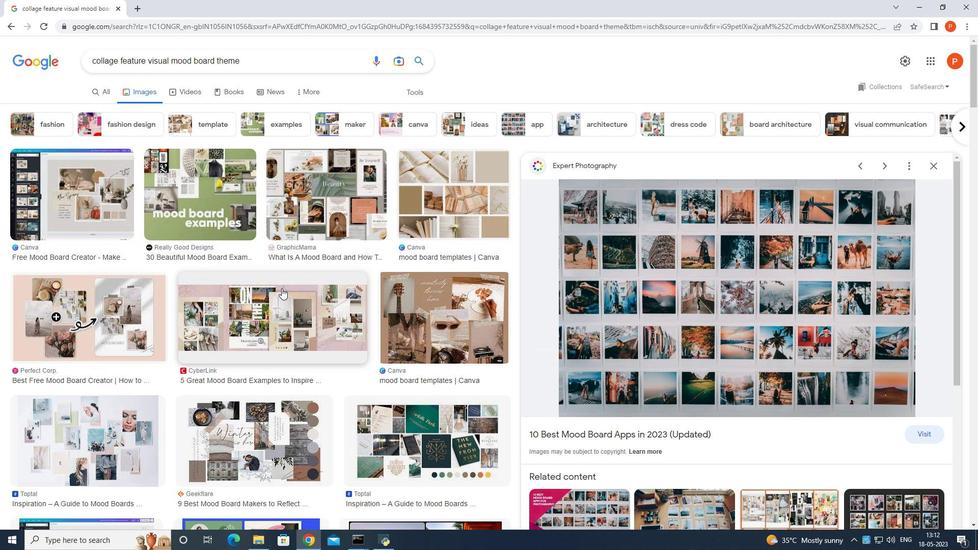 
Action: Mouse scrolled (281, 289) with delta (0, 0)
Screenshot: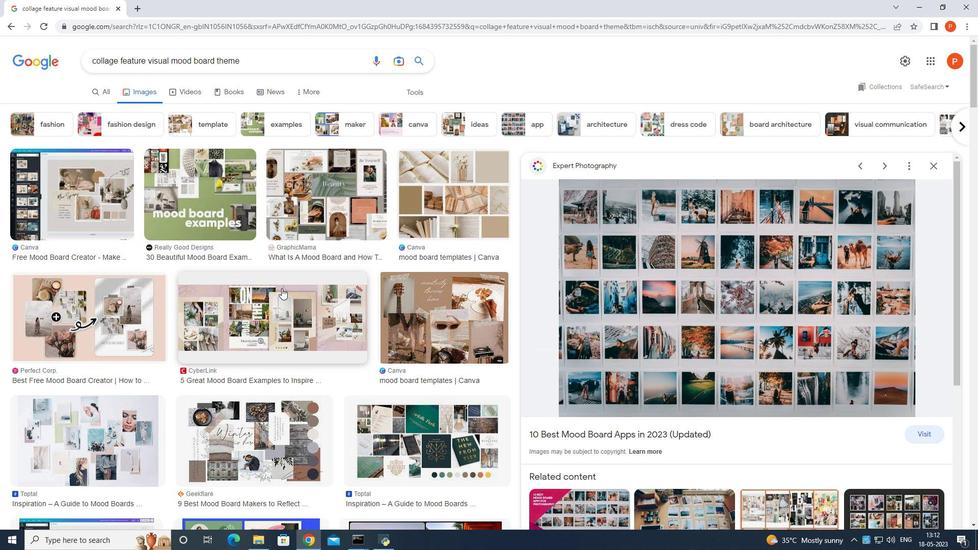 
Action: Mouse scrolled (281, 288) with delta (0, 0)
Screenshot: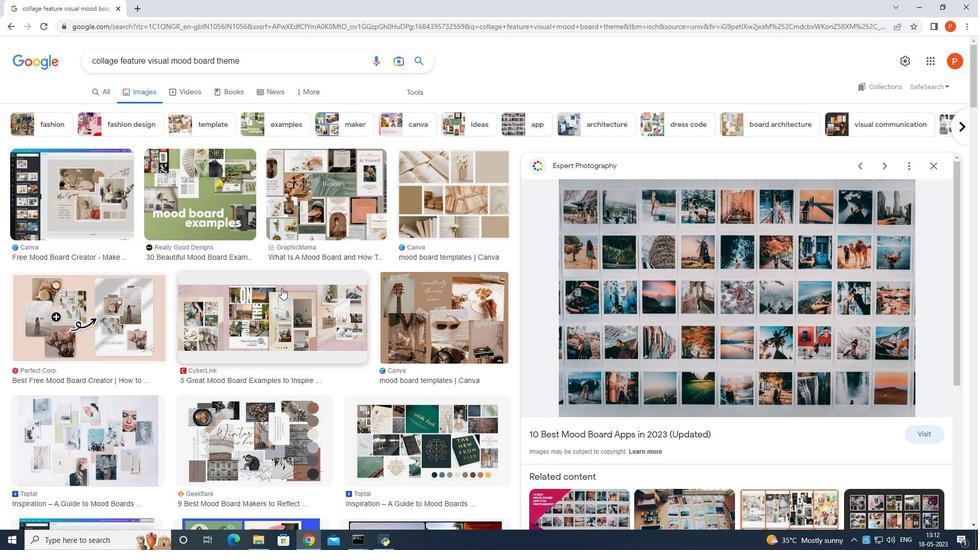 
Action: Mouse scrolled (281, 288) with delta (0, 0)
Screenshot: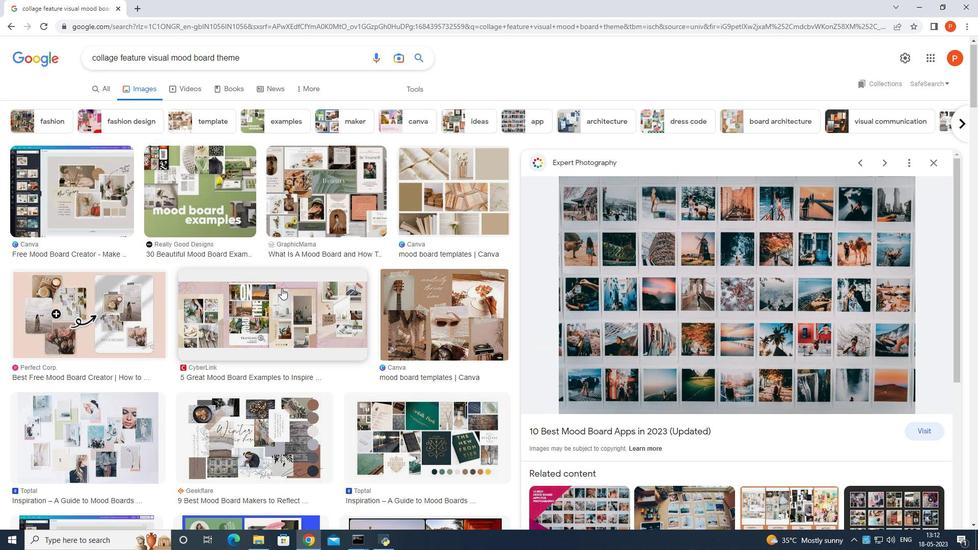 
Action: Mouse moved to (187, 173)
Screenshot: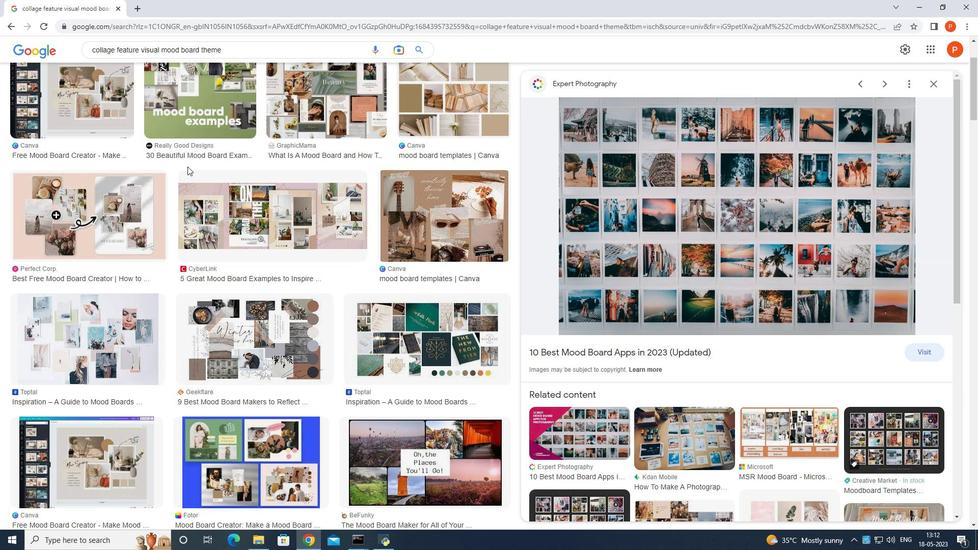 
Action: Mouse scrolled (187, 173) with delta (0, 0)
Screenshot: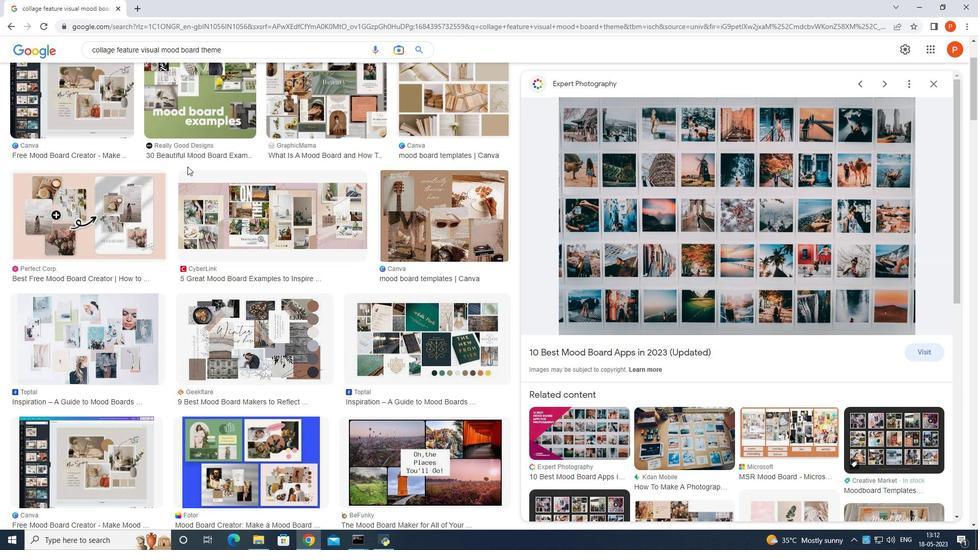
Action: Mouse moved to (186, 179)
